 Task: Compose an email with the signature Hugo Perez with the subject Request for a transfer and the message Could you send me the latest updates on the project milestones? from softage.5@softage.net to softage.3@softage.net, select first word, change the font color from current to blue and background color to purple Send the email. Finally, move the email from Sent Items to the label Takeout menus
Action: Mouse moved to (1070, 82)
Screenshot: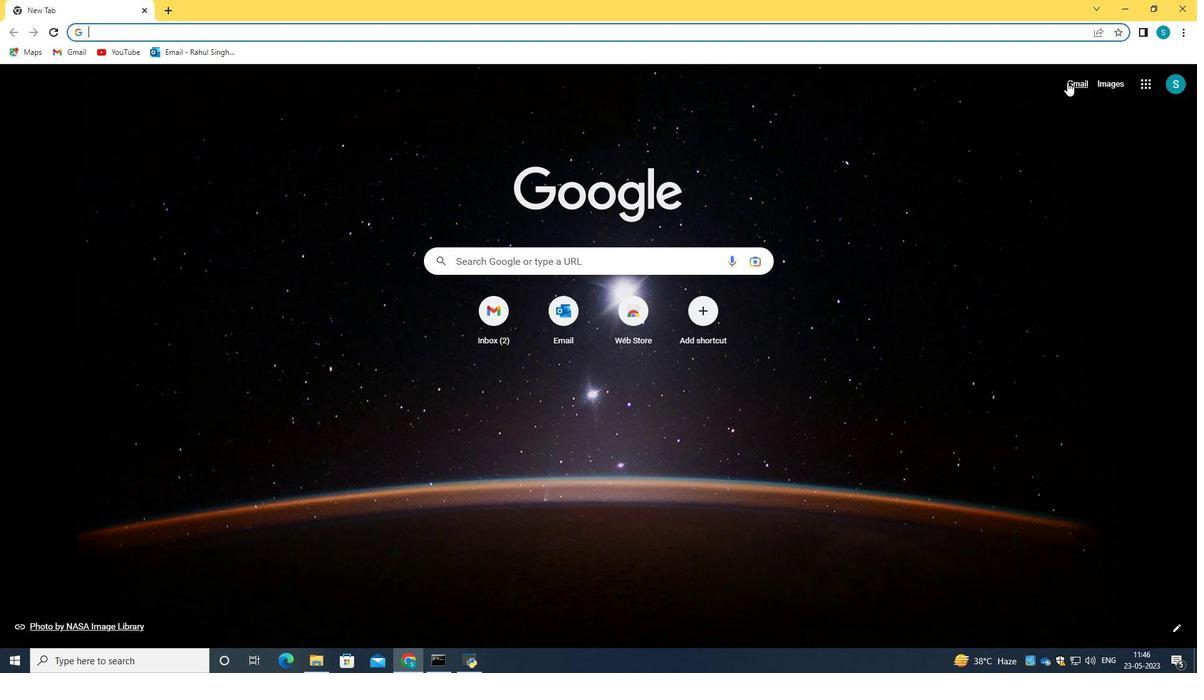 
Action: Mouse pressed left at (1070, 82)
Screenshot: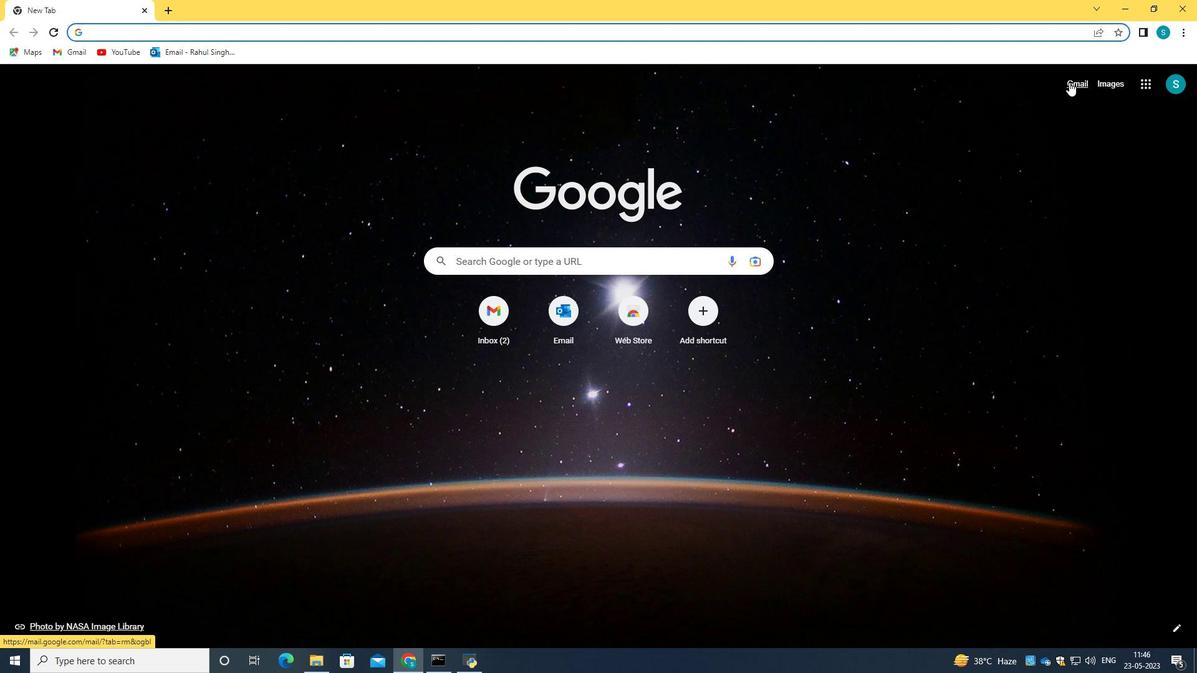 
Action: Mouse moved to (611, 191)
Screenshot: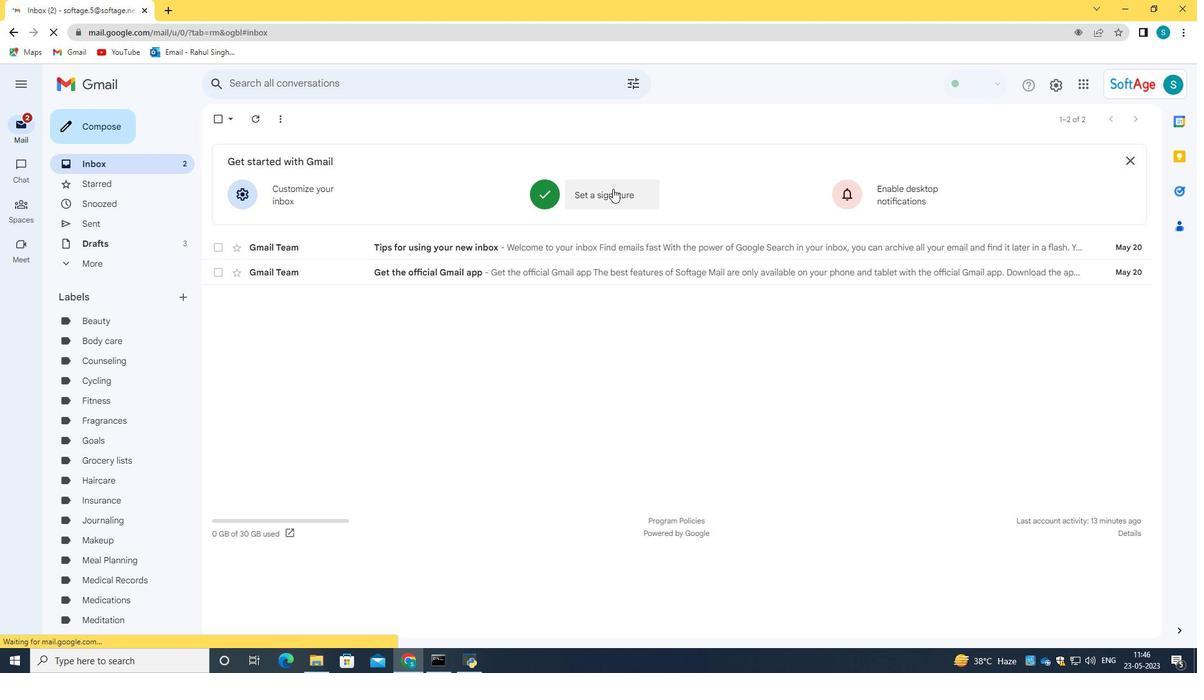 
Action: Mouse pressed left at (611, 191)
Screenshot: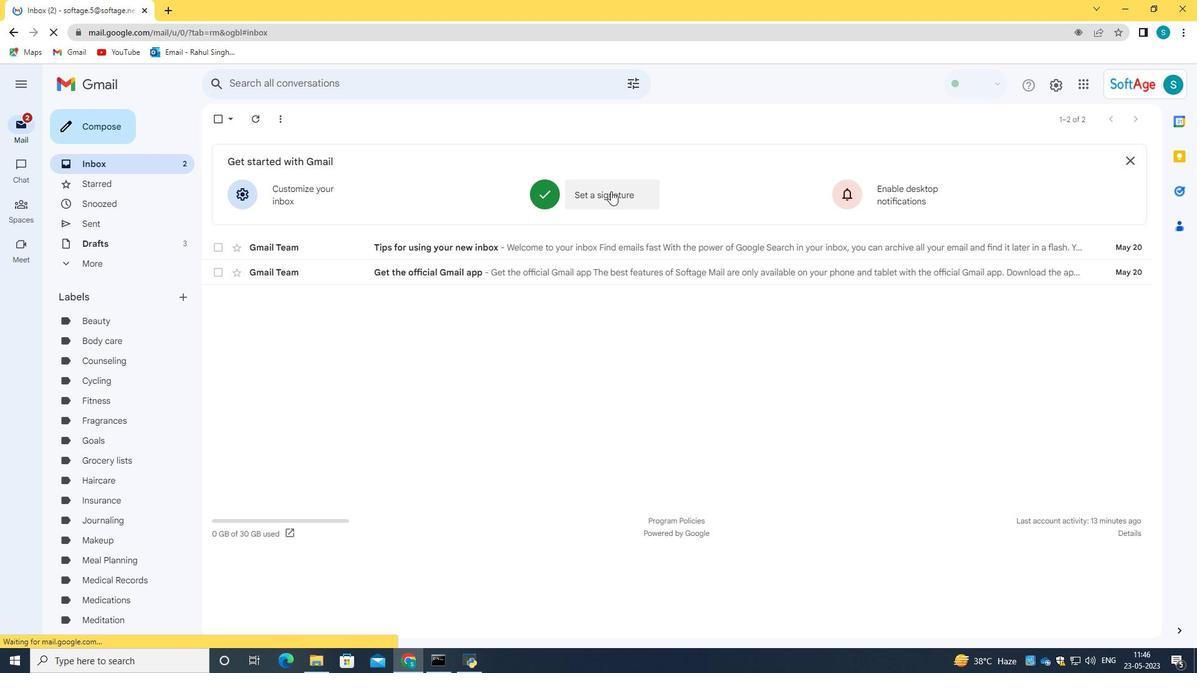 
Action: Mouse moved to (622, 249)
Screenshot: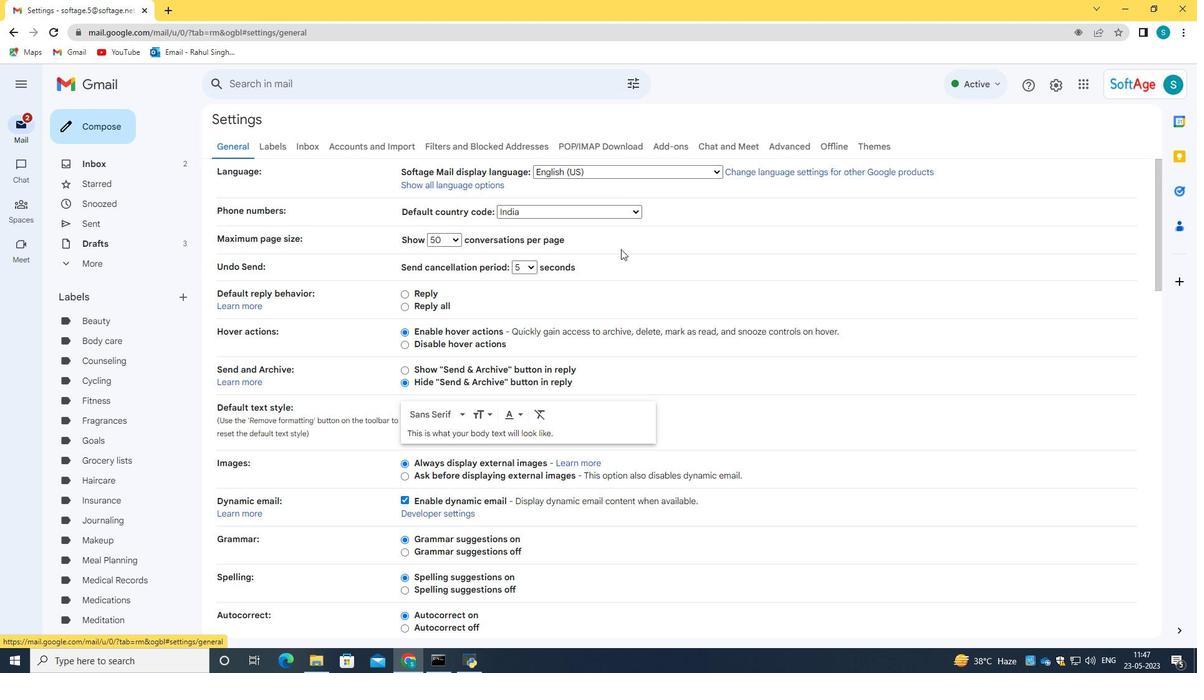 
Action: Mouse scrolled (622, 248) with delta (0, 0)
Screenshot: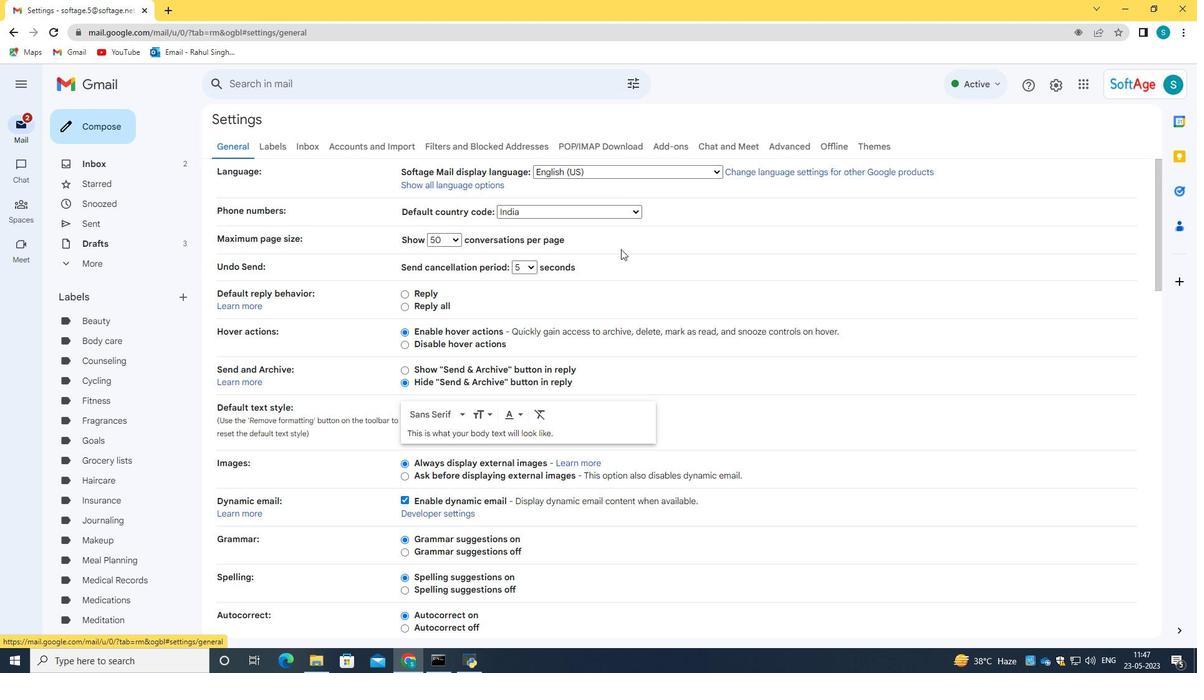 
Action: Mouse scrolled (622, 248) with delta (0, 0)
Screenshot: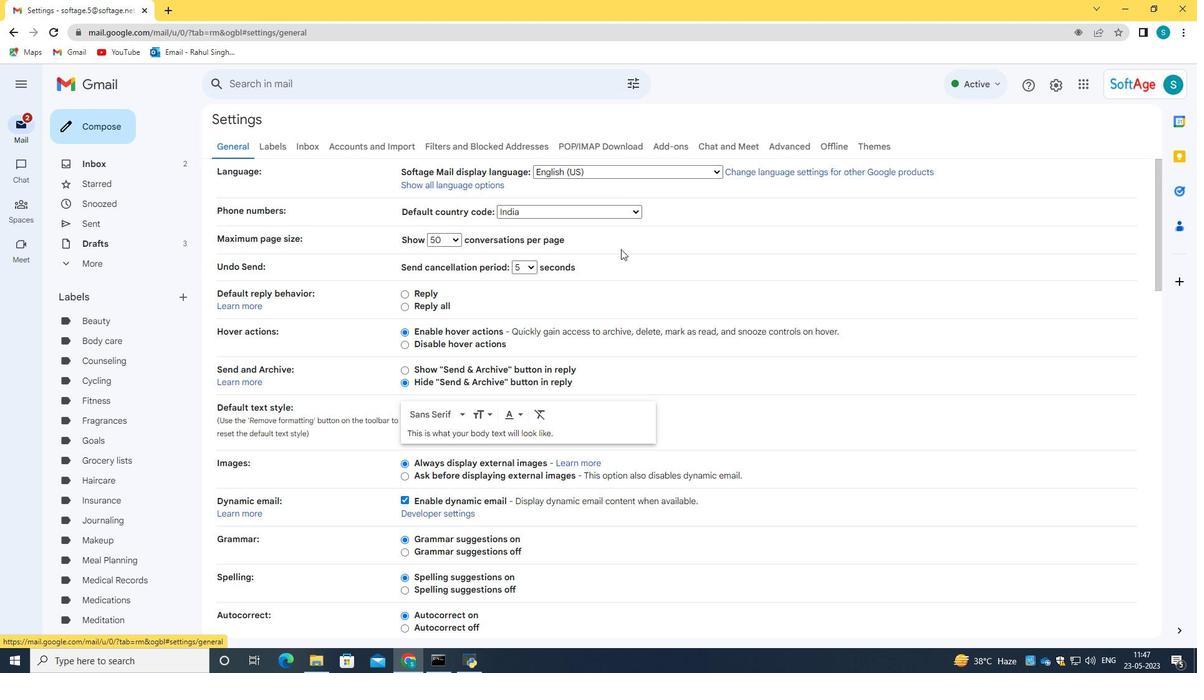 
Action: Mouse scrolled (622, 248) with delta (0, 0)
Screenshot: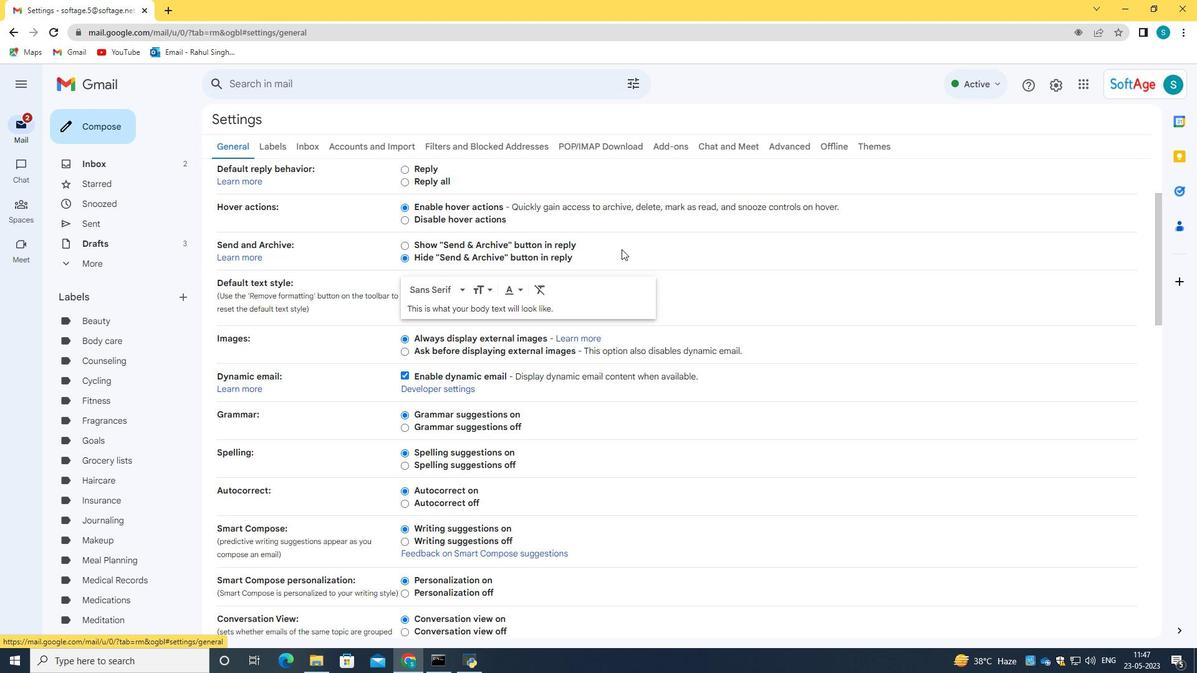 
Action: Mouse scrolled (622, 248) with delta (0, 0)
Screenshot: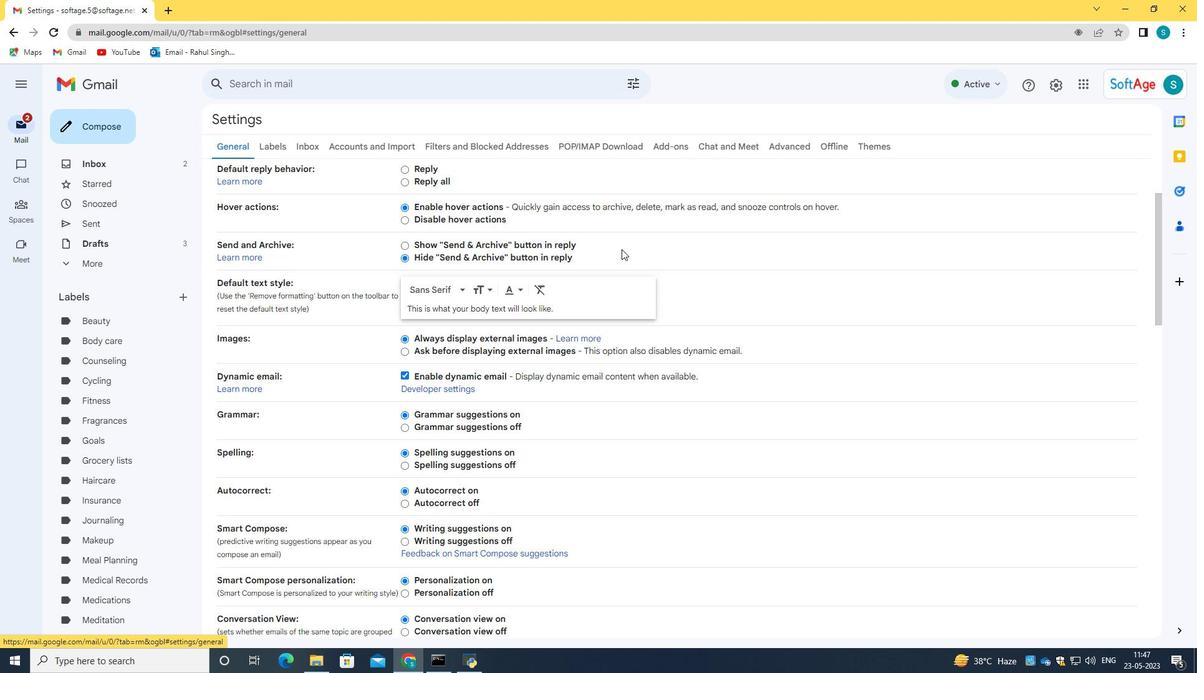 
Action: Mouse scrolled (622, 248) with delta (0, 0)
Screenshot: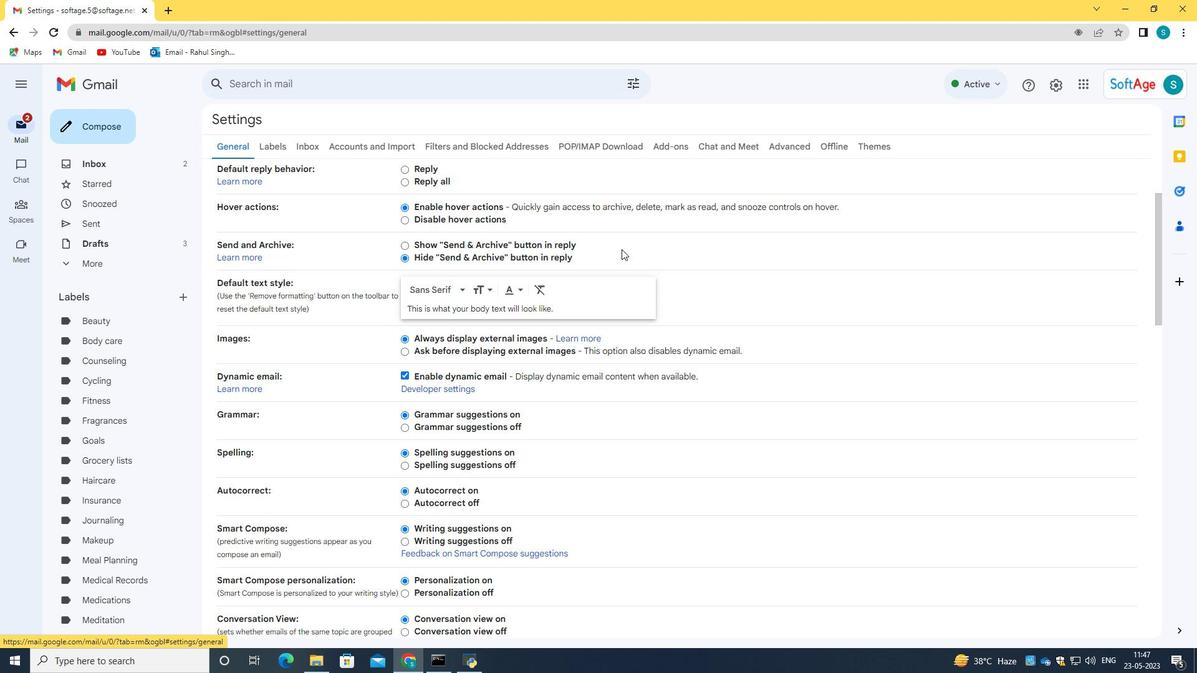 
Action: Mouse scrolled (622, 248) with delta (0, 0)
Screenshot: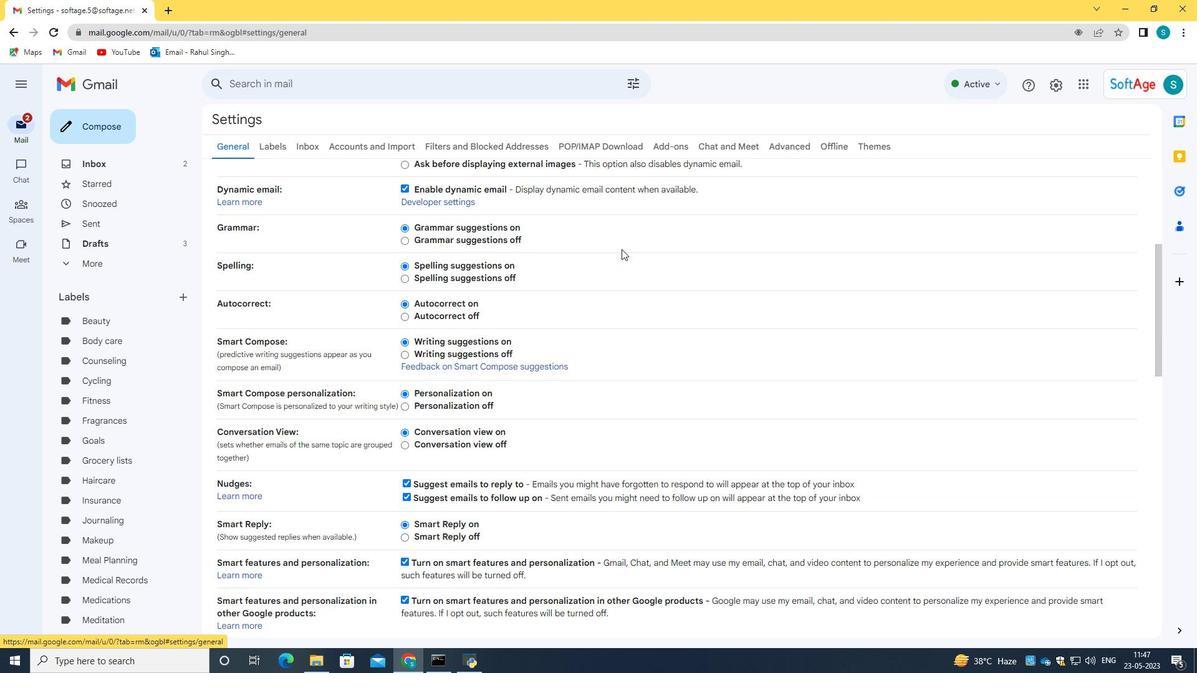 
Action: Mouse scrolled (622, 248) with delta (0, 0)
Screenshot: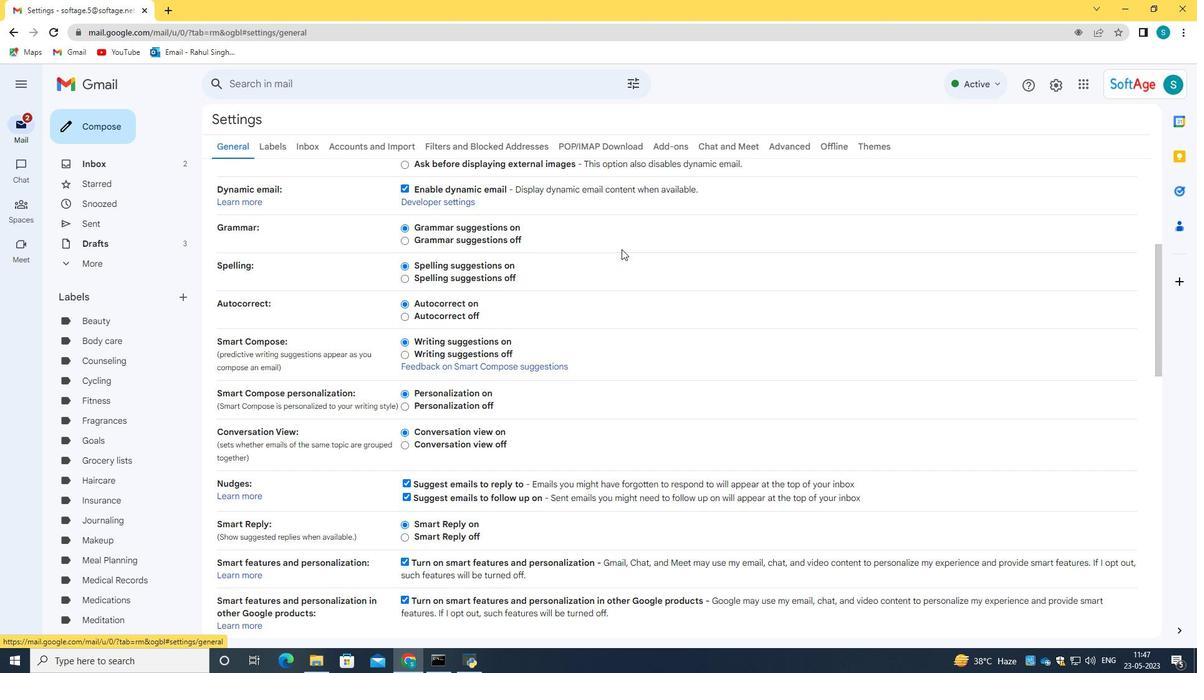 
Action: Mouse scrolled (622, 248) with delta (0, 0)
Screenshot: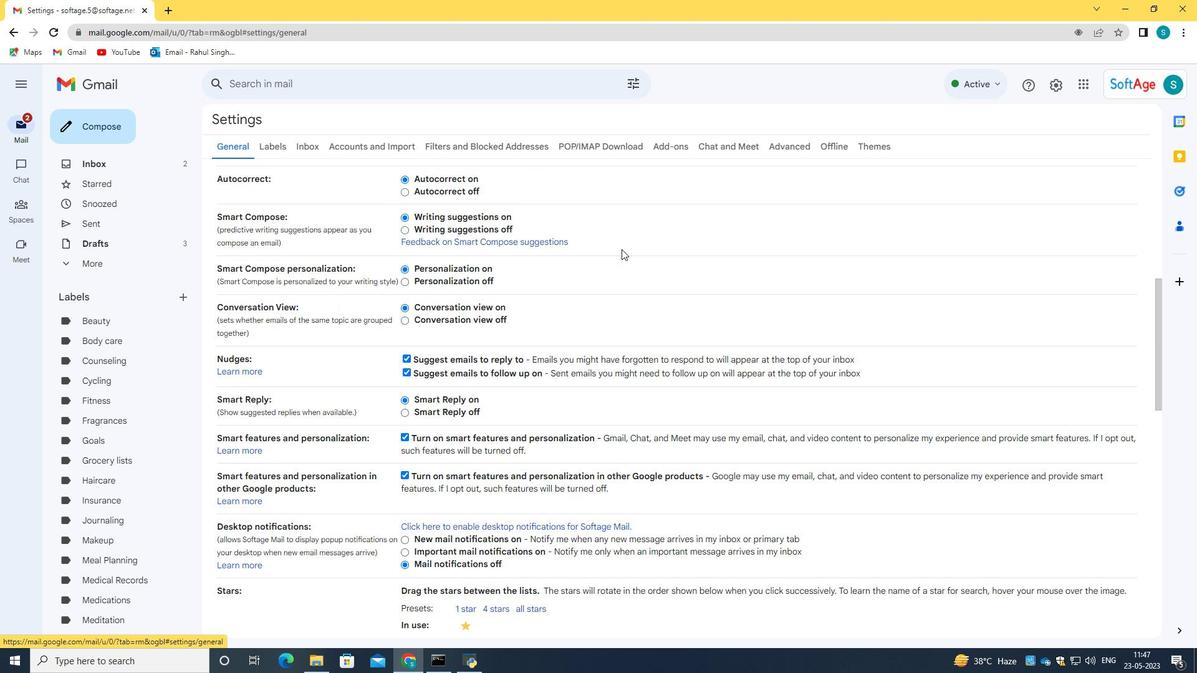 
Action: Mouse scrolled (622, 248) with delta (0, 0)
Screenshot: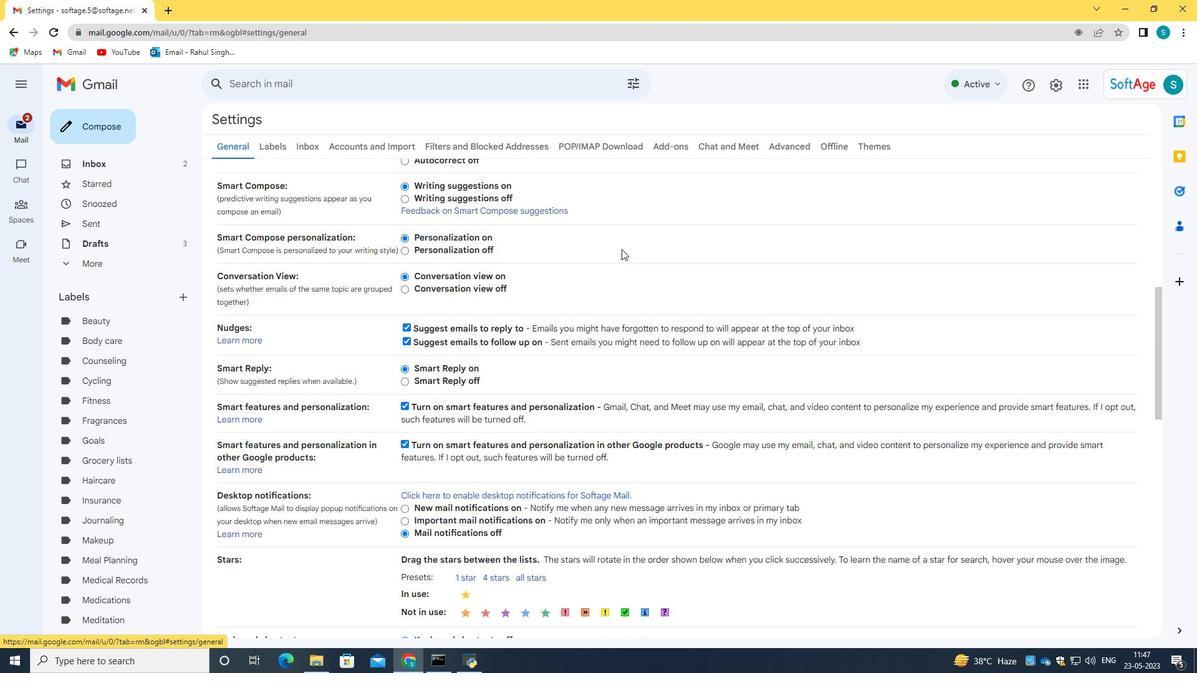 
Action: Mouse scrolled (622, 248) with delta (0, 0)
Screenshot: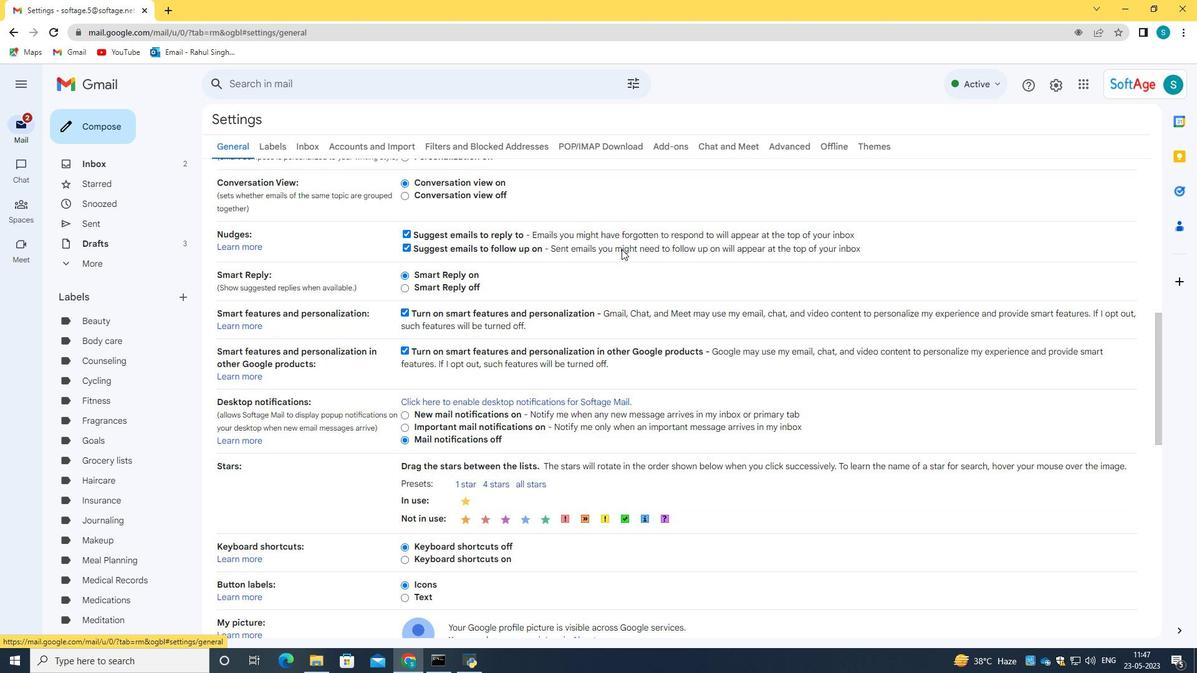 
Action: Mouse scrolled (622, 248) with delta (0, 0)
Screenshot: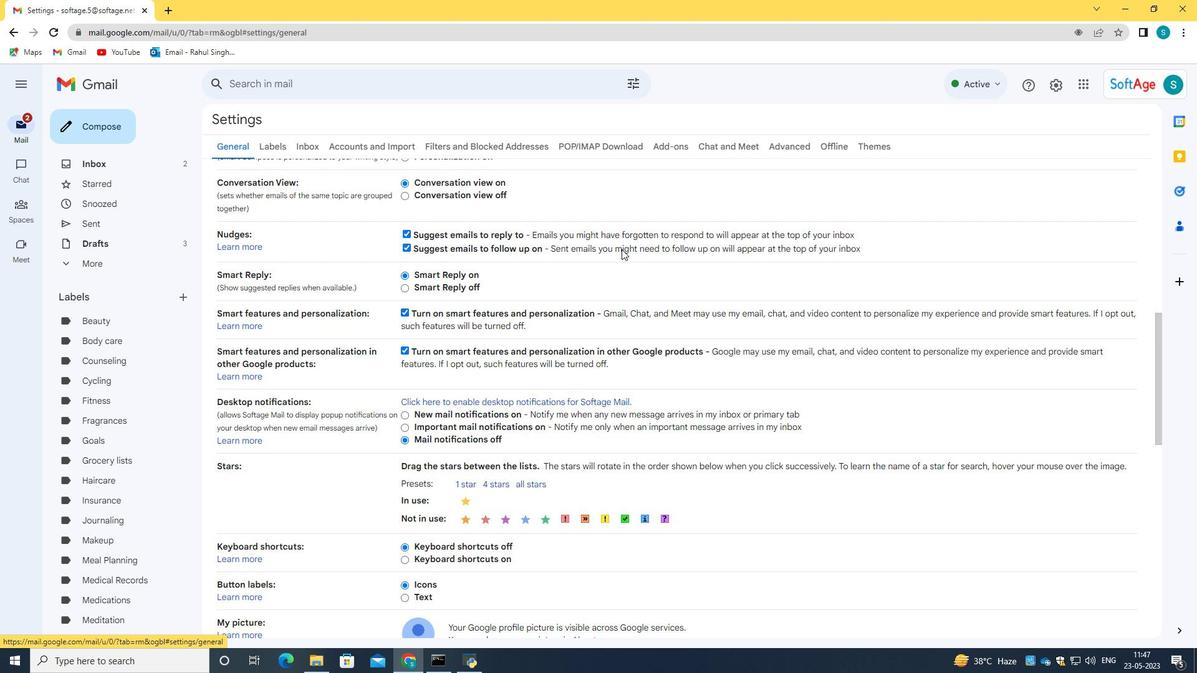 
Action: Mouse scrolled (622, 248) with delta (0, 0)
Screenshot: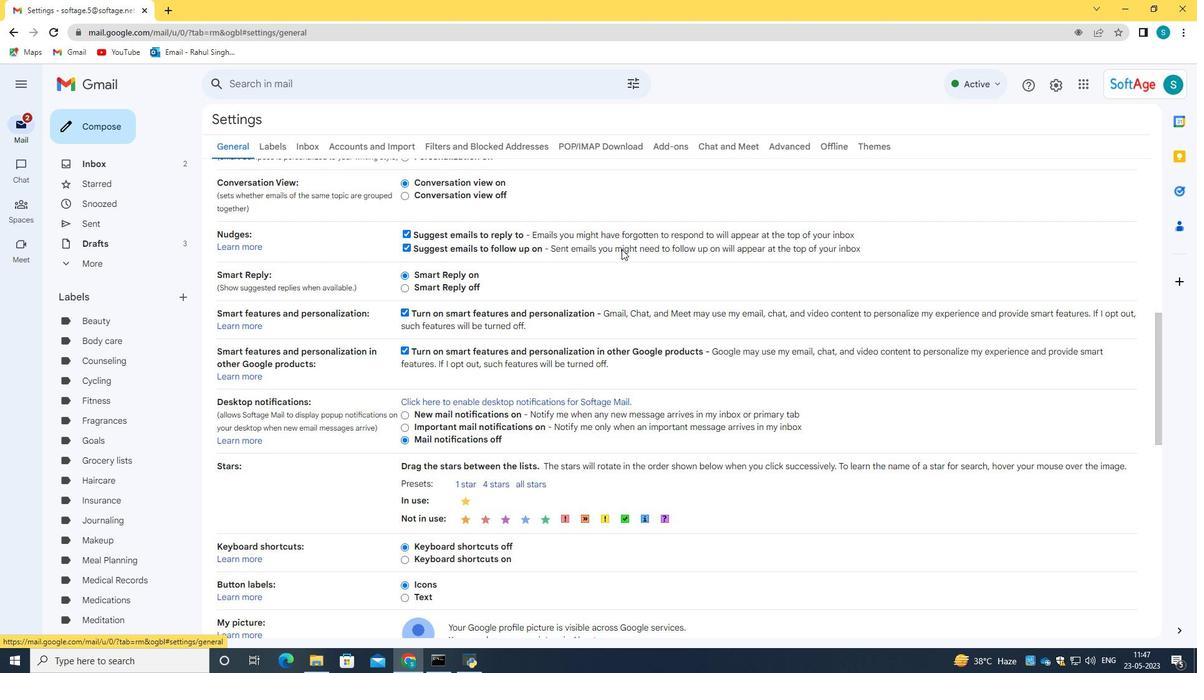 
Action: Mouse scrolled (622, 248) with delta (0, 0)
Screenshot: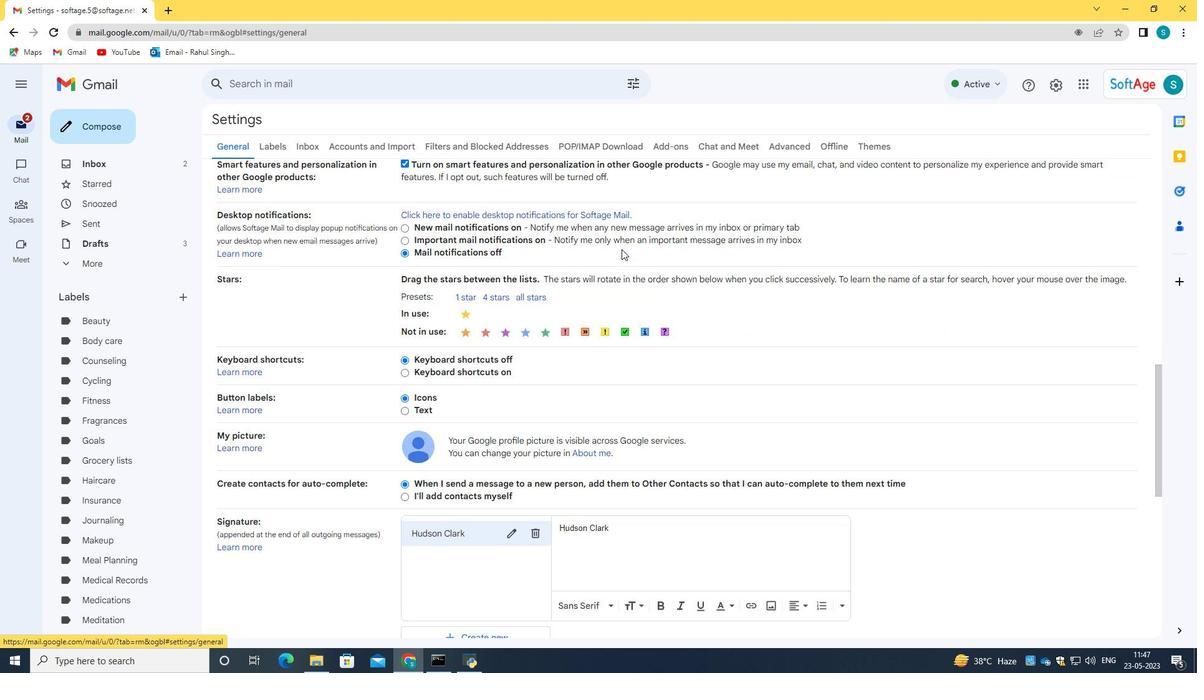 
Action: Mouse scrolled (622, 248) with delta (0, 0)
Screenshot: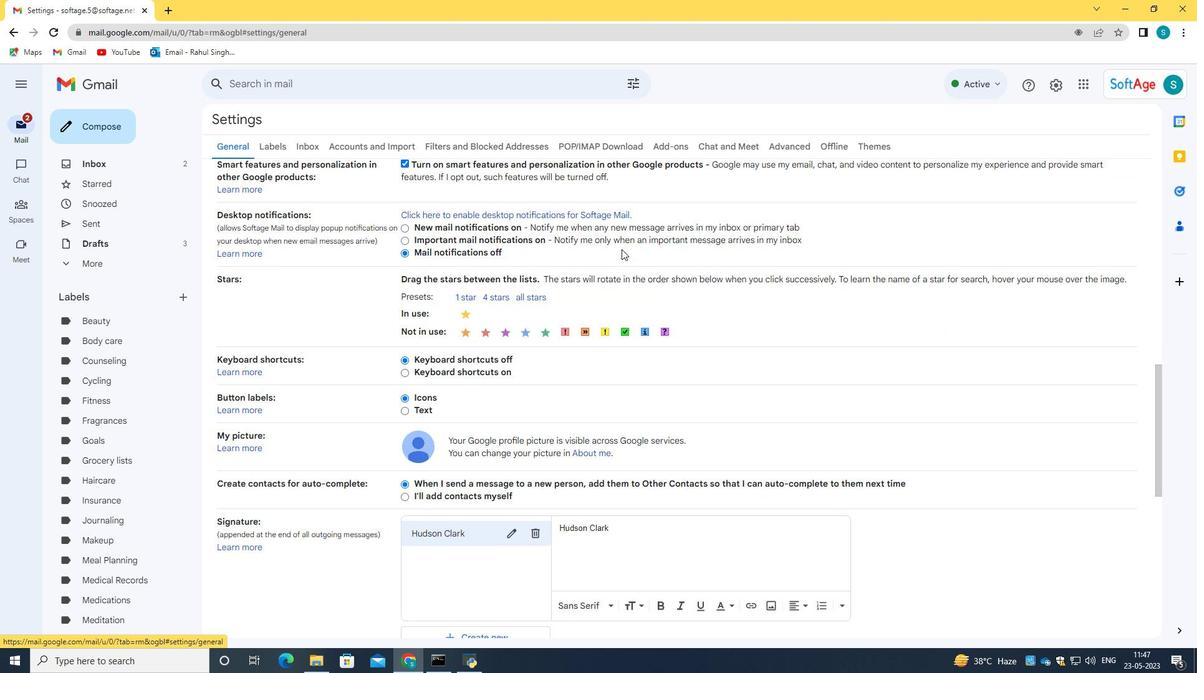 
Action: Mouse scrolled (622, 248) with delta (0, 0)
Screenshot: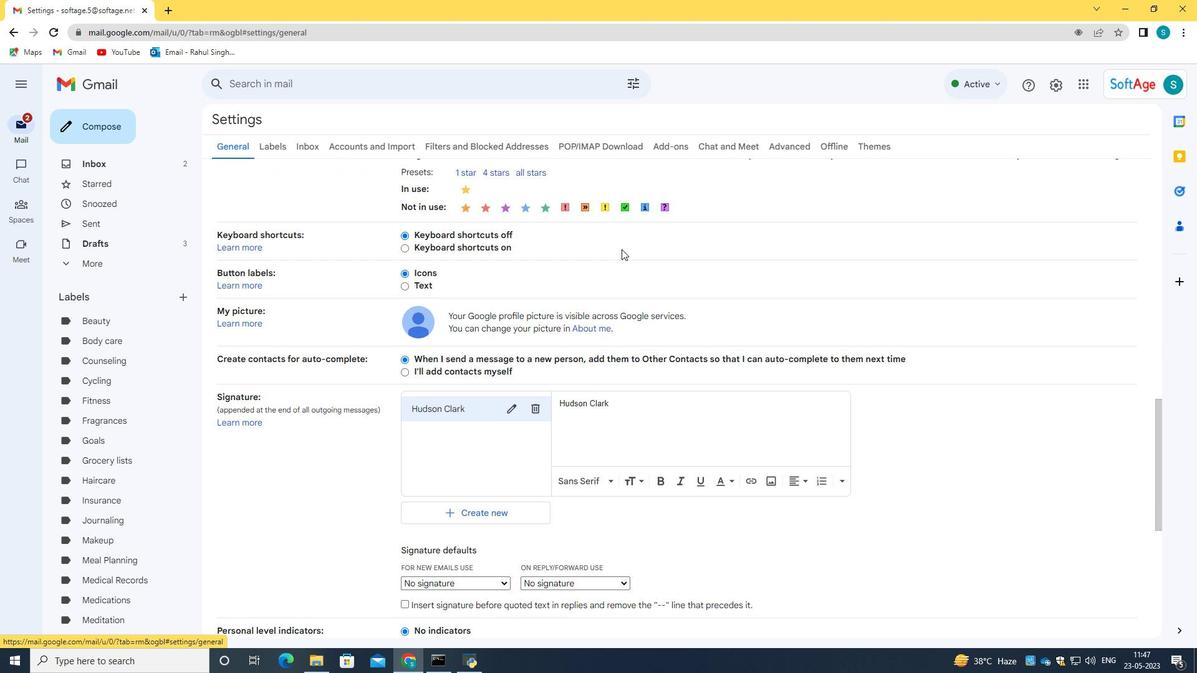 
Action: Mouse moved to (493, 446)
Screenshot: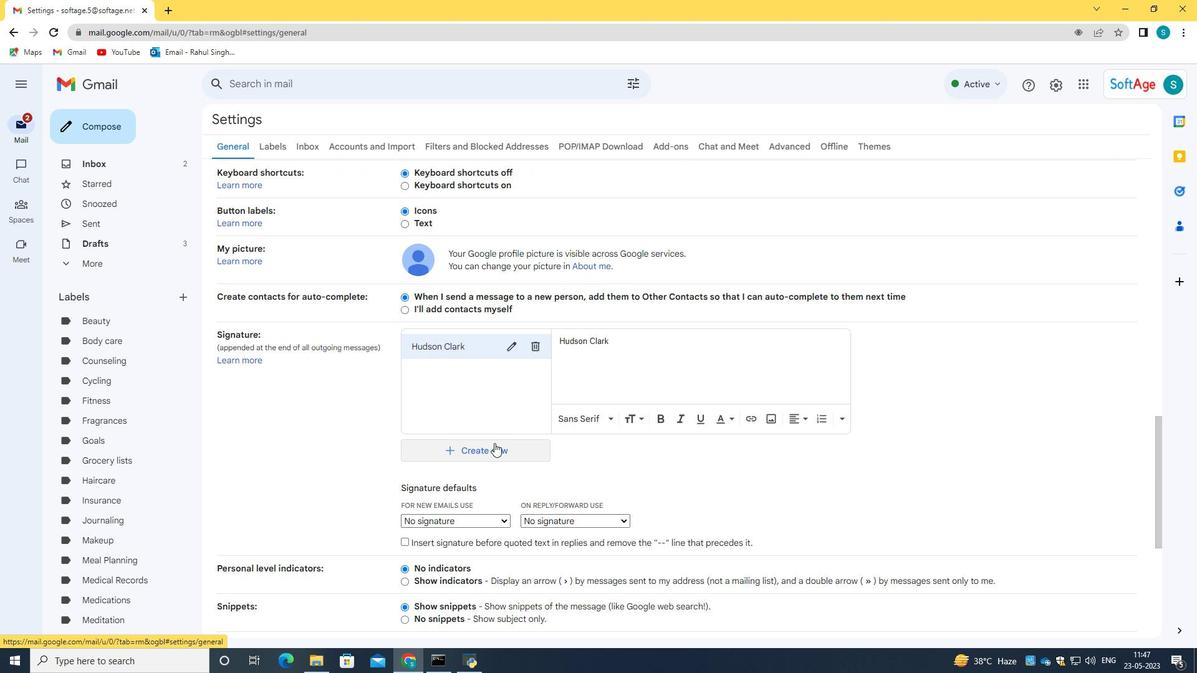 
Action: Mouse pressed left at (493, 446)
Screenshot: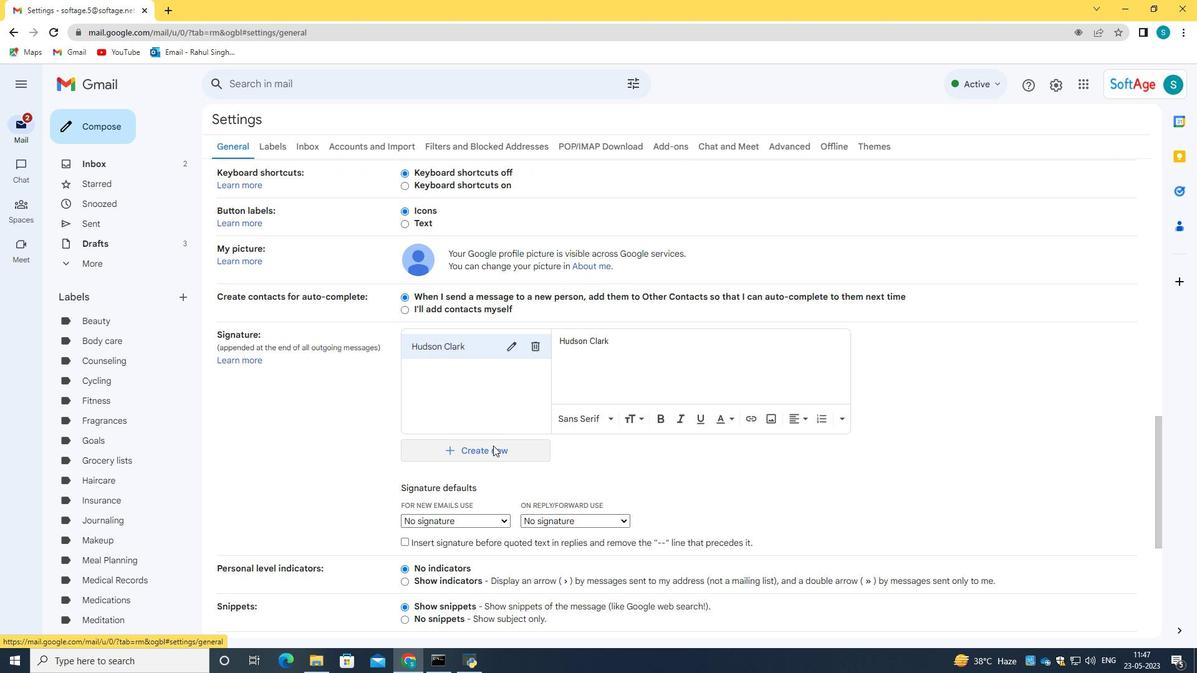 
Action: Mouse moved to (532, 346)
Screenshot: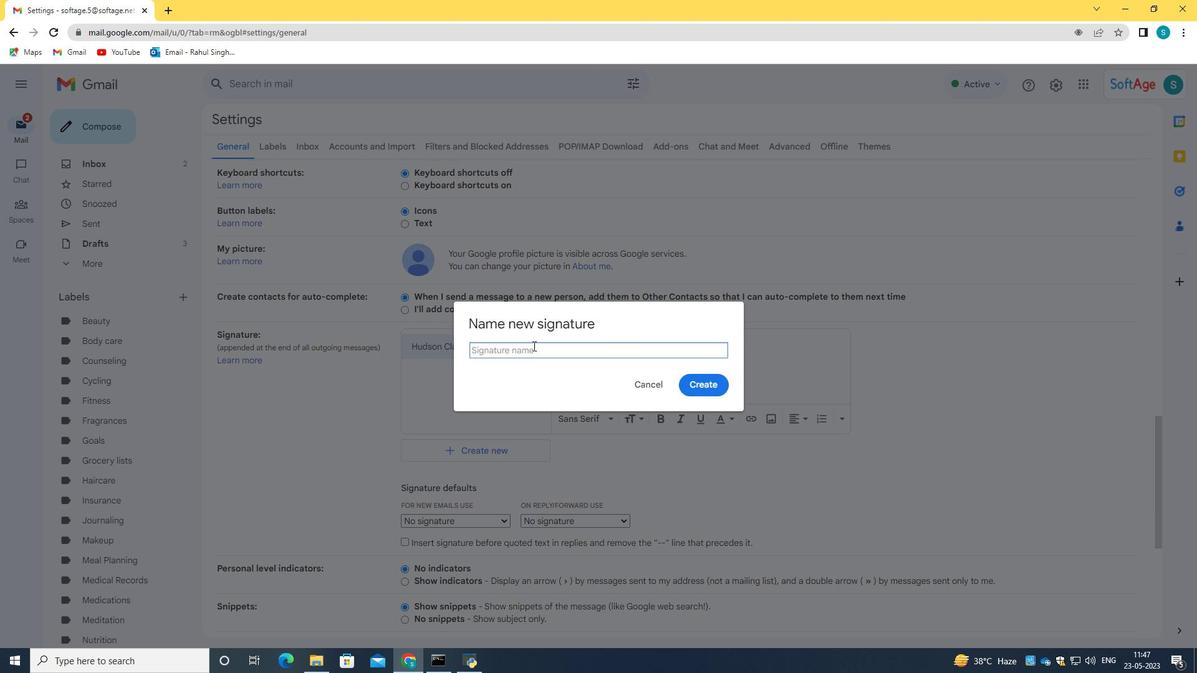 
Action: Key pressed <Key.caps_lock>H<Key.caps_lock>ugo<Key.space><Key.caps_lock>P<Key.caps_lock>erez
Screenshot: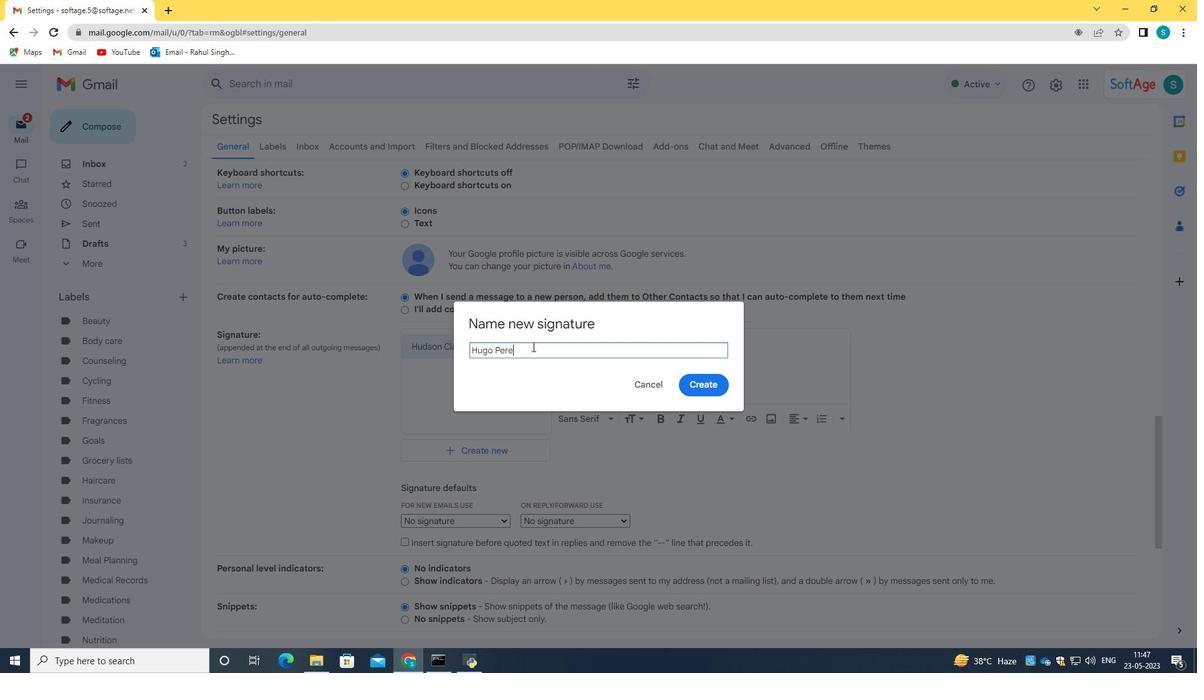 
Action: Mouse moved to (712, 386)
Screenshot: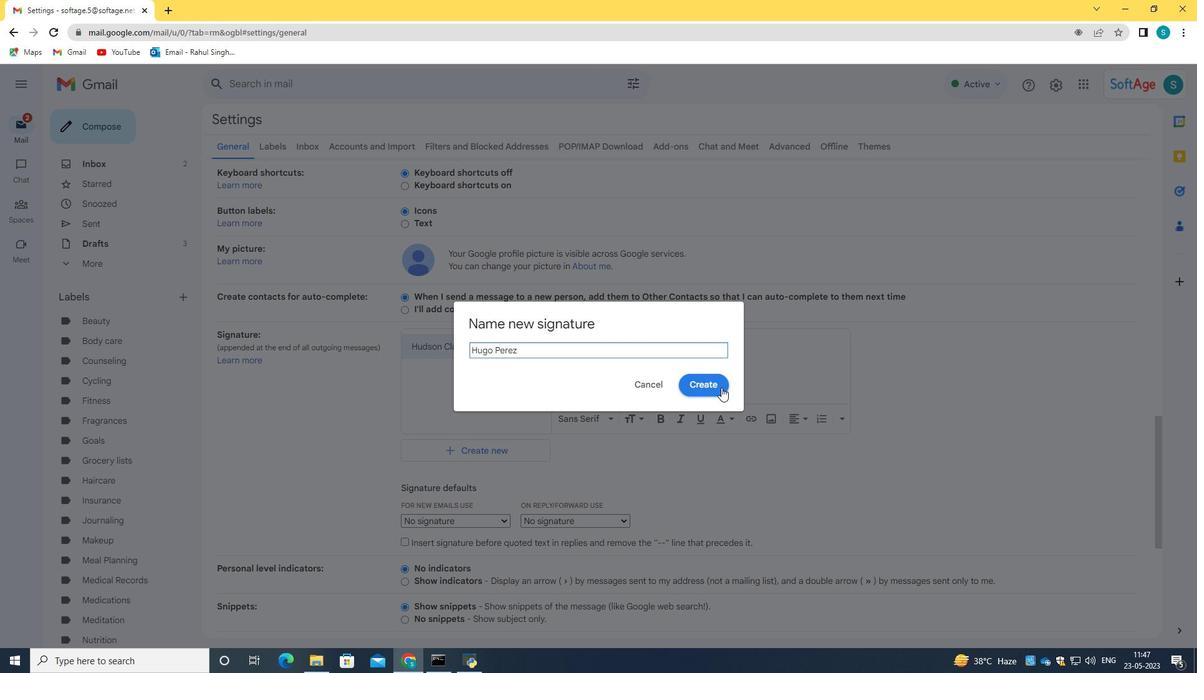 
Action: Mouse pressed left at (712, 386)
Screenshot: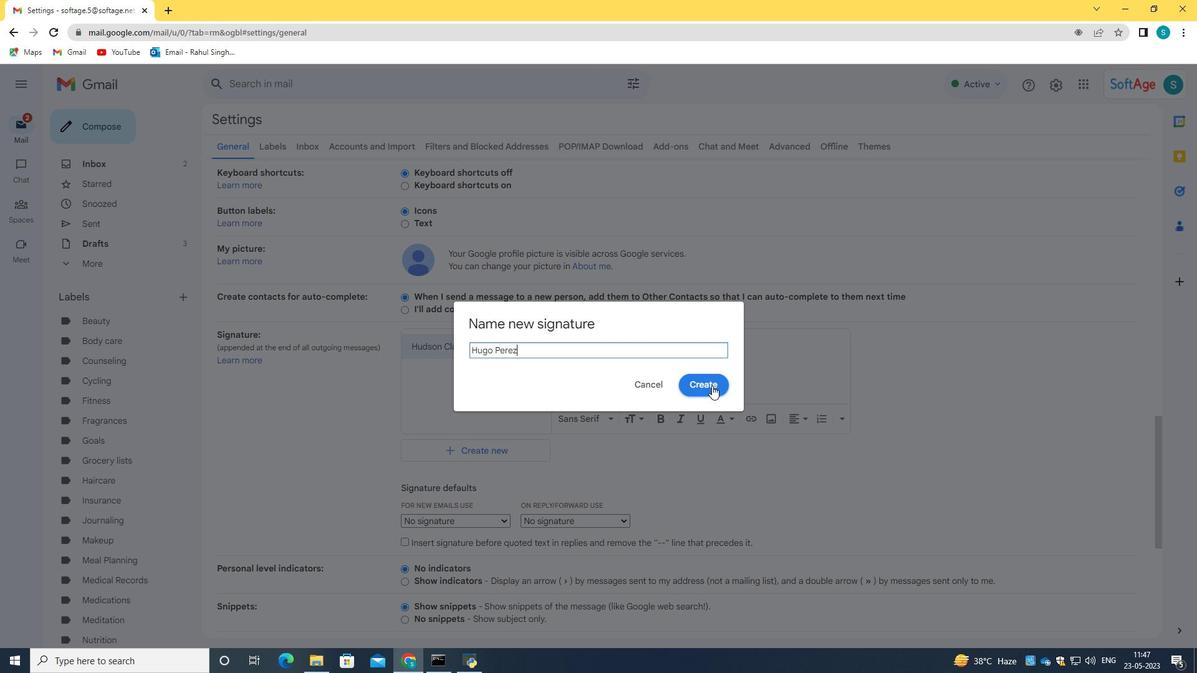 
Action: Mouse moved to (660, 363)
Screenshot: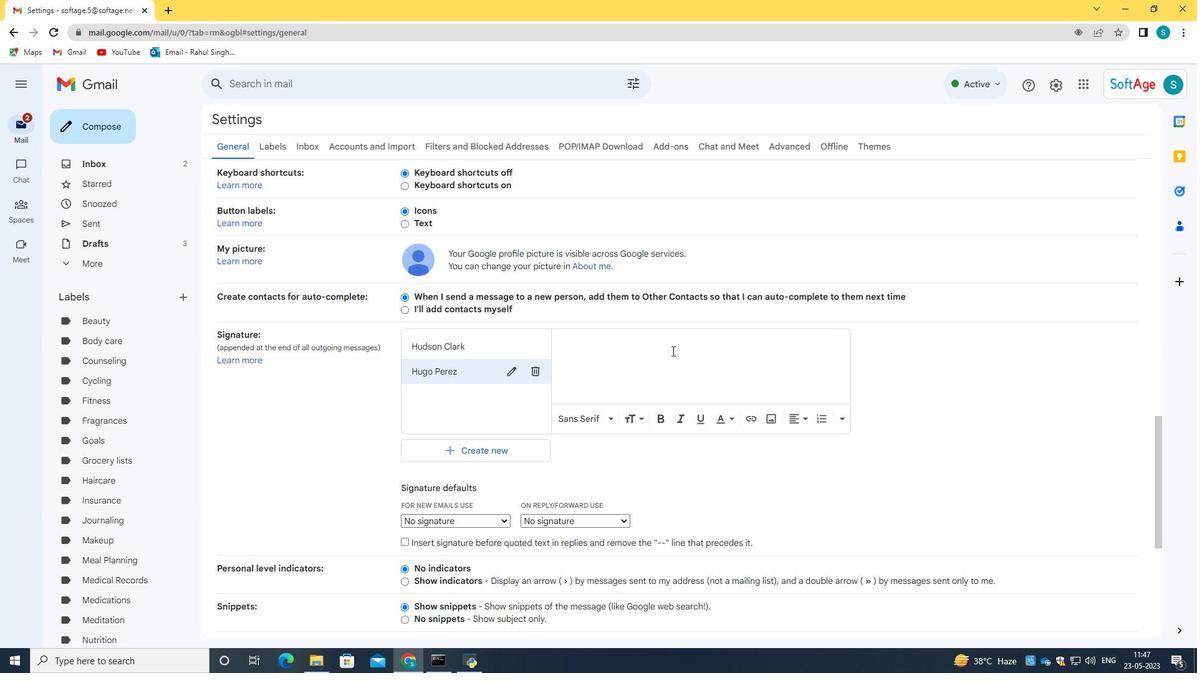 
Action: Key pressed <Key.caps_lock>H<Key.caps_lock>ugo<Key.space><Key.caps_lock>P<Key.caps_lock>erez
Screenshot: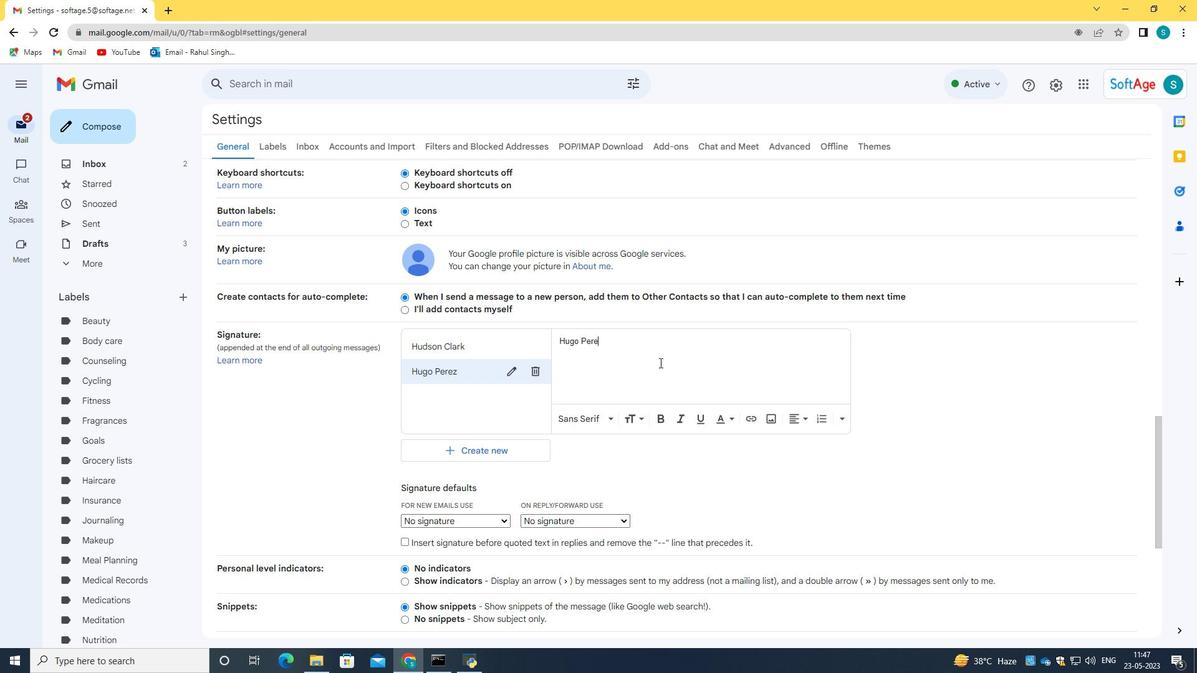 
Action: Mouse scrolled (660, 362) with delta (0, 0)
Screenshot: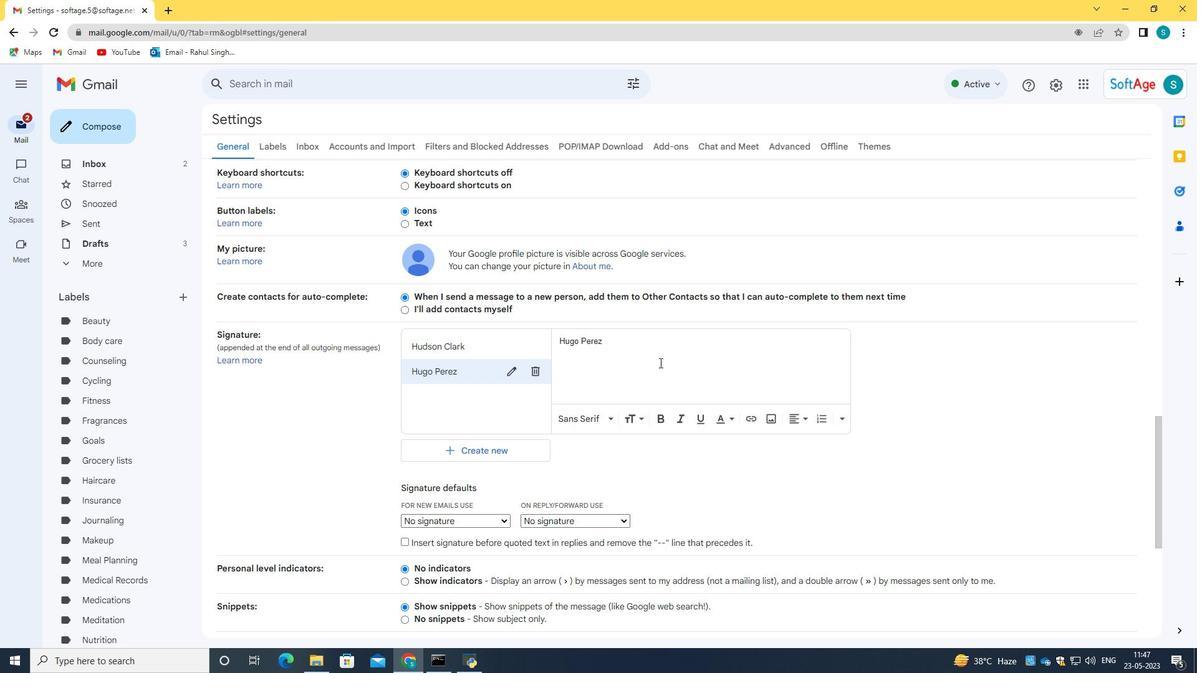 
Action: Mouse scrolled (660, 362) with delta (0, 0)
Screenshot: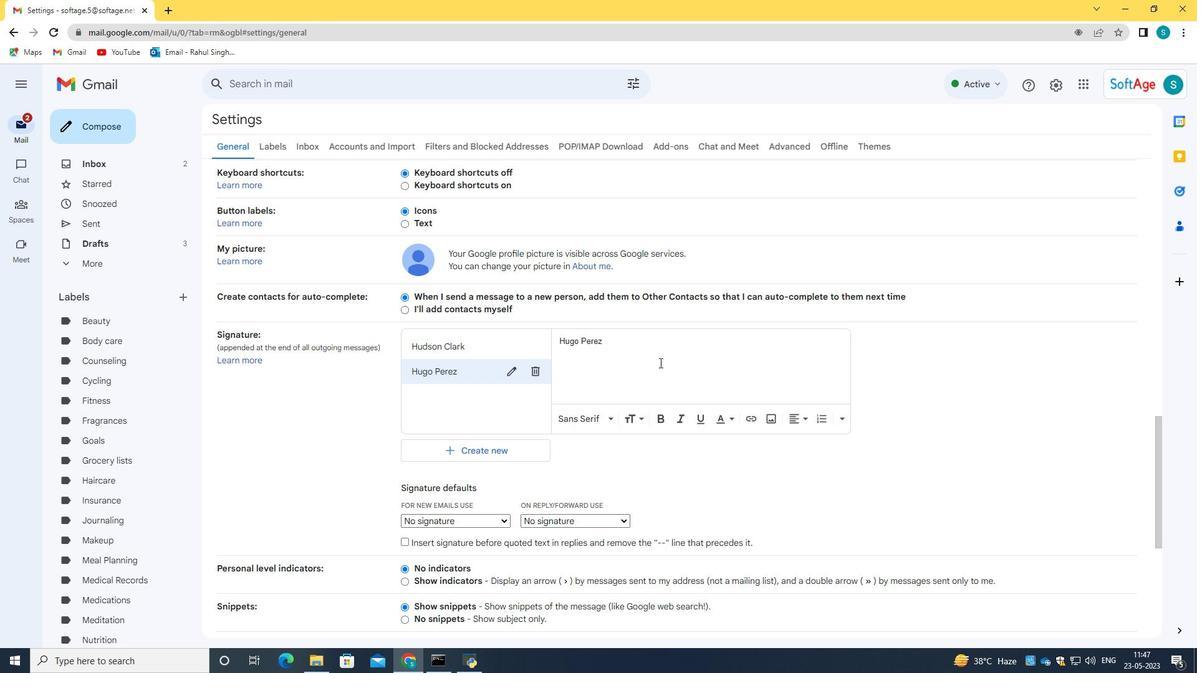 
Action: Mouse scrolled (660, 362) with delta (0, 0)
Screenshot: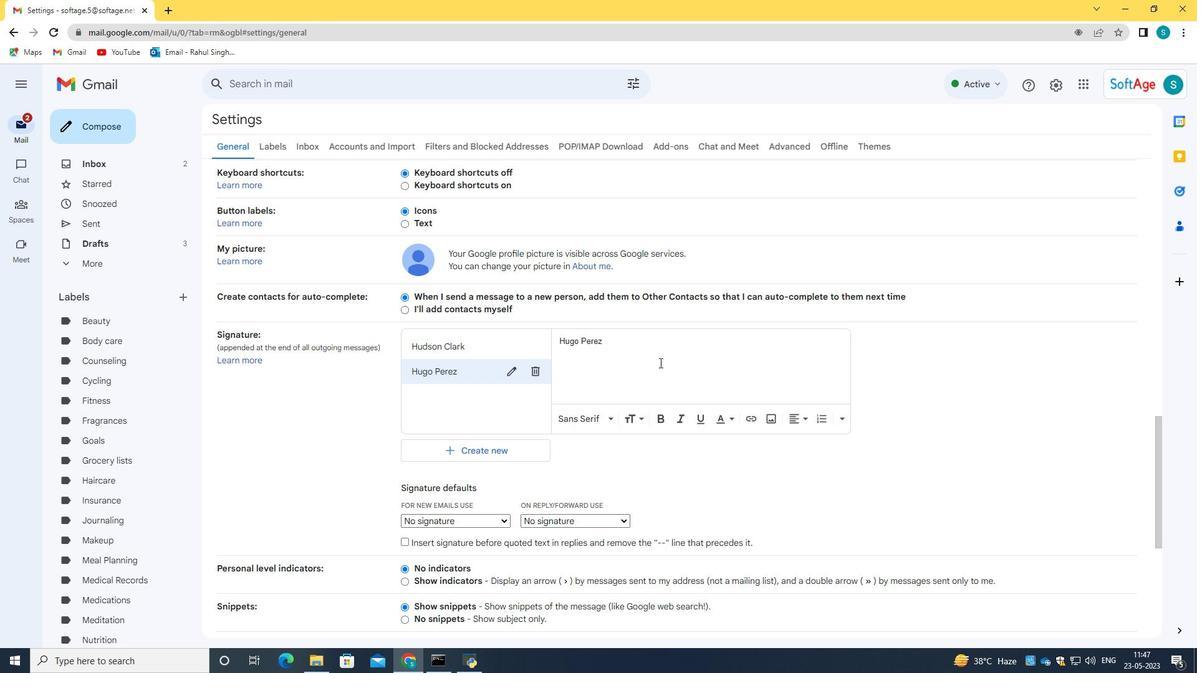 
Action: Mouse scrolled (660, 362) with delta (0, 0)
Screenshot: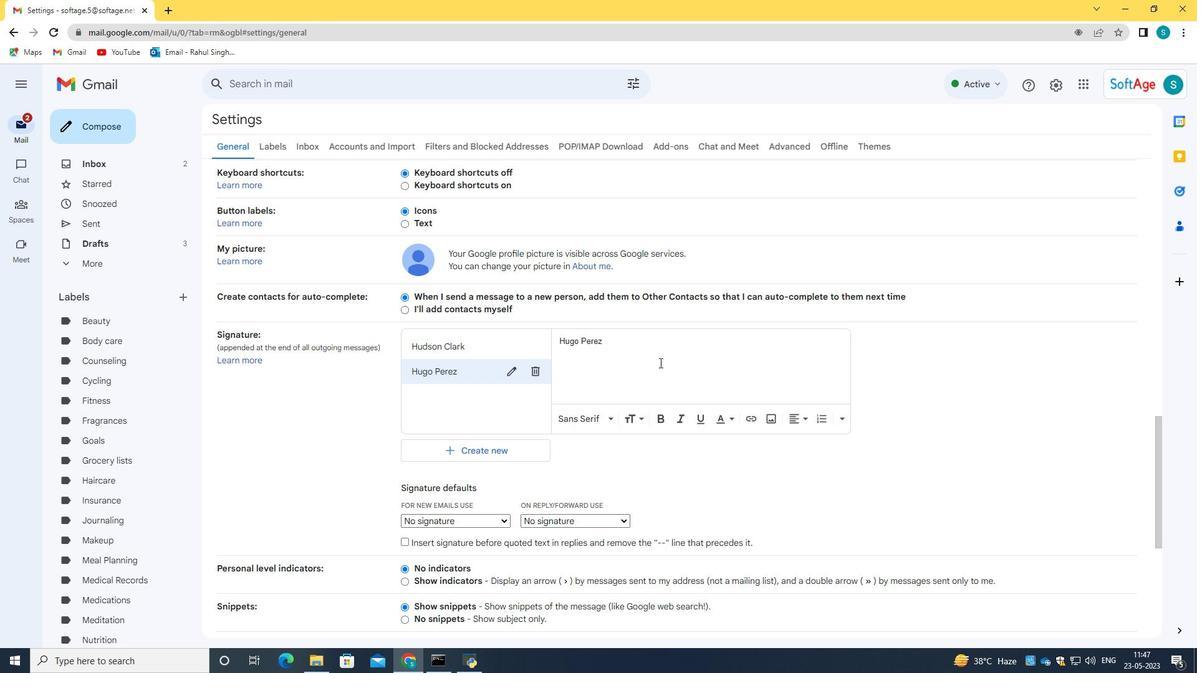 
Action: Mouse scrolled (660, 362) with delta (0, 0)
Screenshot: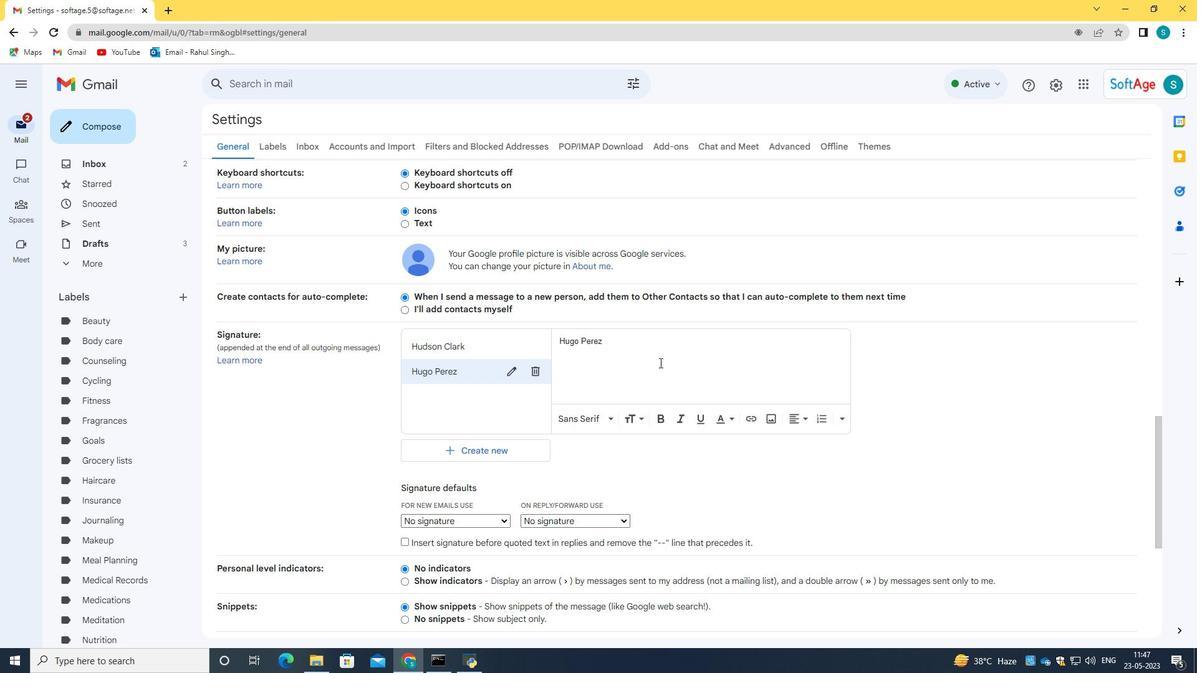 
Action: Mouse scrolled (660, 362) with delta (0, 0)
Screenshot: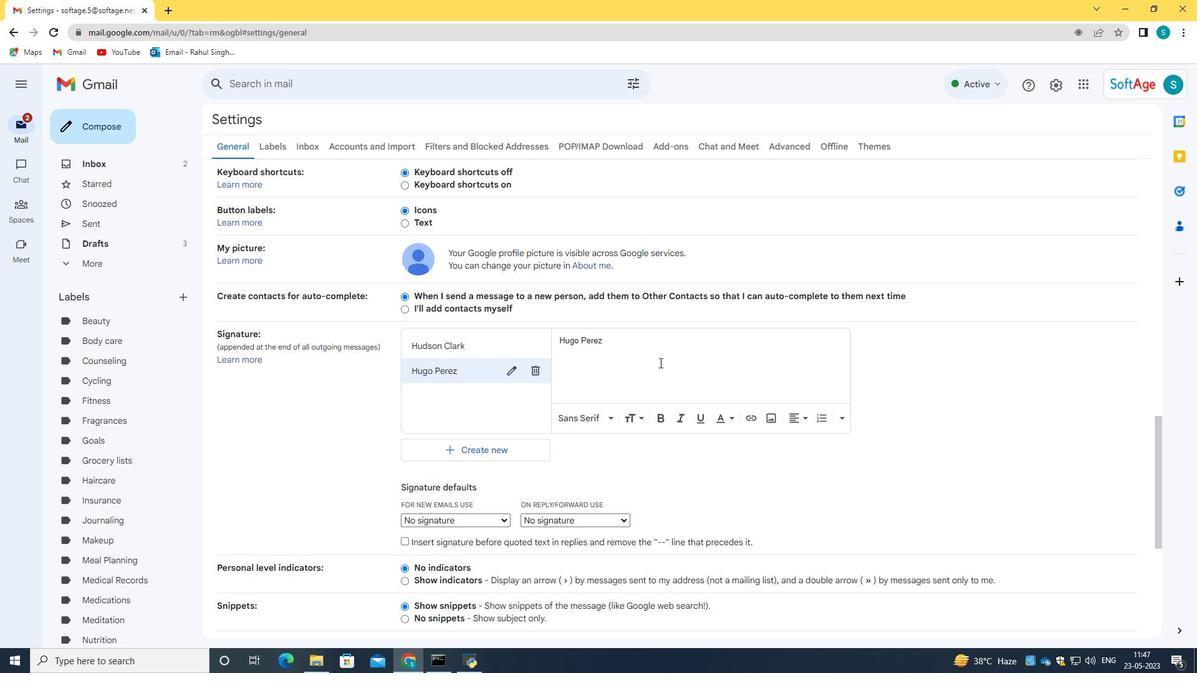 
Action: Mouse scrolled (660, 362) with delta (0, 0)
Screenshot: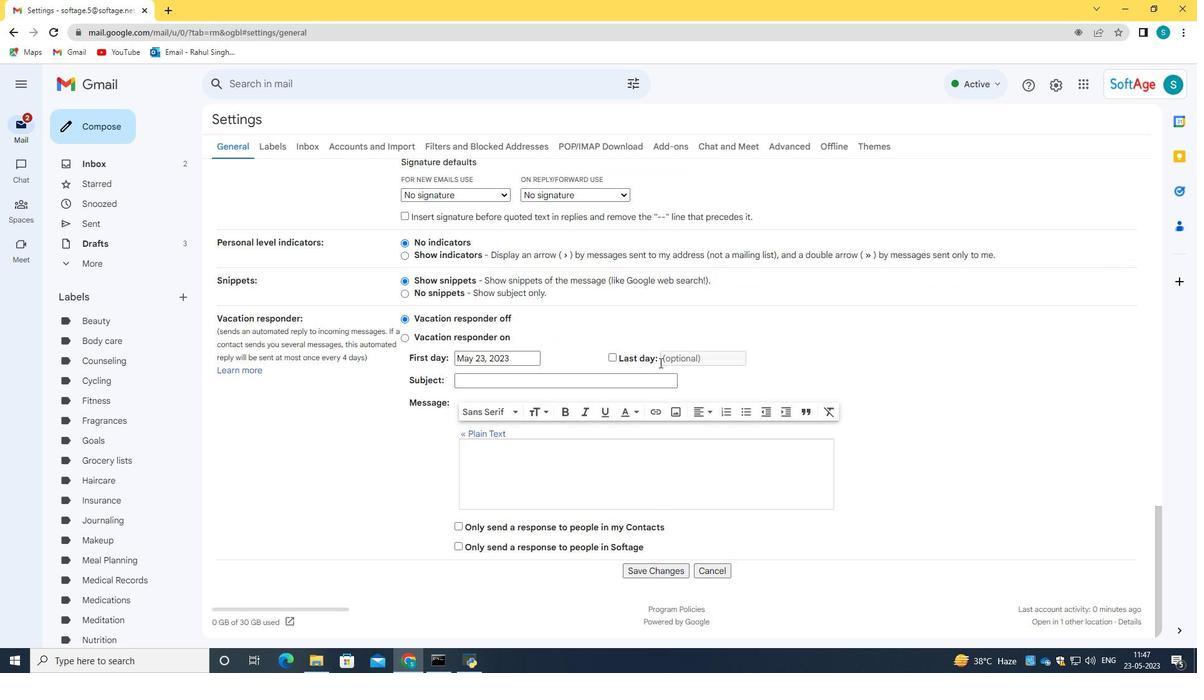 
Action: Mouse scrolled (660, 362) with delta (0, 0)
Screenshot: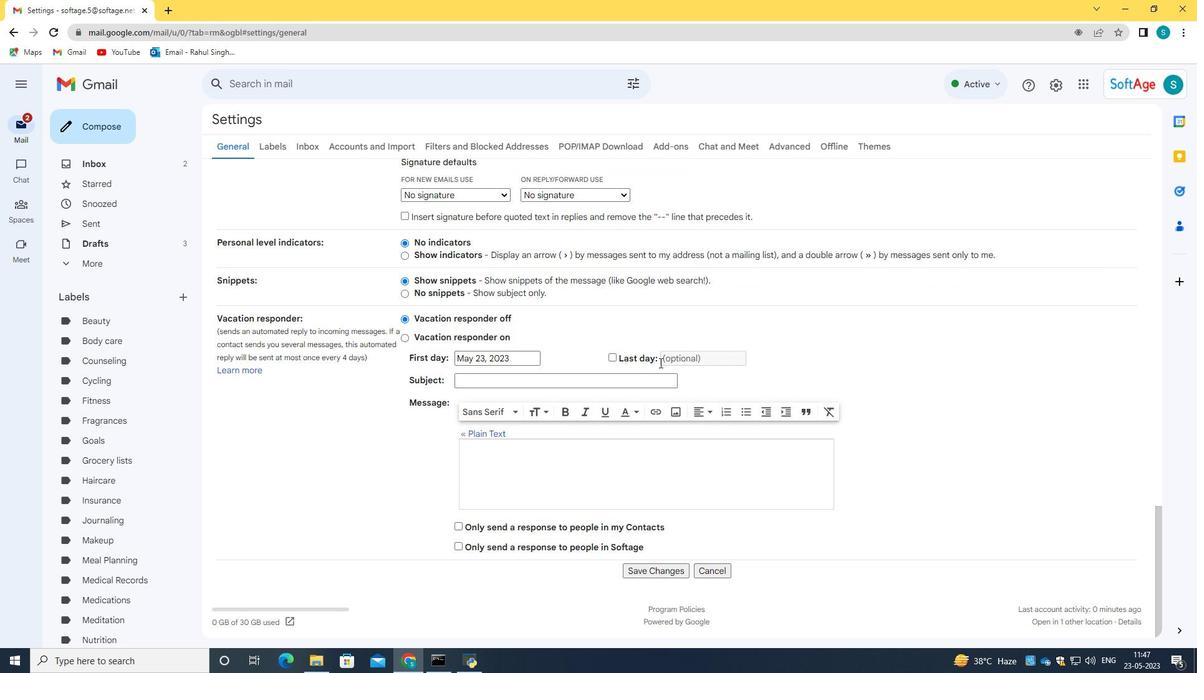 
Action: Mouse scrolled (660, 362) with delta (0, 0)
Screenshot: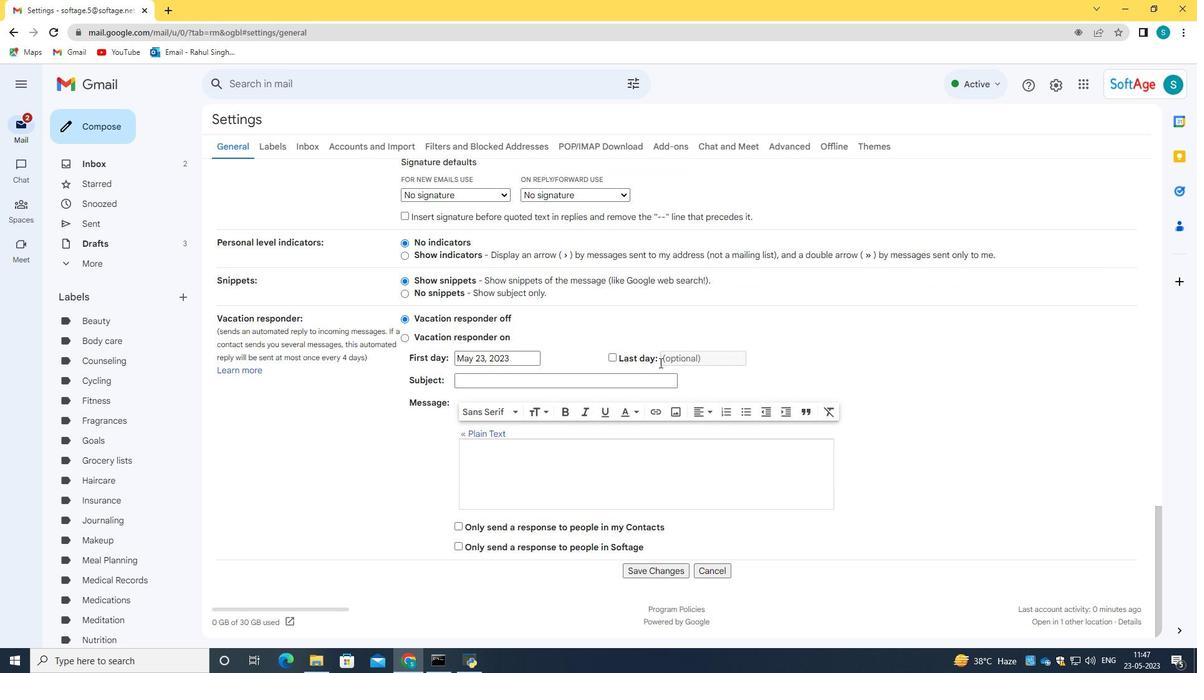 
Action: Mouse scrolled (660, 362) with delta (0, 0)
Screenshot: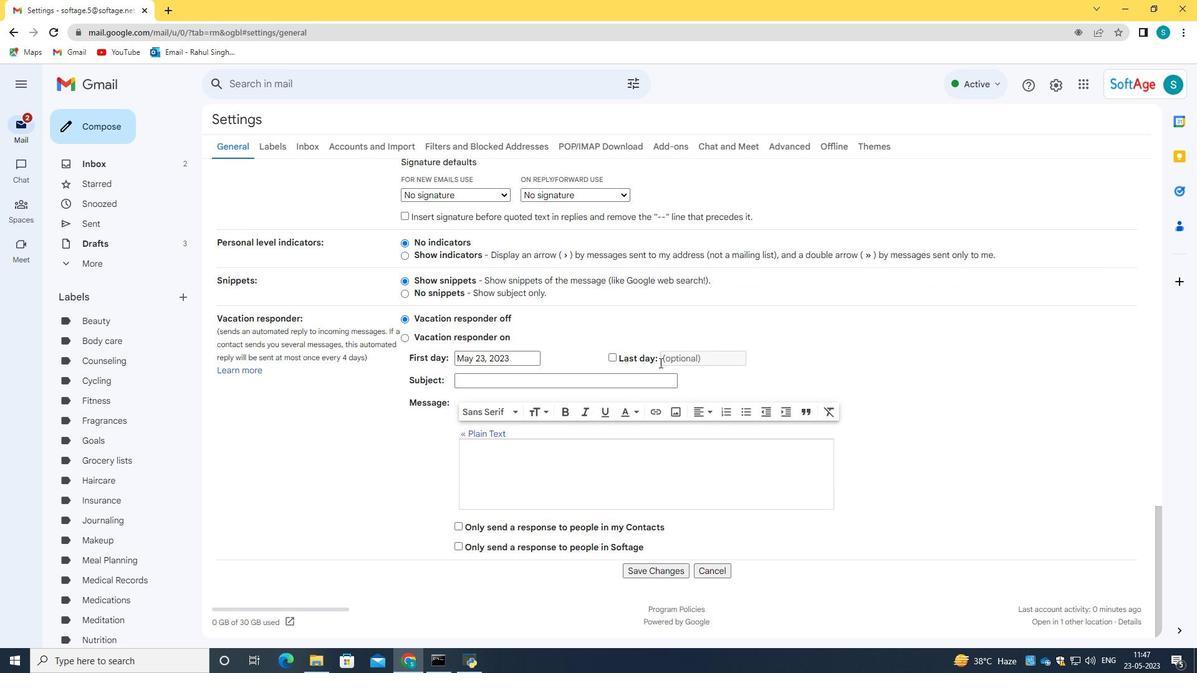 
Action: Mouse moved to (660, 572)
Screenshot: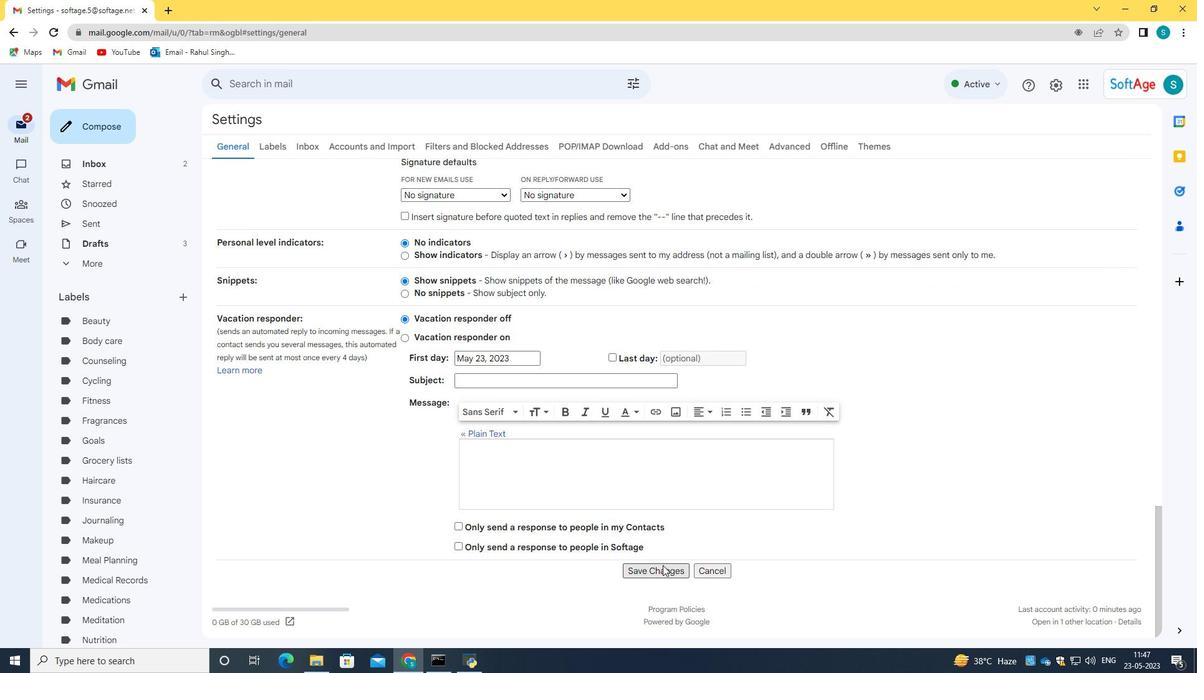 
Action: Mouse pressed left at (660, 572)
Screenshot: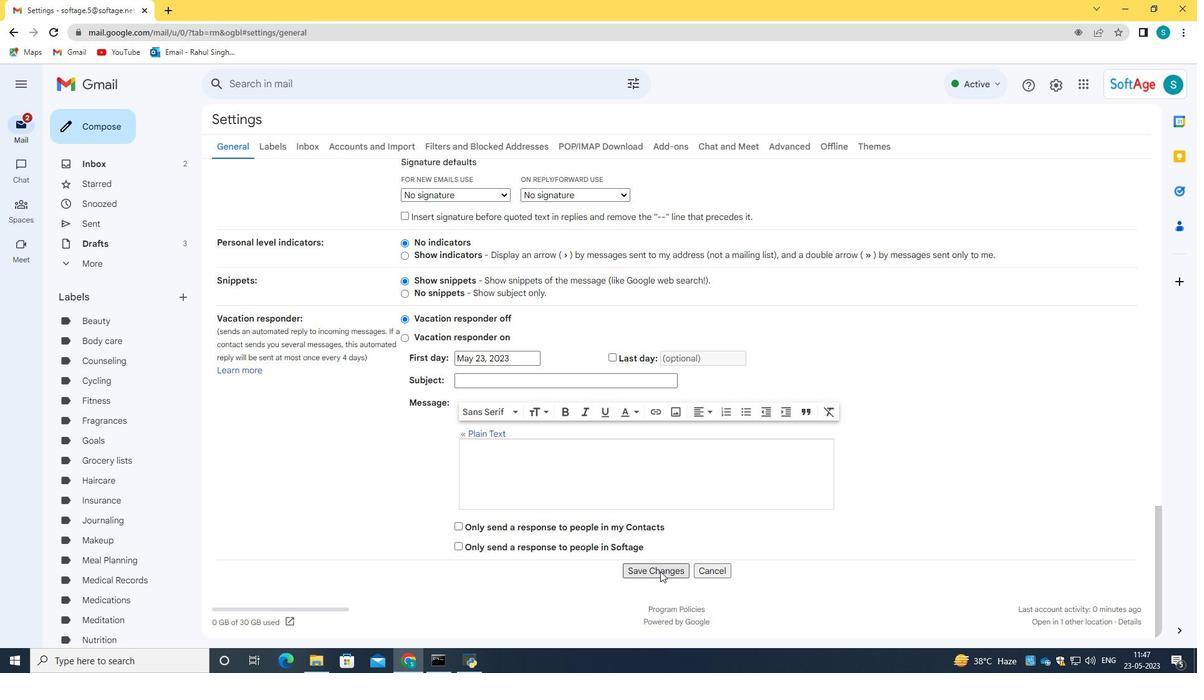 
Action: Mouse moved to (111, 136)
Screenshot: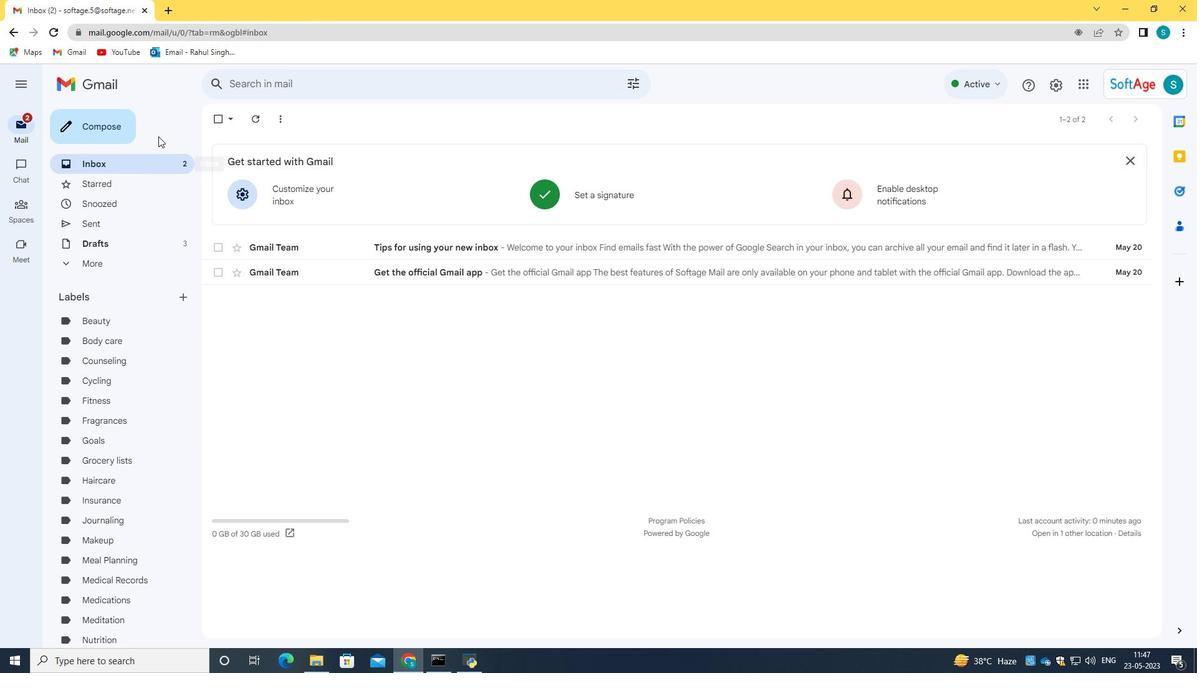 
Action: Mouse pressed left at (111, 136)
Screenshot: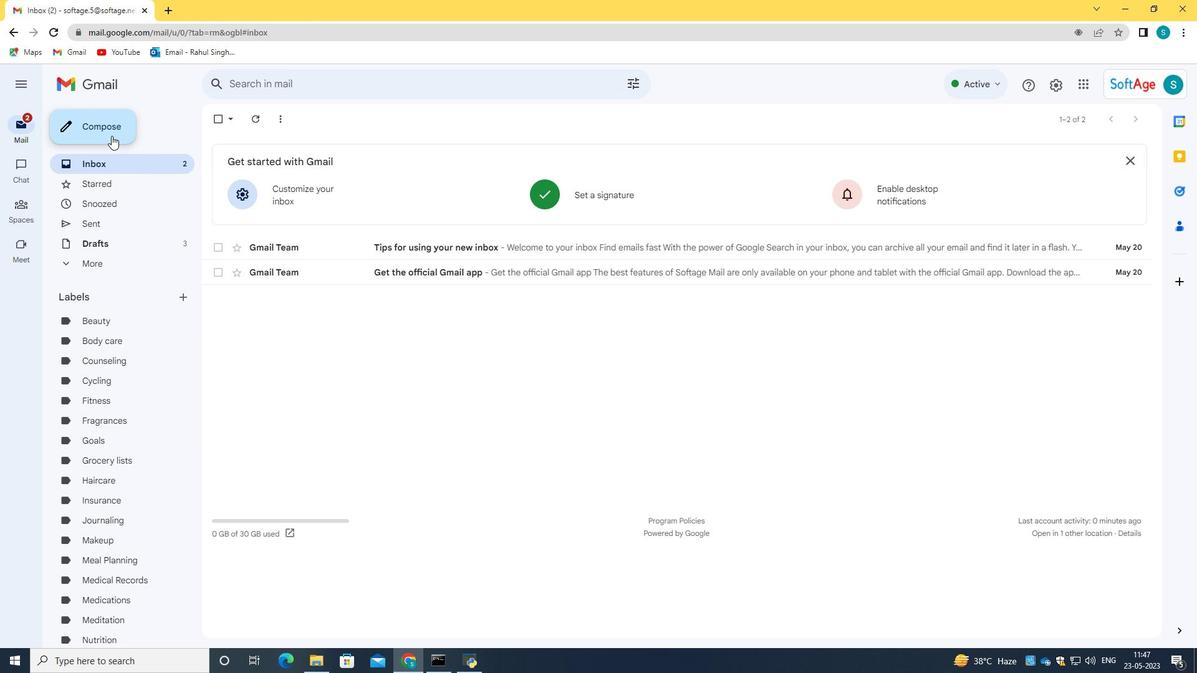 
Action: Mouse moved to (1126, 280)
Screenshot: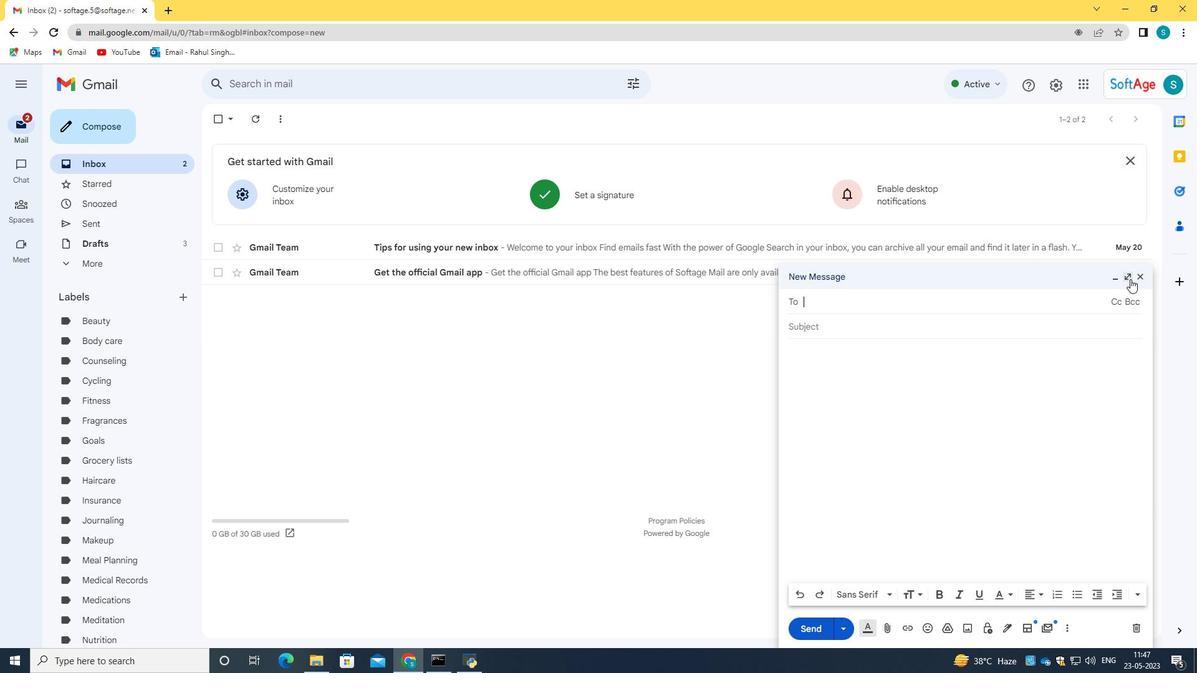 
Action: Mouse pressed left at (1126, 280)
Screenshot: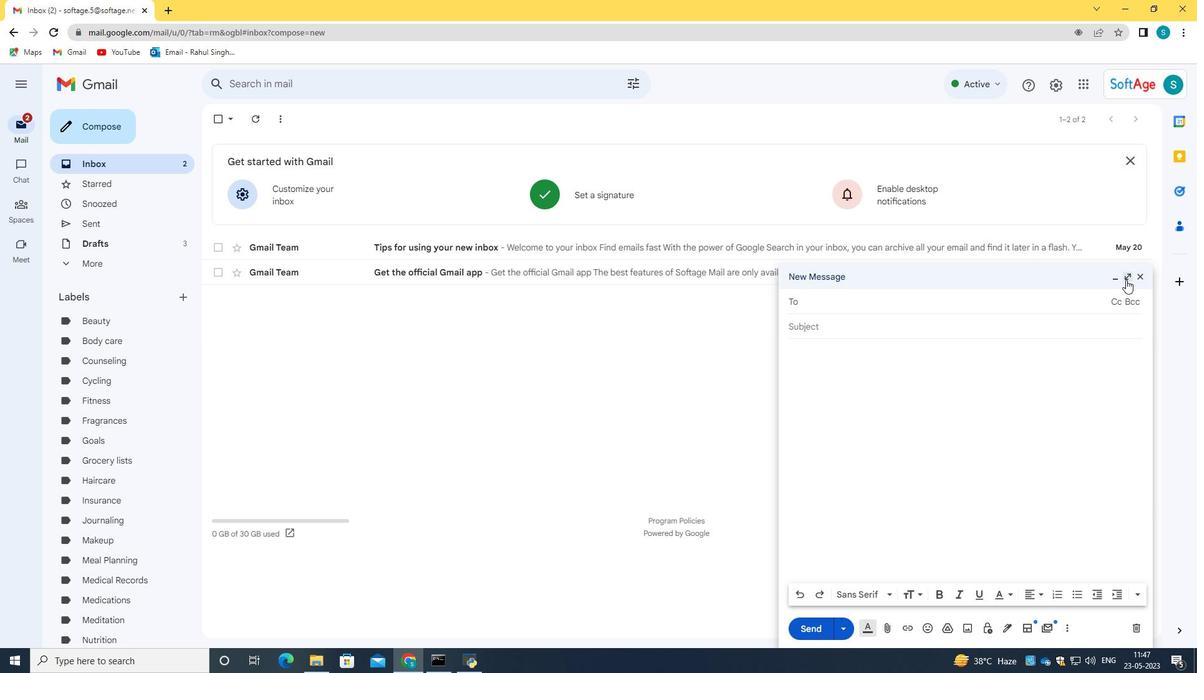 
Action: Mouse moved to (324, 613)
Screenshot: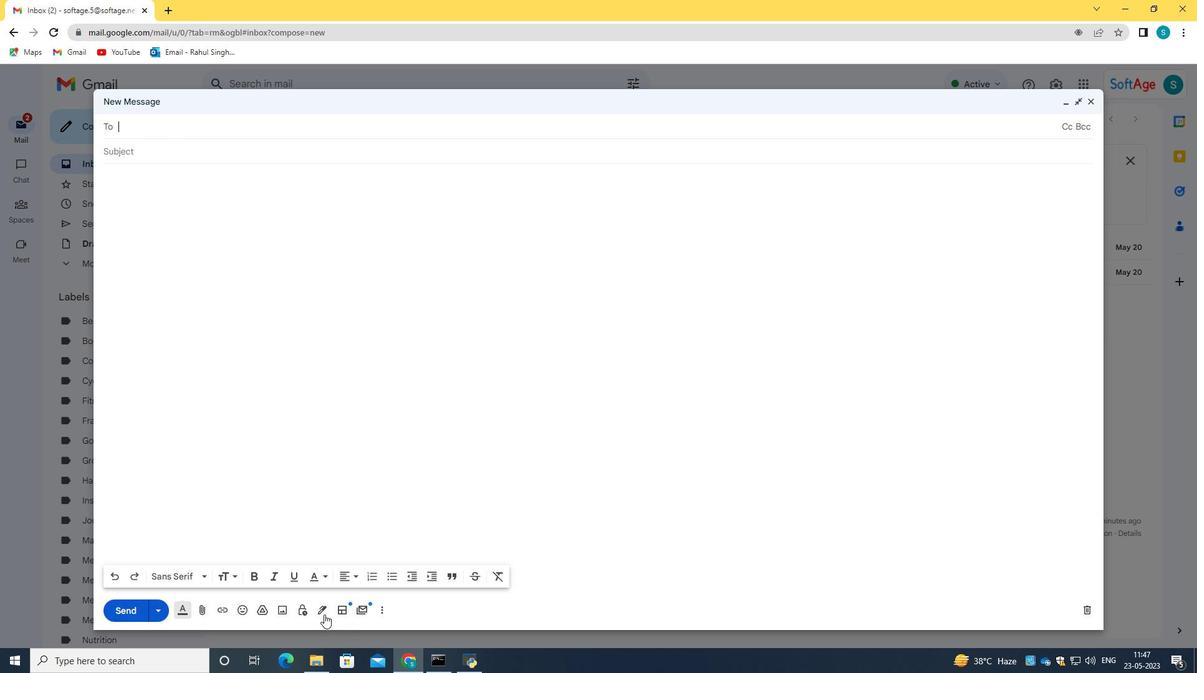 
Action: Mouse pressed left at (324, 613)
Screenshot: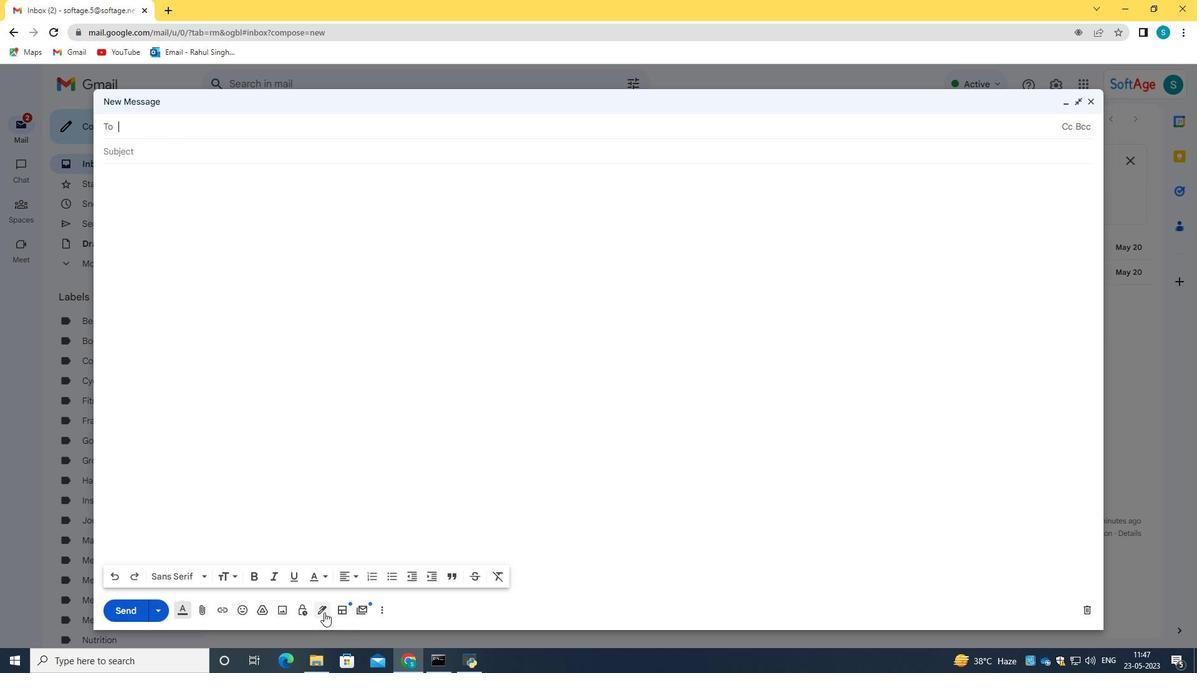 
Action: Mouse moved to (379, 583)
Screenshot: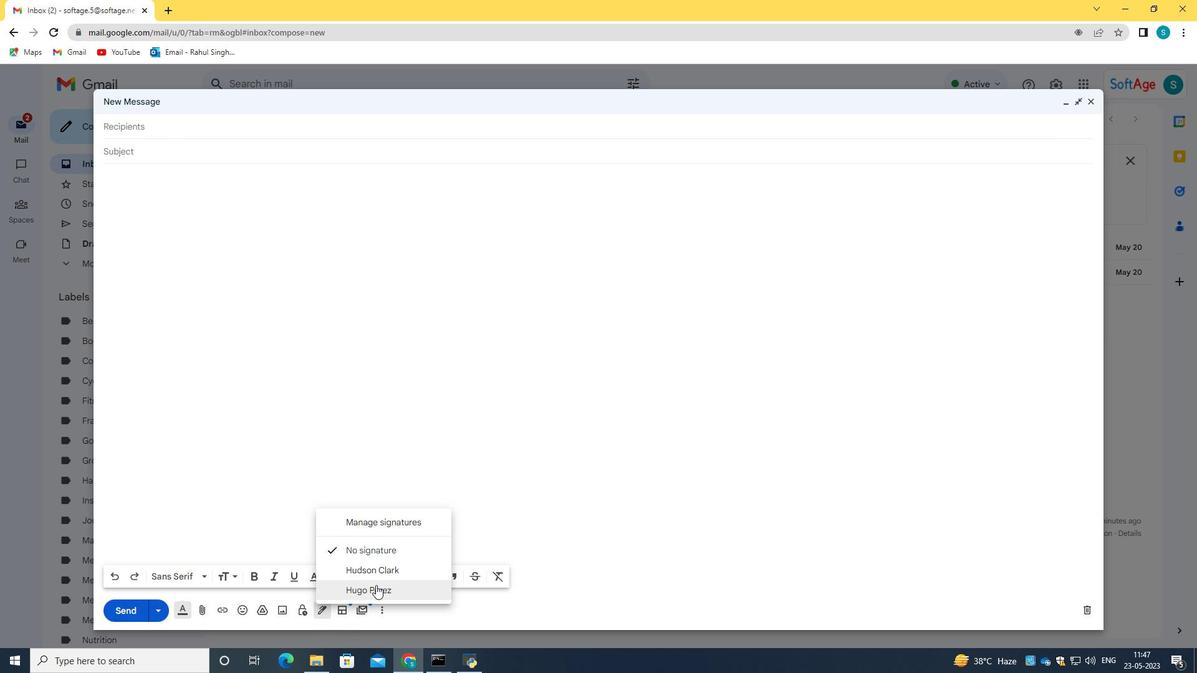 
Action: Mouse pressed left at (379, 583)
Screenshot: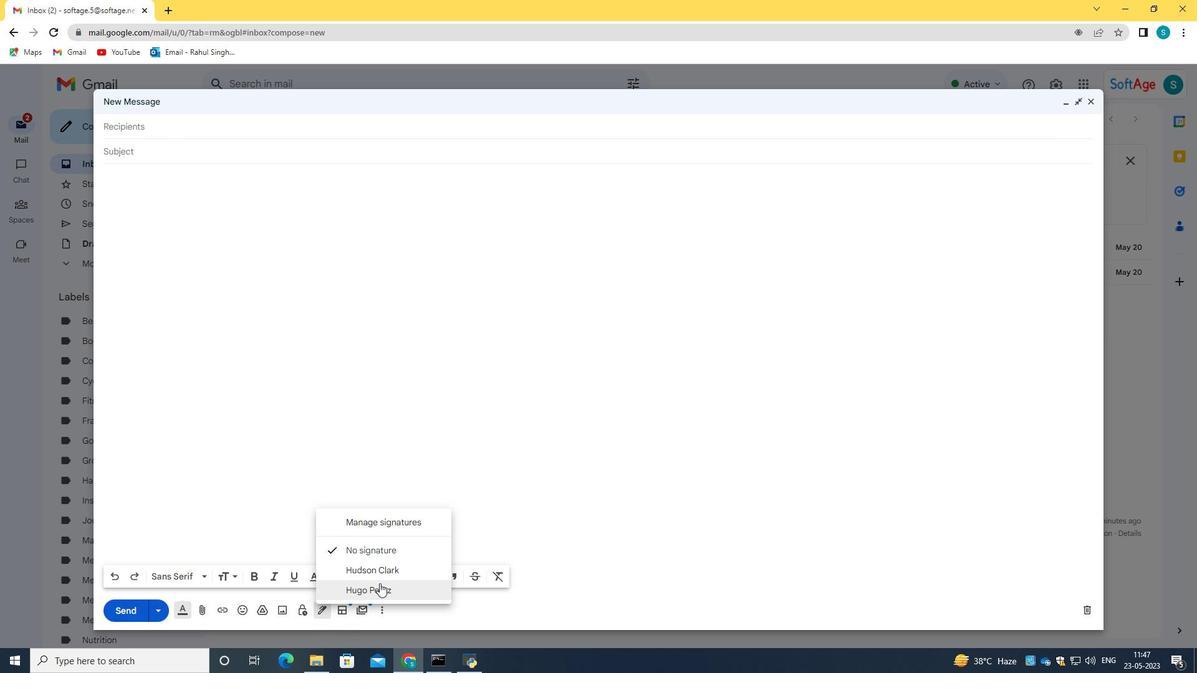 
Action: Mouse moved to (147, 153)
Screenshot: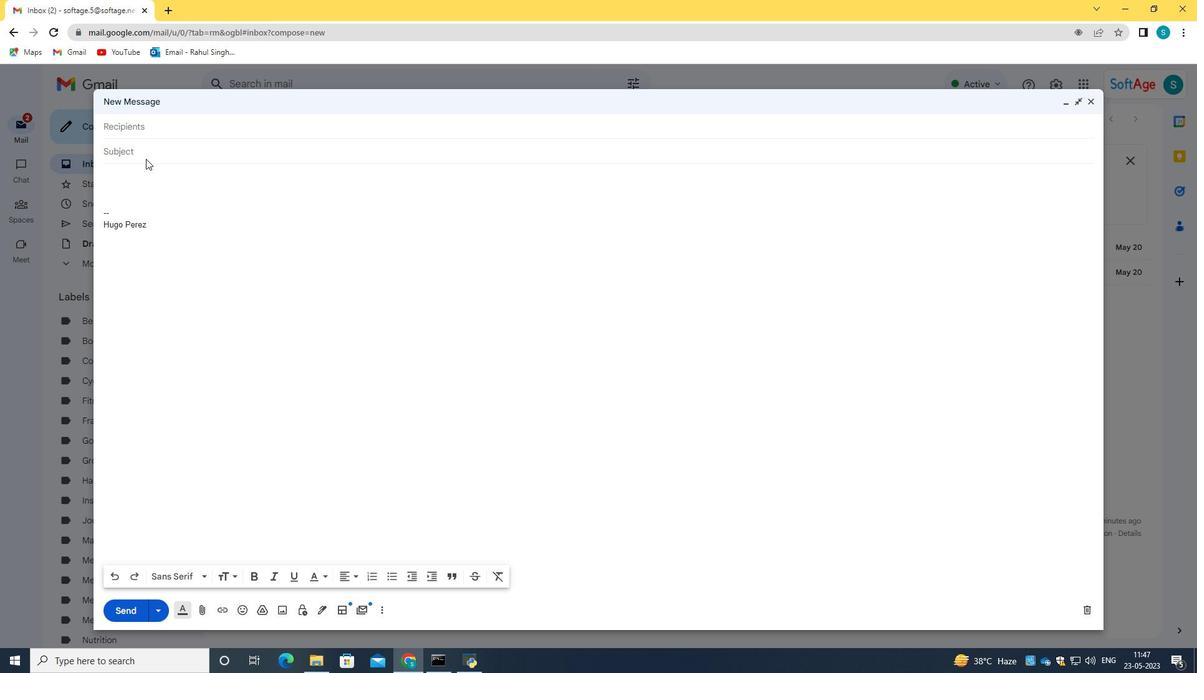 
Action: Mouse pressed left at (147, 153)
Screenshot: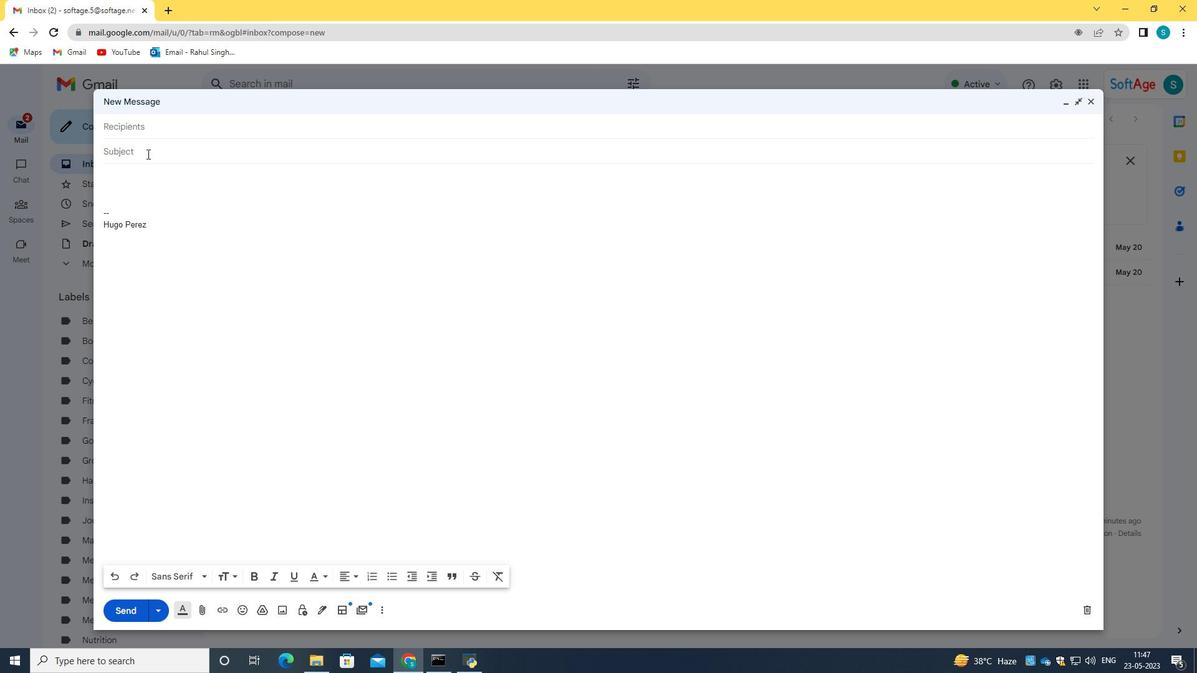 
Action: Key pressed <Key.caps_lock>R<Key.caps_lock>equest<Key.space>for<Key.space>a<Key.space>transfer<Key.space>
Screenshot: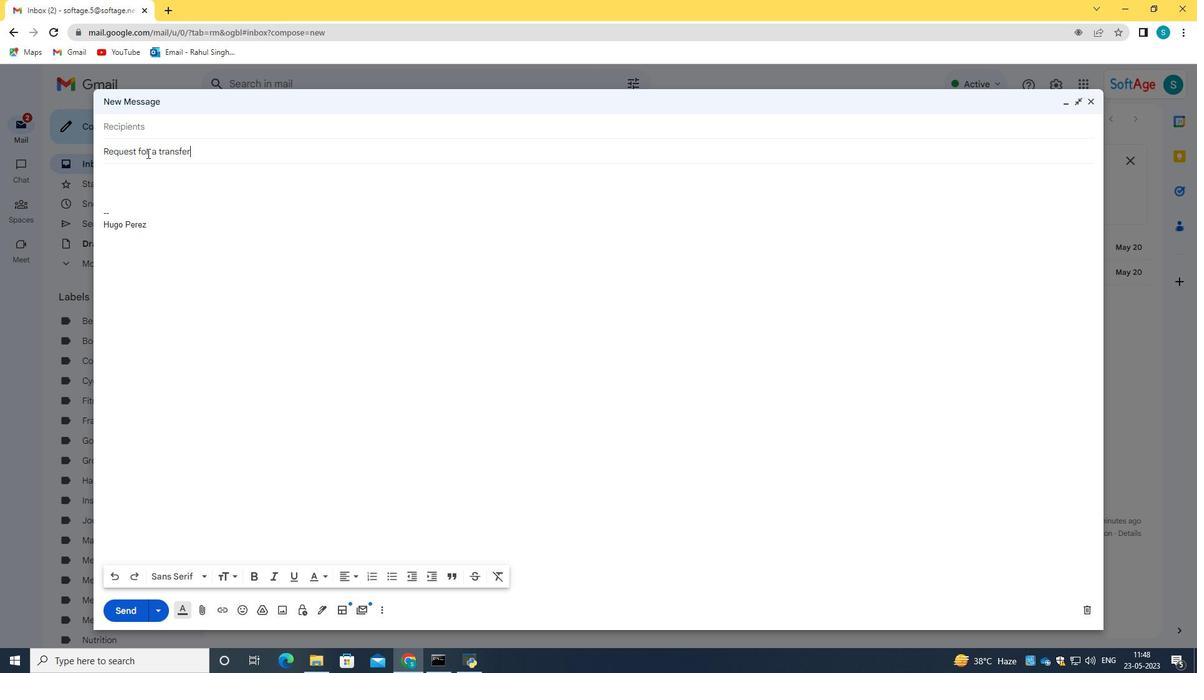 
Action: Mouse moved to (142, 182)
Screenshot: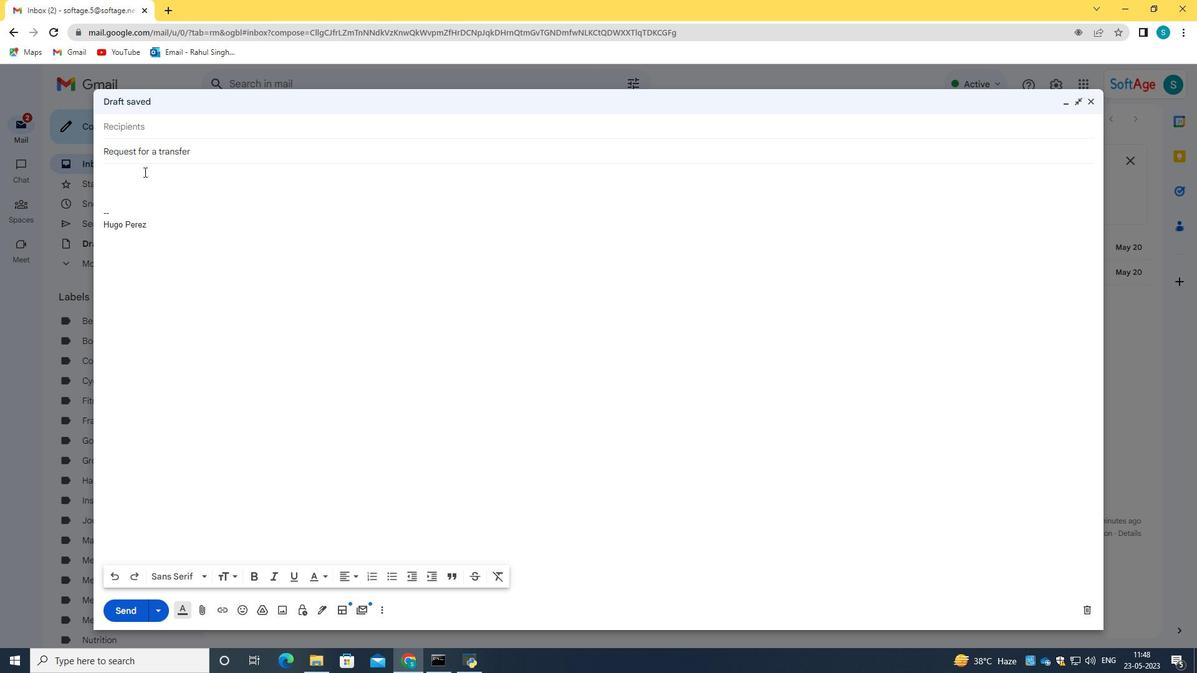 
Action: Mouse pressed left at (142, 182)
Screenshot: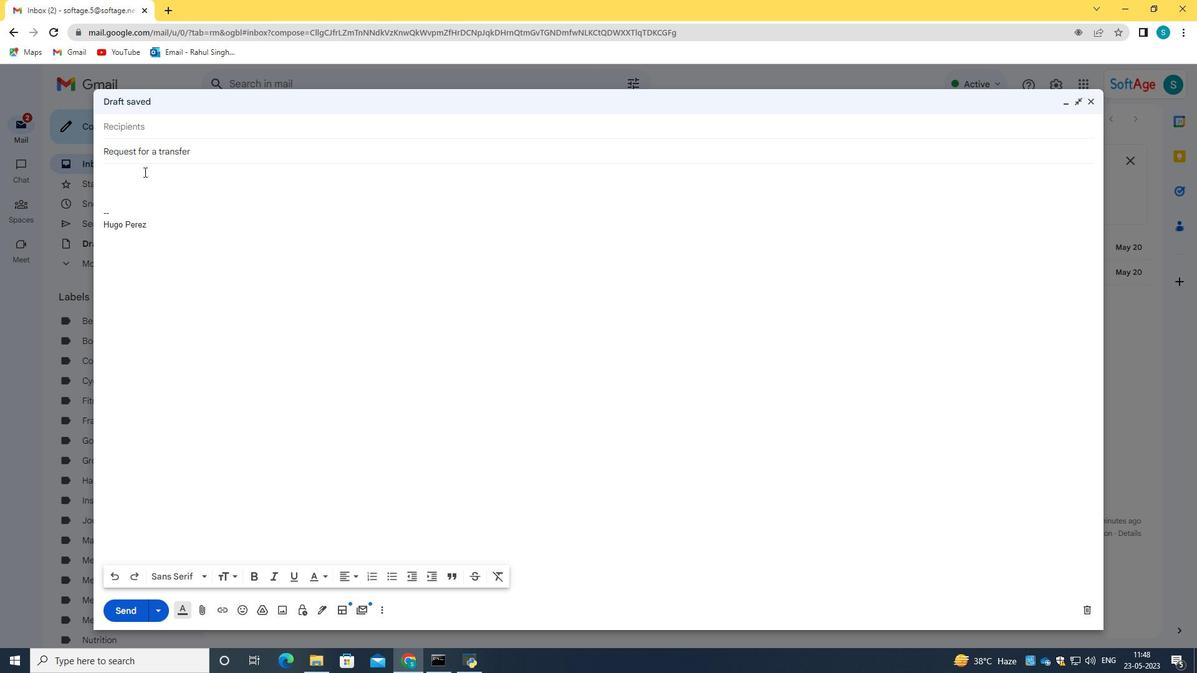 
Action: Key pressed <Key.caps_lock>C<Key.caps_lock>ould<Key.space>you<Key.space>send<Key.space>me<Key.space>the<Key.space>latest<Key.space>updates<Key.space>on<Key.space>the<Key.space>project<Key.space>milestones<Key.shift_r>?
Screenshot: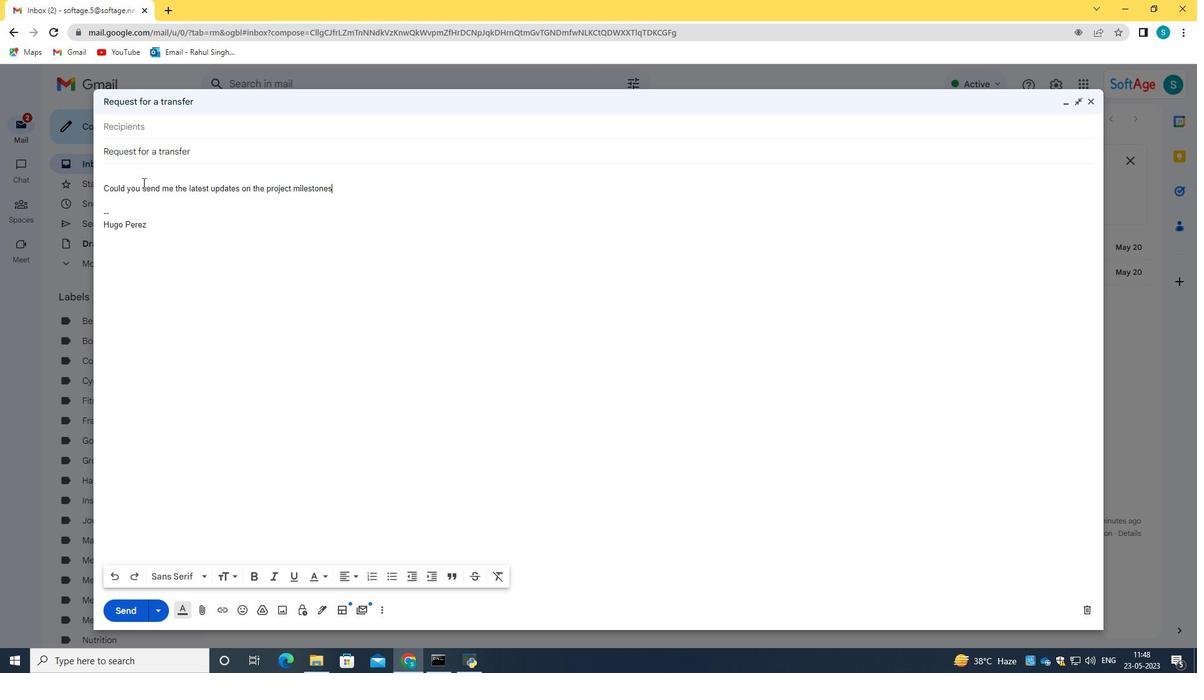 
Action: Mouse moved to (142, 126)
Screenshot: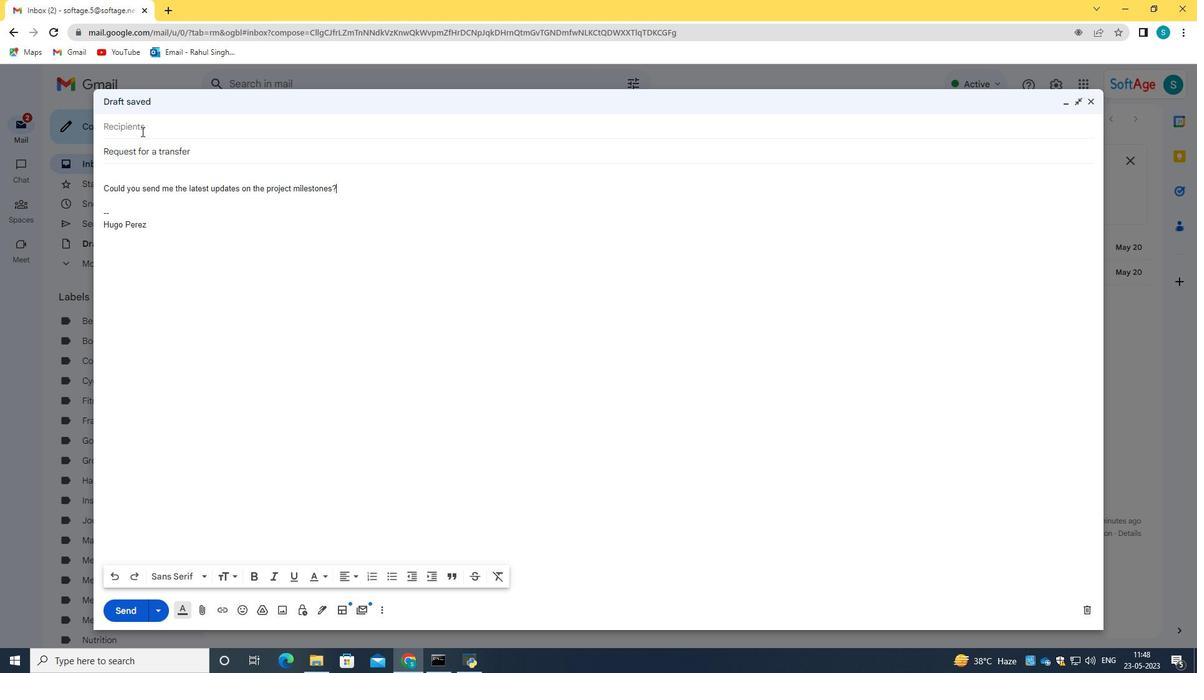 
Action: Mouse pressed left at (142, 126)
Screenshot: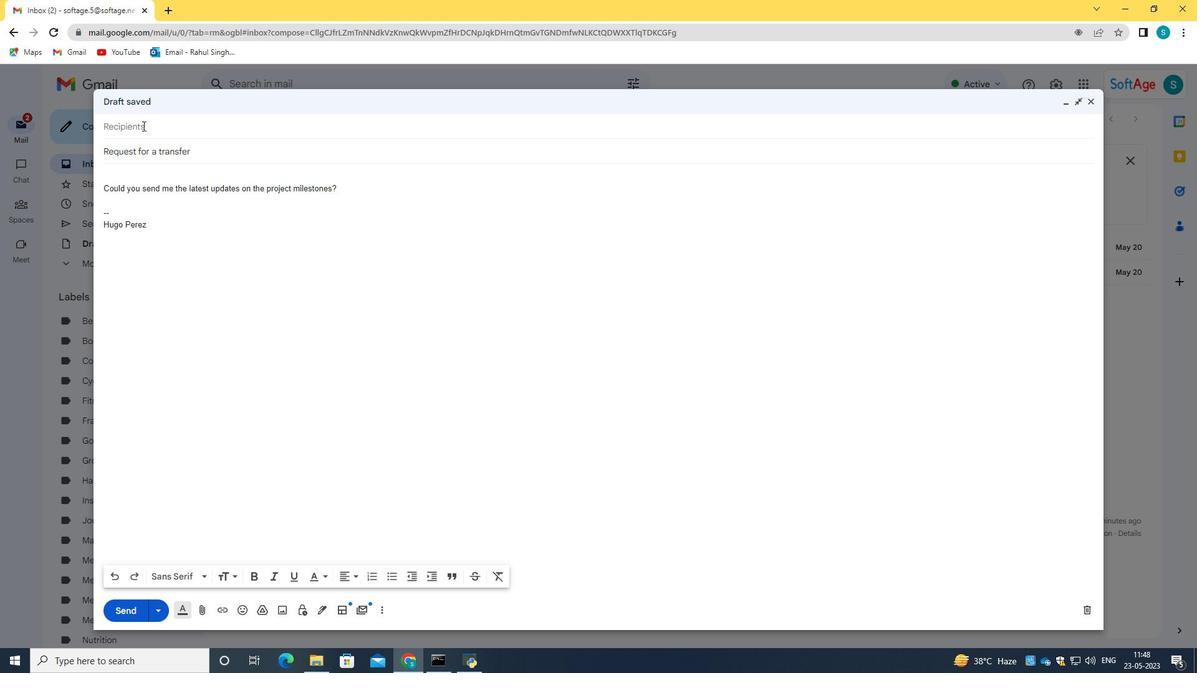
Action: Key pressed softage.3<Key.shift>@softage.net
Screenshot: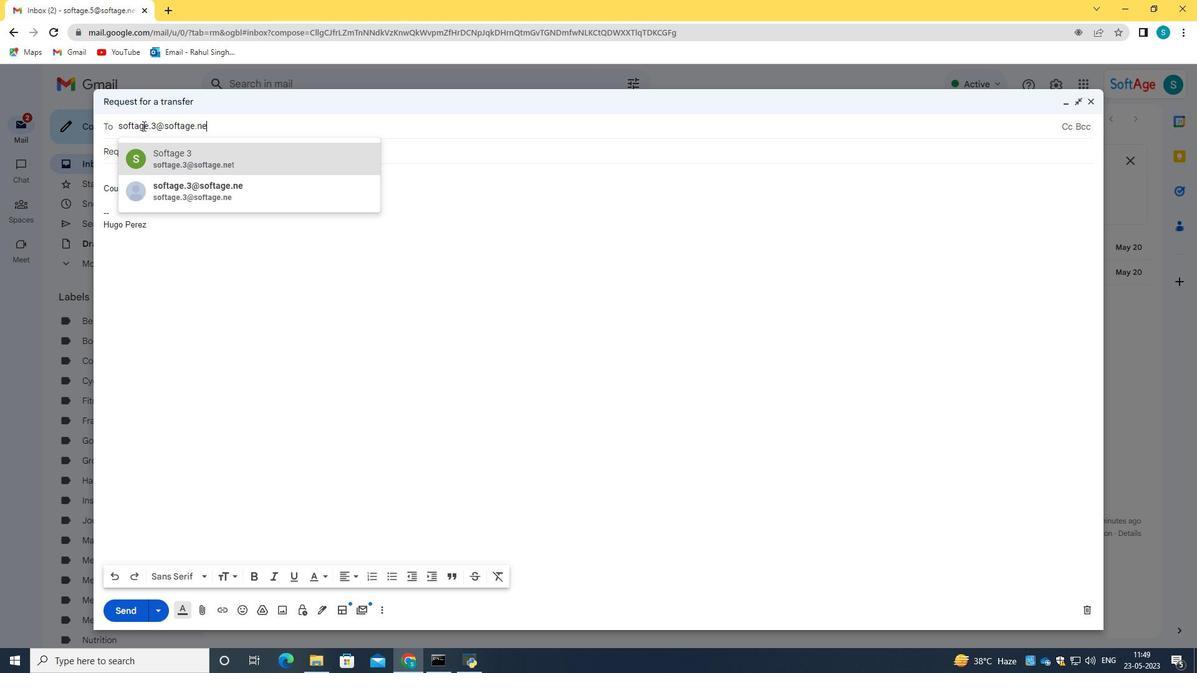 
Action: Mouse moved to (215, 165)
Screenshot: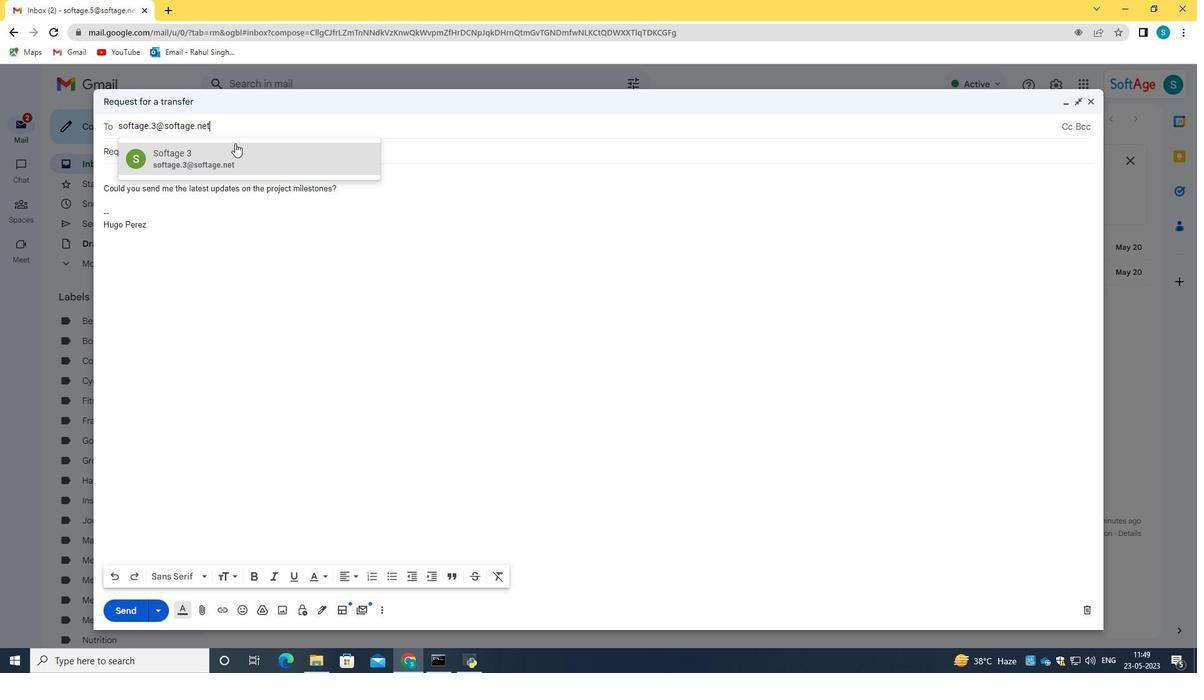 
Action: Mouse pressed left at (215, 165)
Screenshot: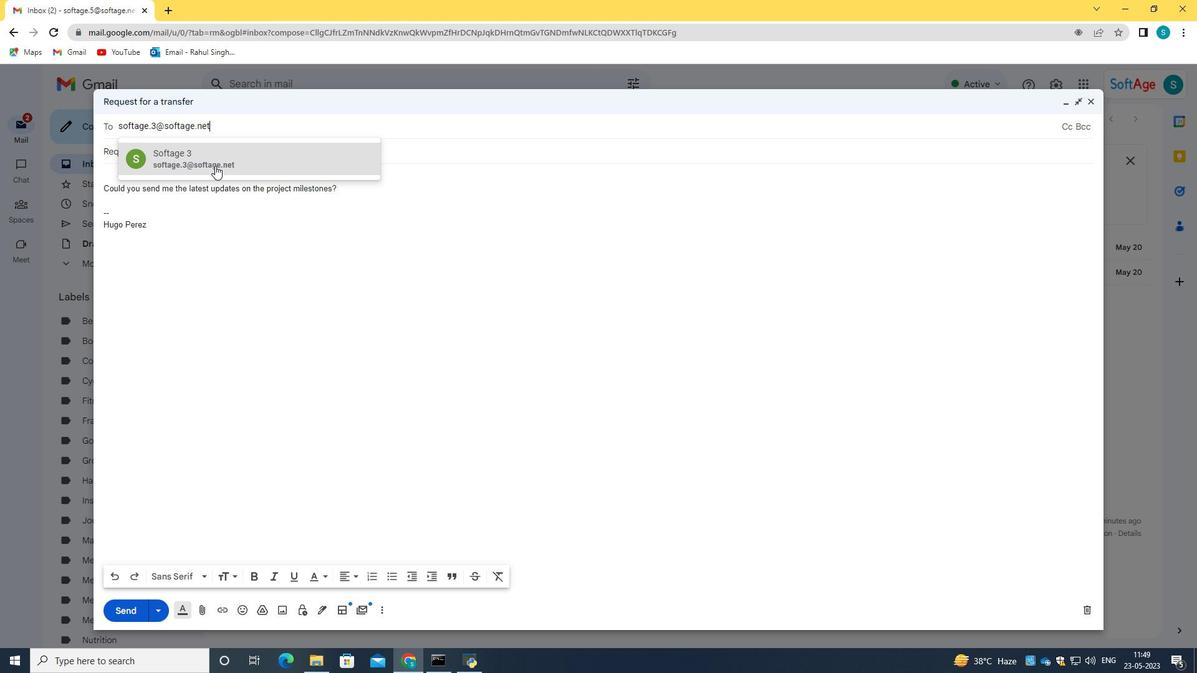 
Action: Mouse moved to (122, 198)
Screenshot: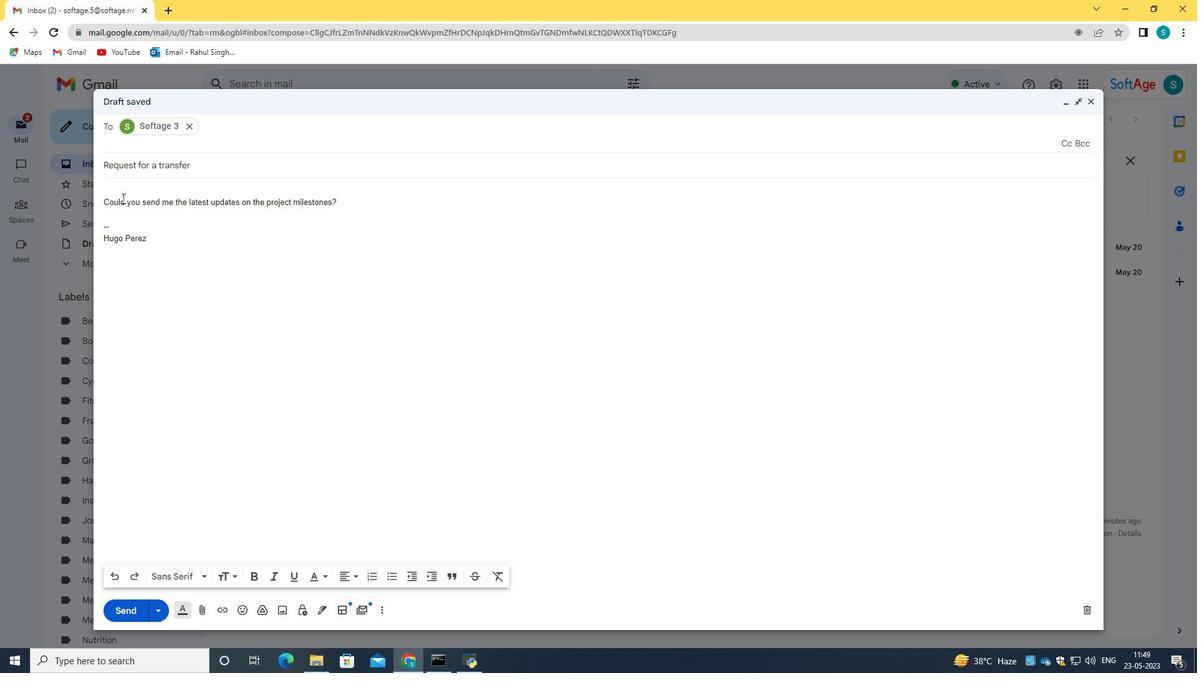 
Action: Mouse pressed left at (122, 198)
Screenshot: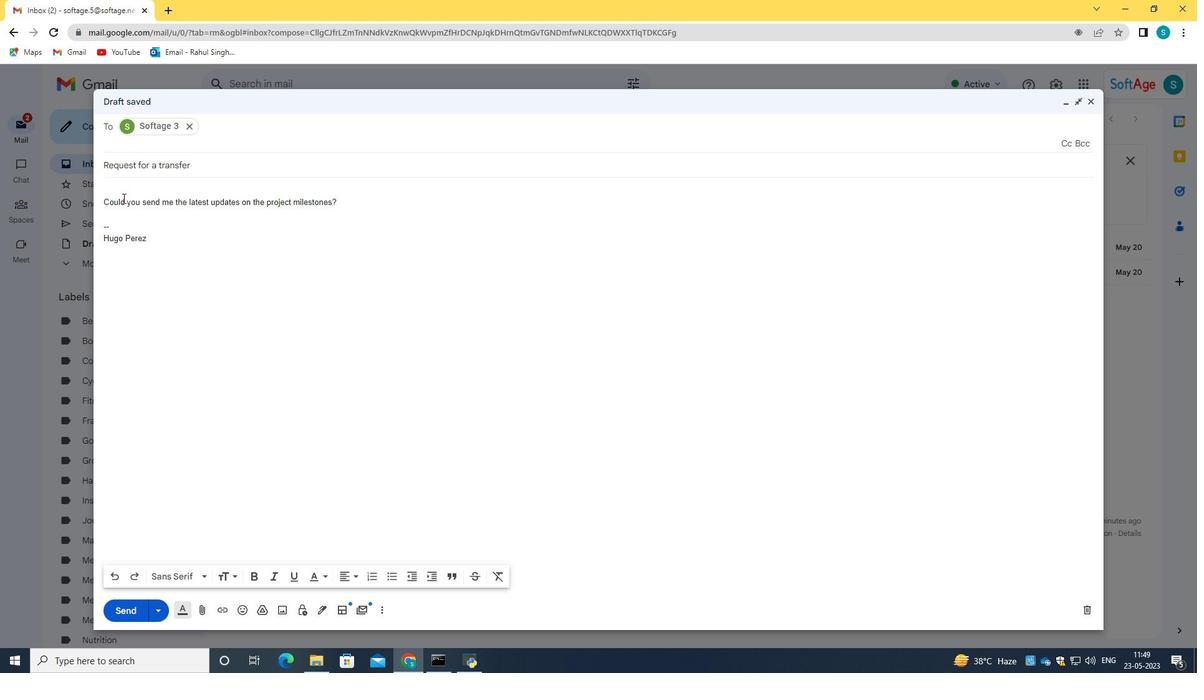 
Action: Mouse moved to (125, 190)
Screenshot: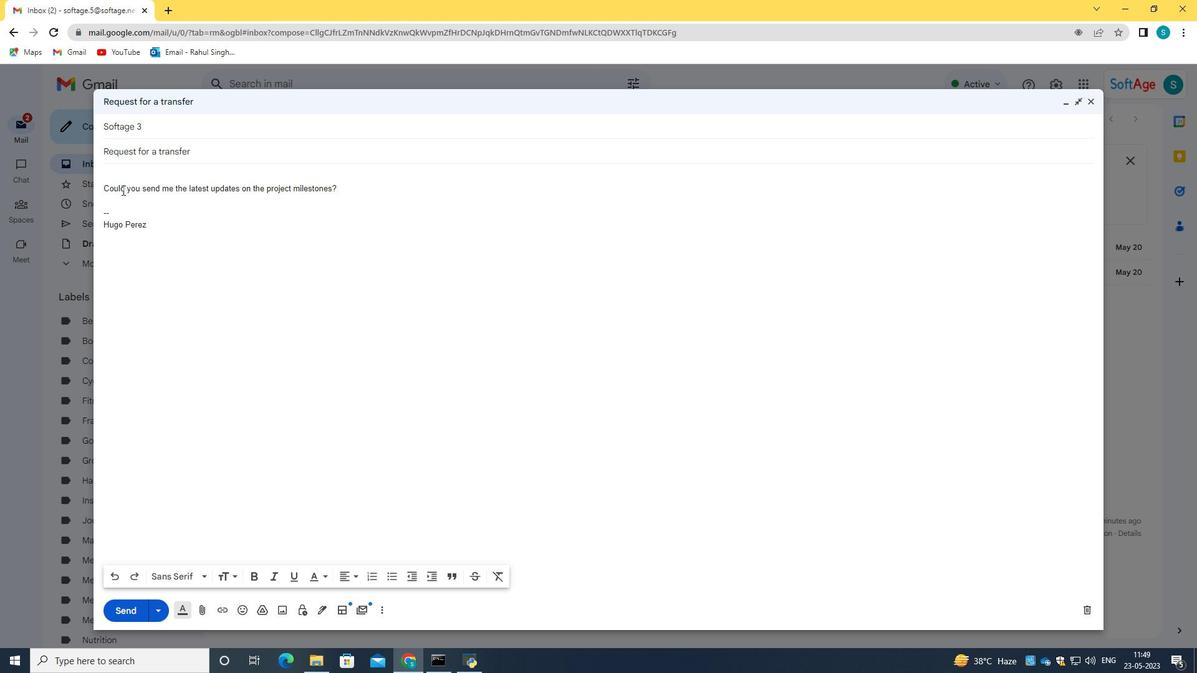 
Action: Mouse pressed left at (125, 190)
Screenshot: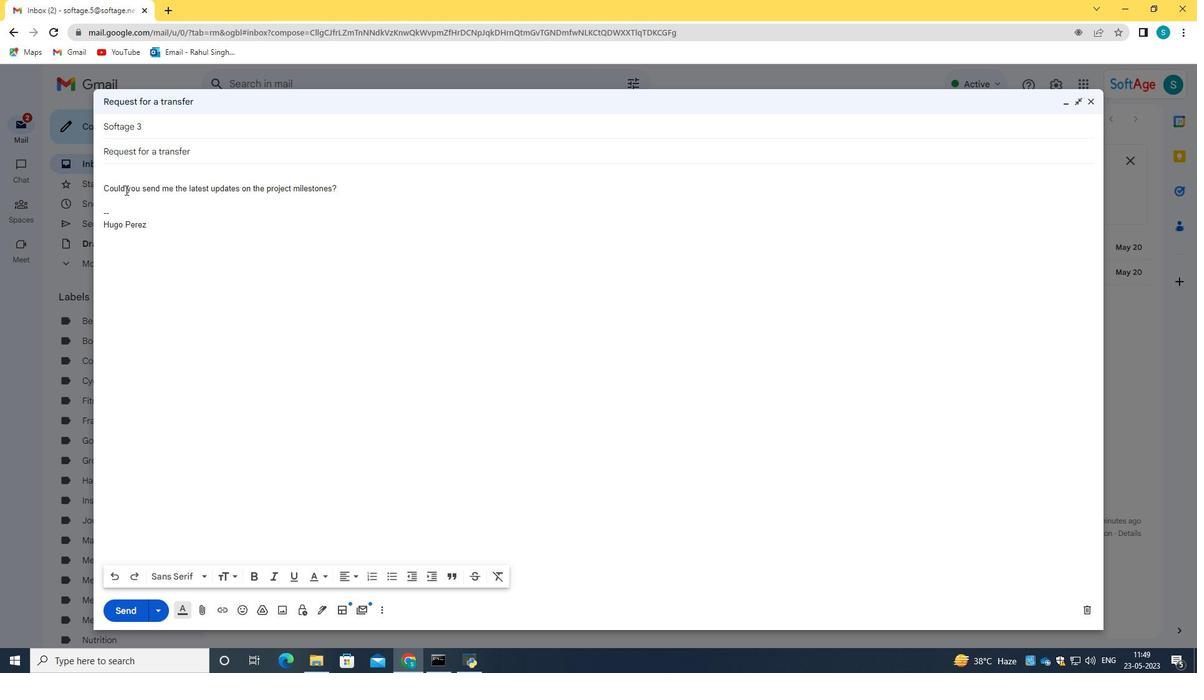 
Action: Mouse moved to (315, 578)
Screenshot: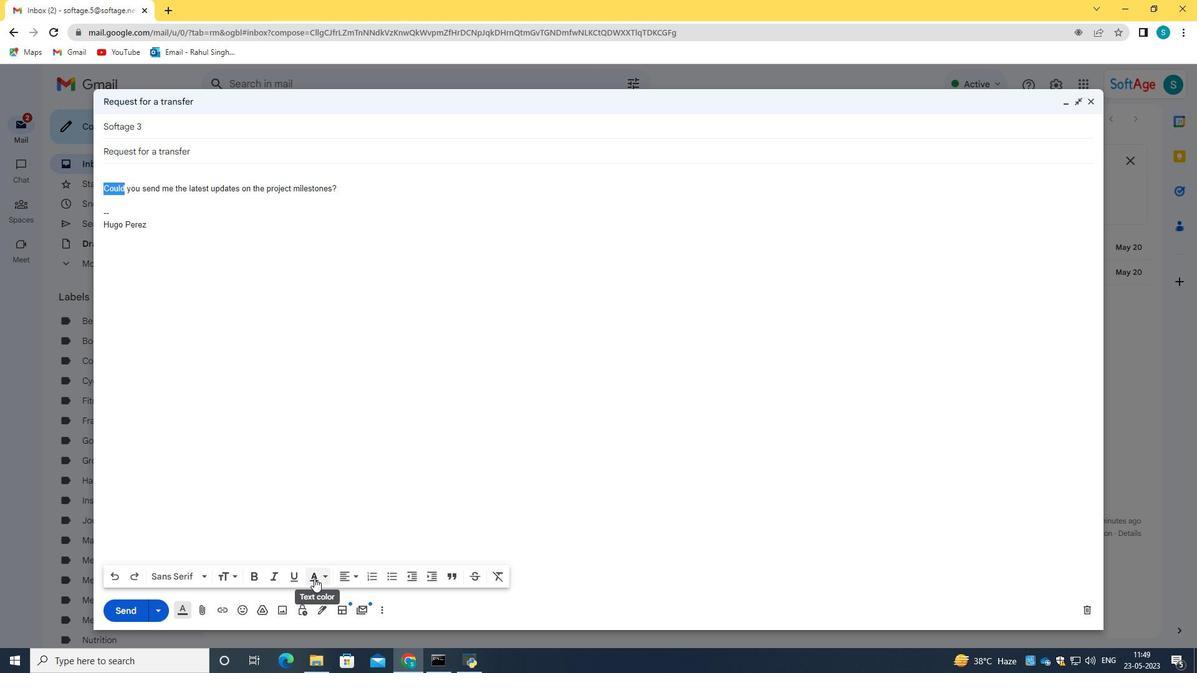 
Action: Mouse pressed left at (315, 578)
Screenshot: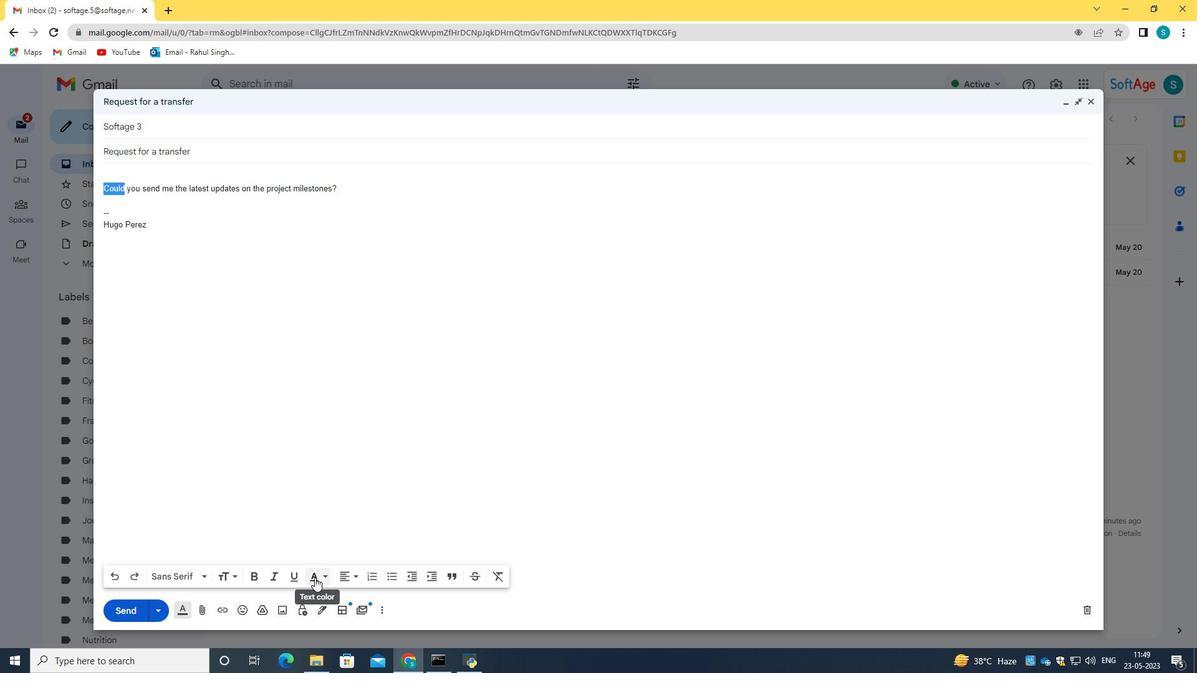 
Action: Mouse moved to (293, 490)
Screenshot: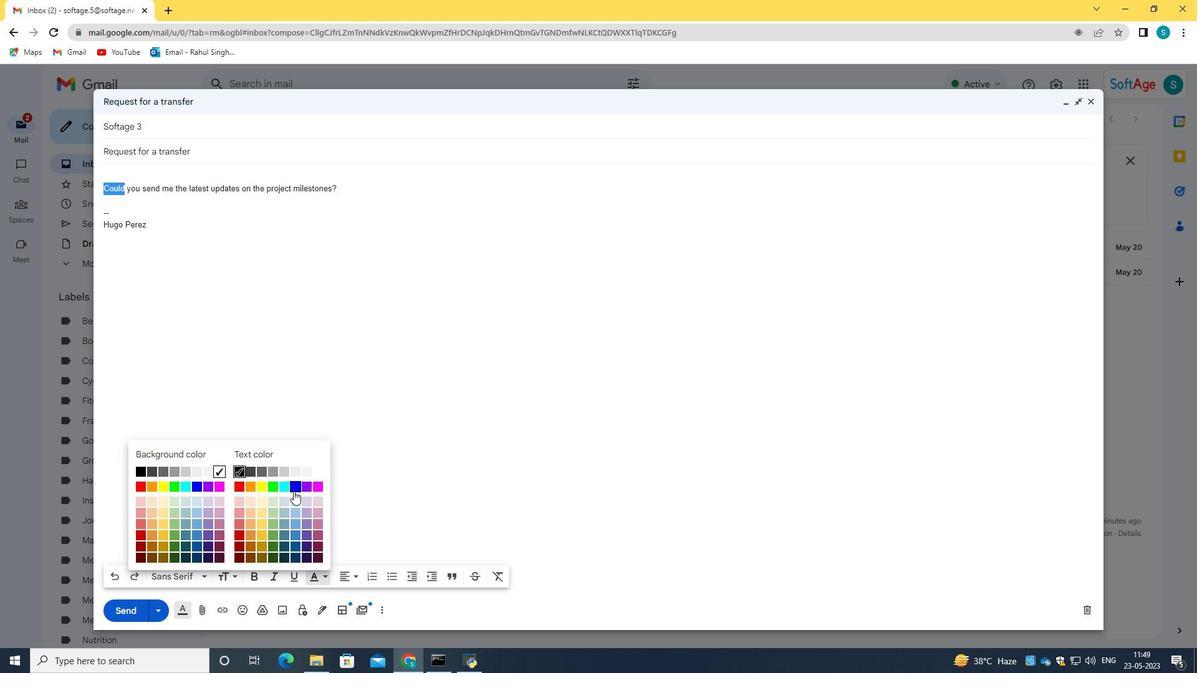 
Action: Mouse pressed left at (293, 490)
Screenshot: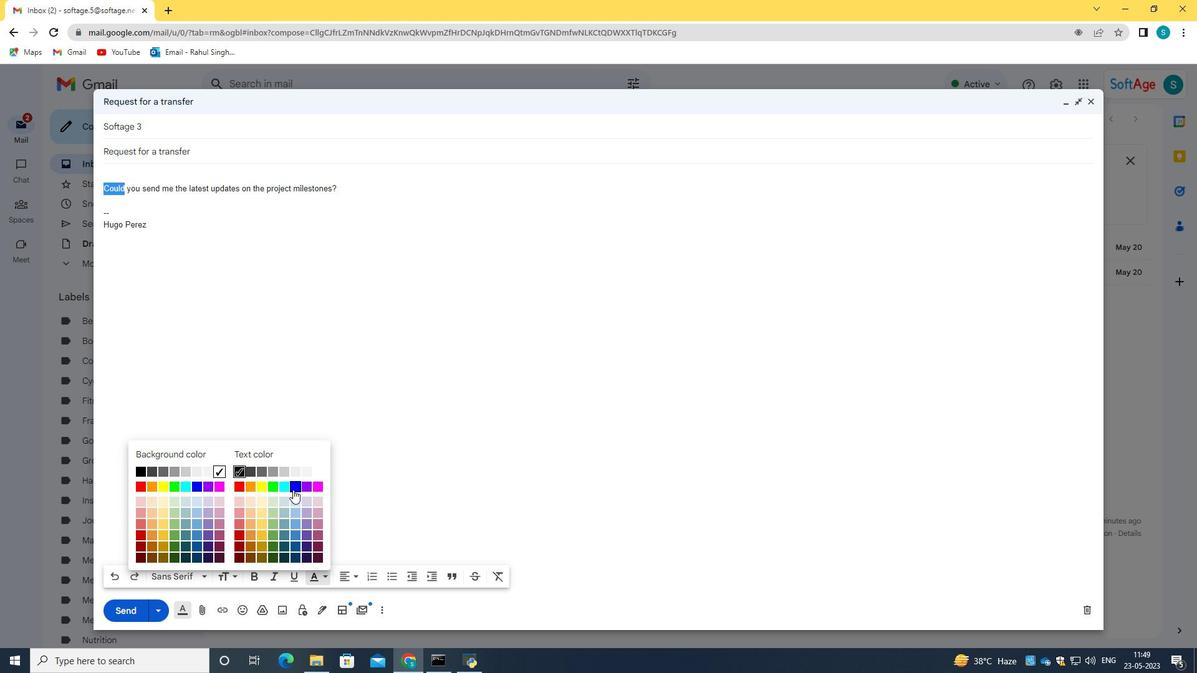 
Action: Mouse moved to (130, 204)
Screenshot: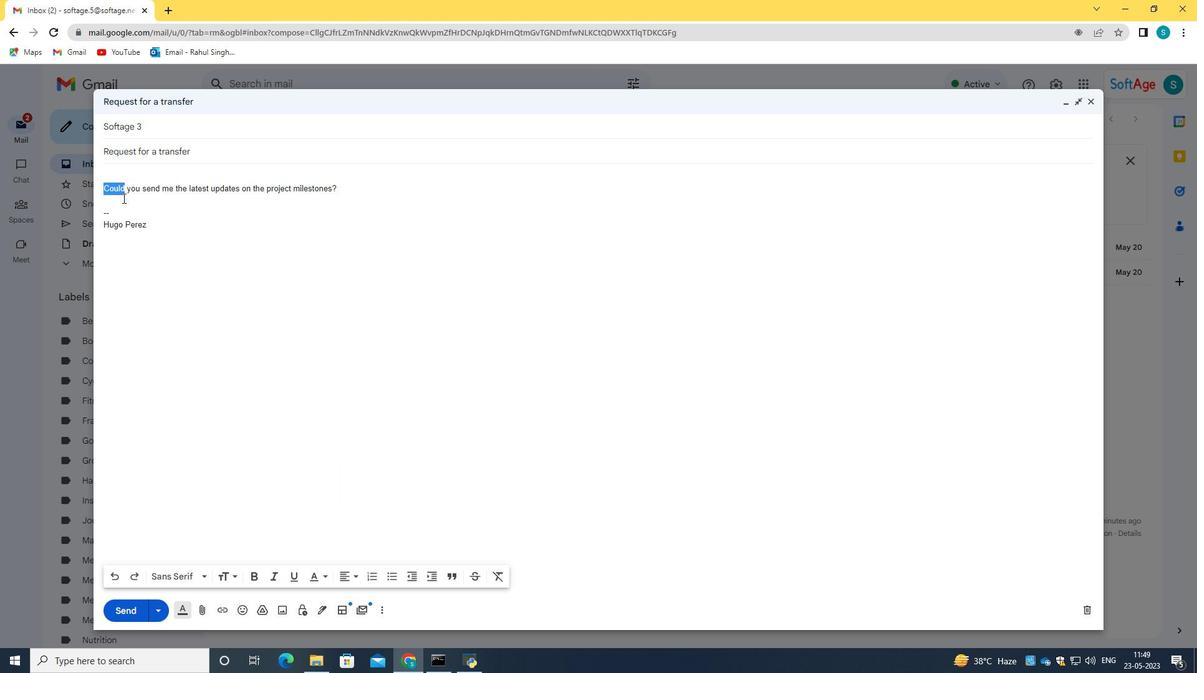
Action: Mouse pressed left at (130, 204)
Screenshot: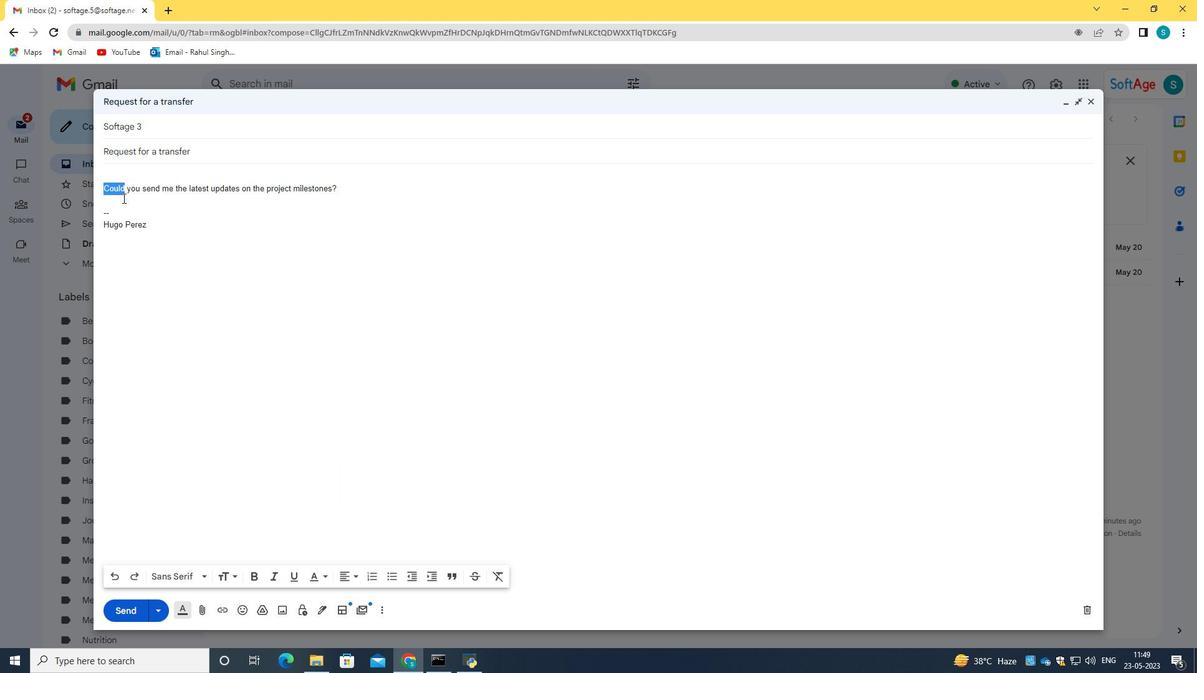 
Action: Mouse moved to (124, 189)
Screenshot: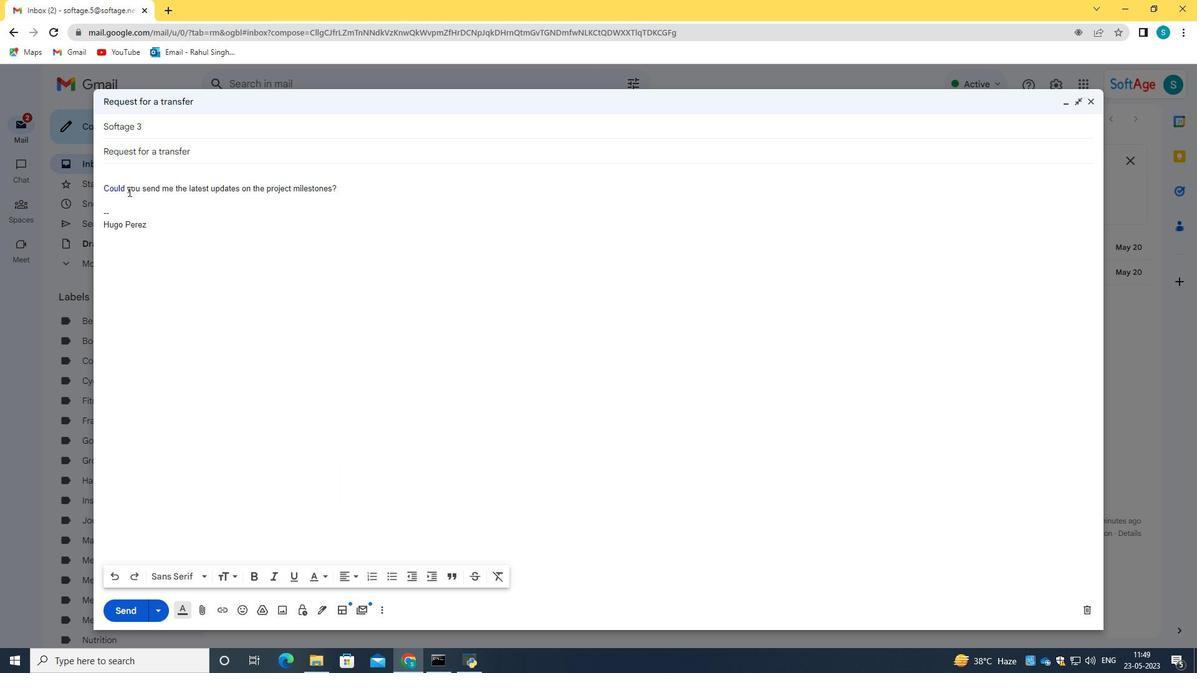 
Action: Mouse pressed left at (124, 189)
Screenshot: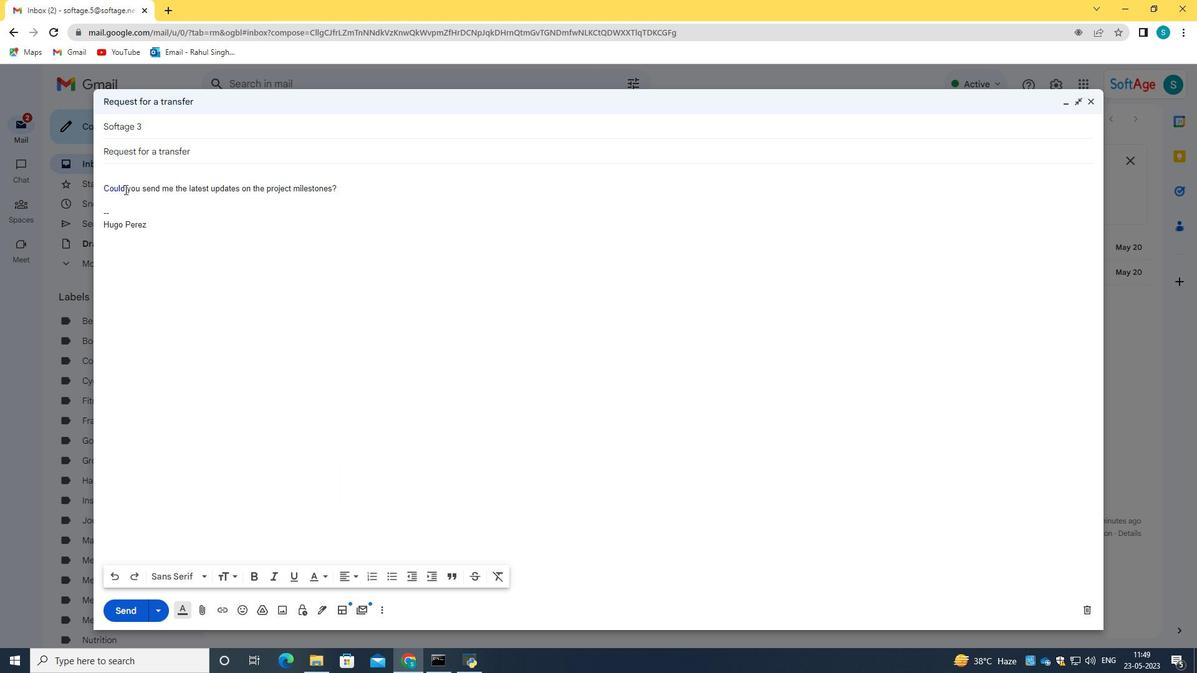 
Action: Mouse moved to (318, 582)
Screenshot: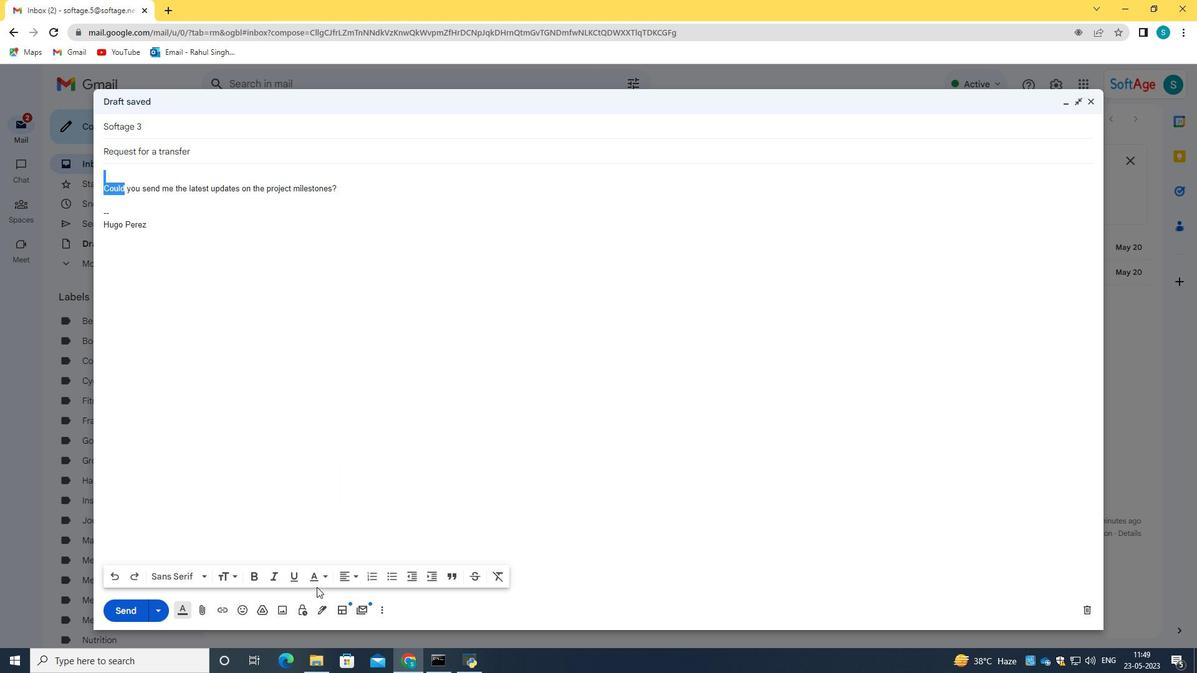 
Action: Mouse pressed left at (318, 582)
Screenshot: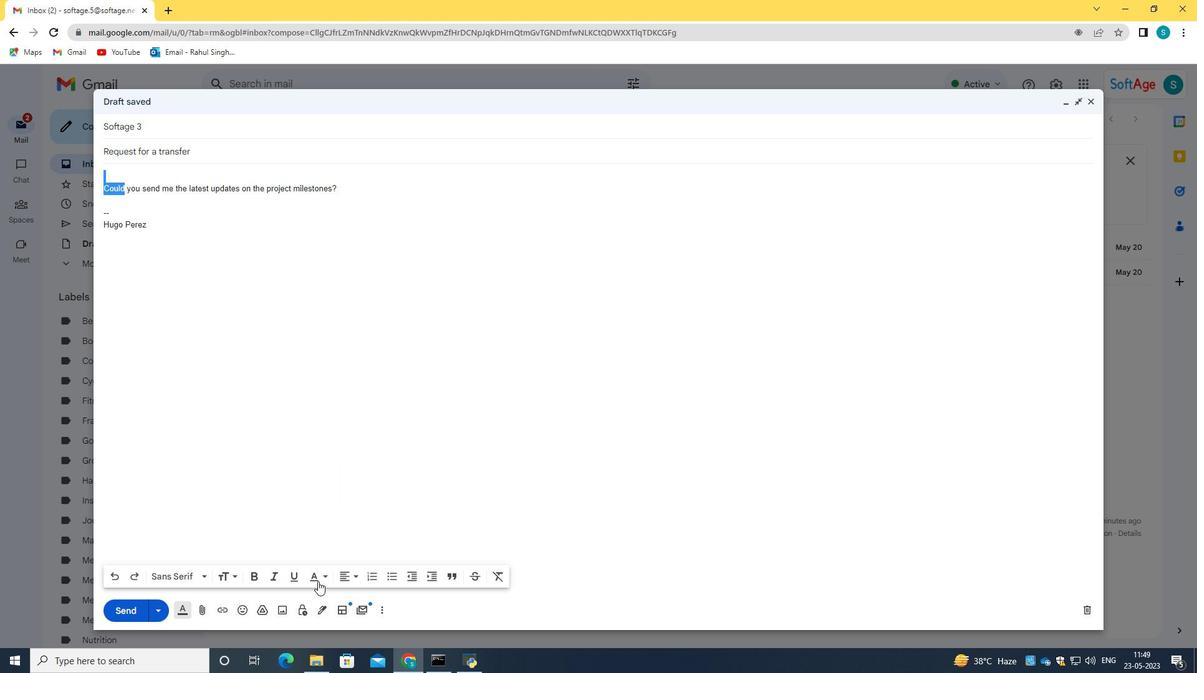 
Action: Mouse moved to (212, 544)
Screenshot: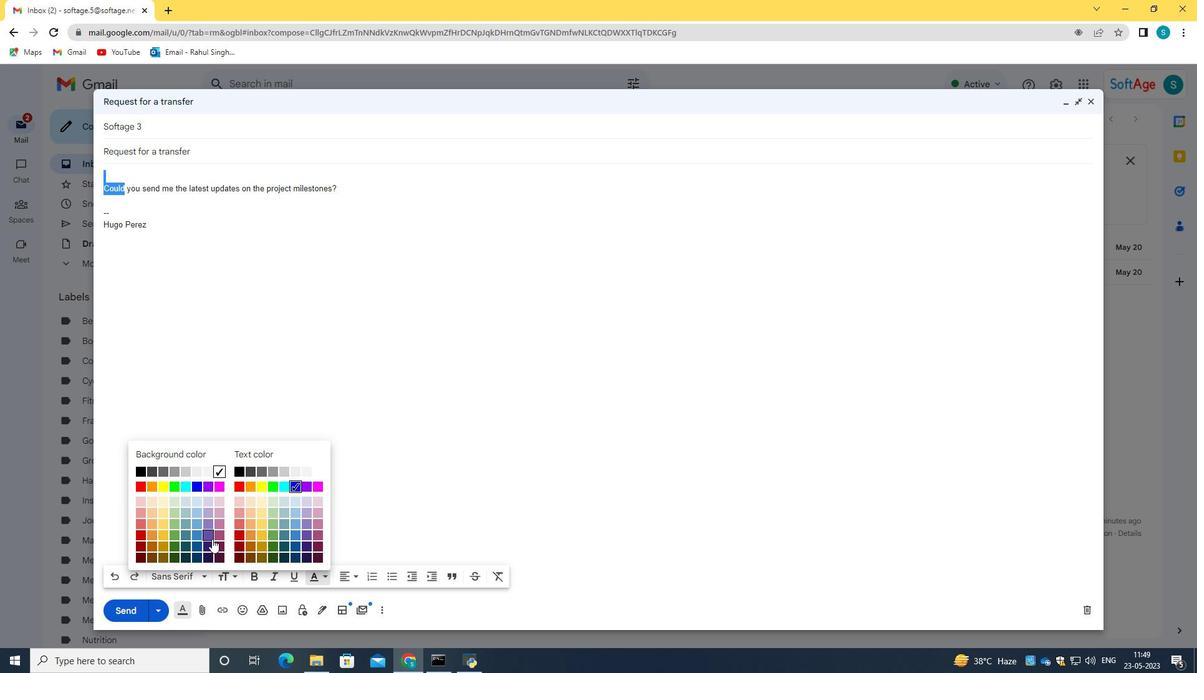 
Action: Mouse pressed left at (212, 544)
Screenshot: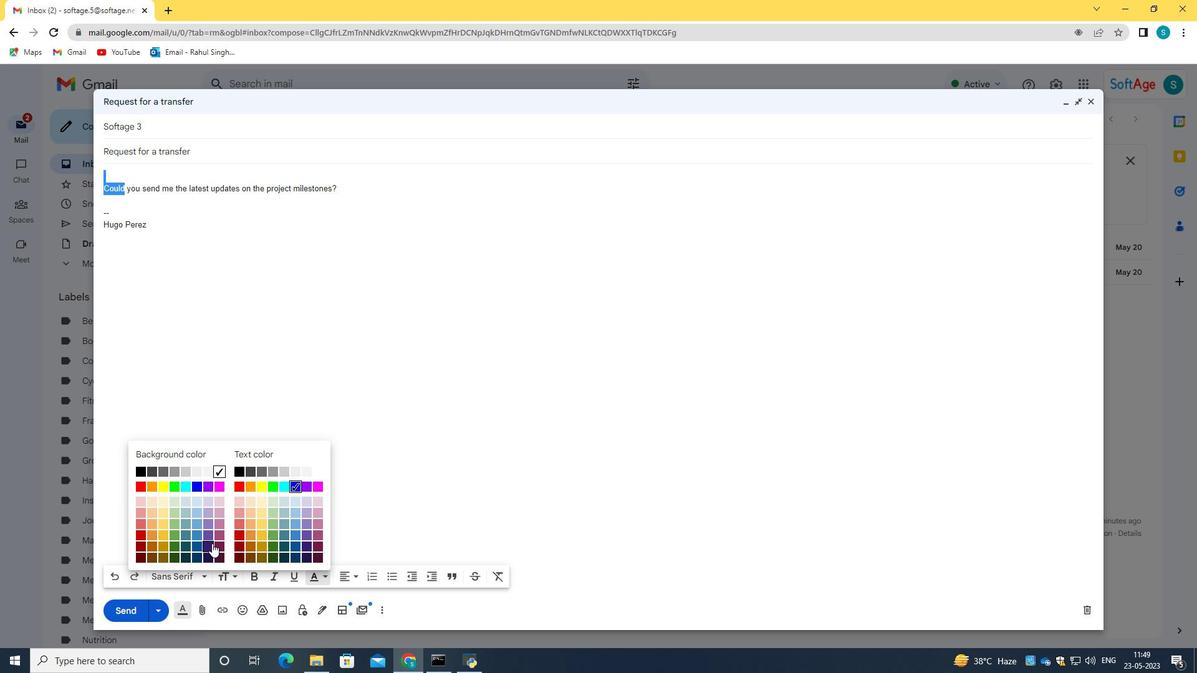
Action: Mouse moved to (264, 321)
Screenshot: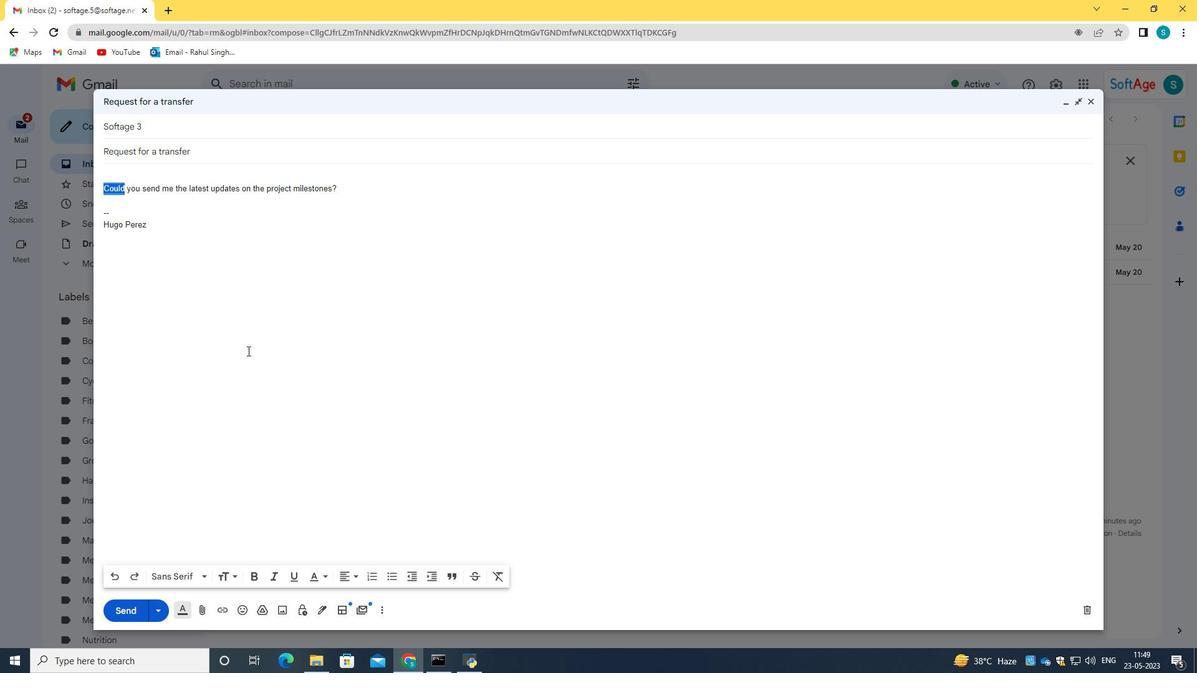 
Action: Mouse pressed left at (264, 321)
Screenshot: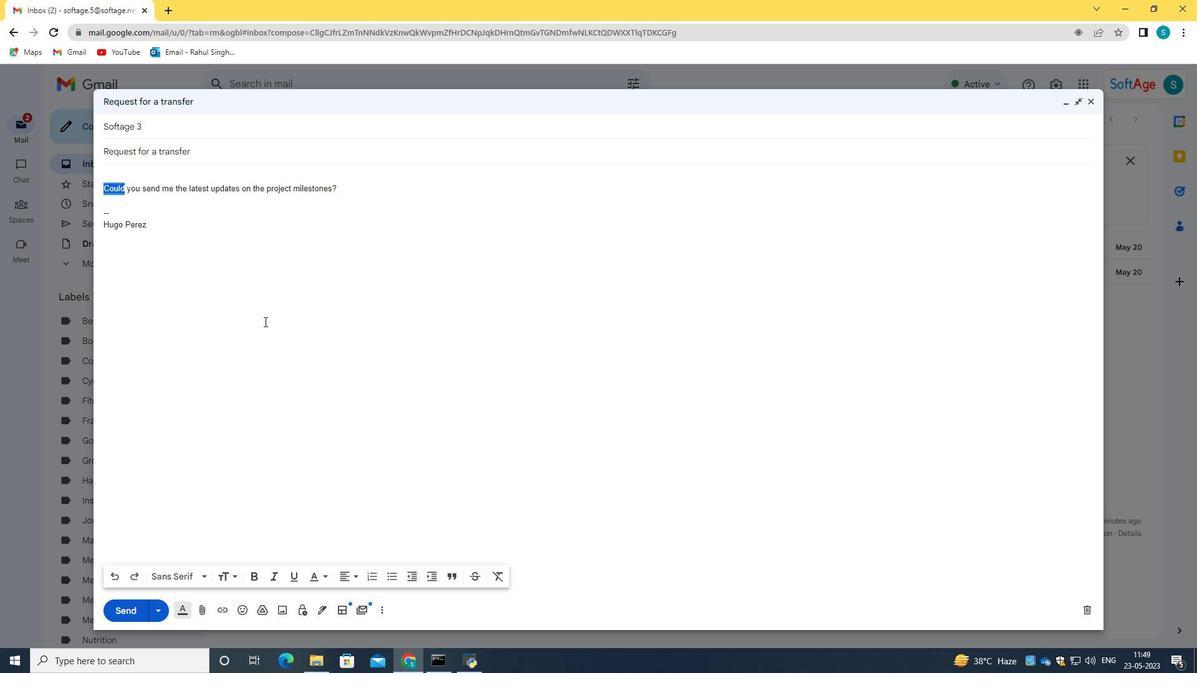 
Action: Mouse moved to (125, 192)
Screenshot: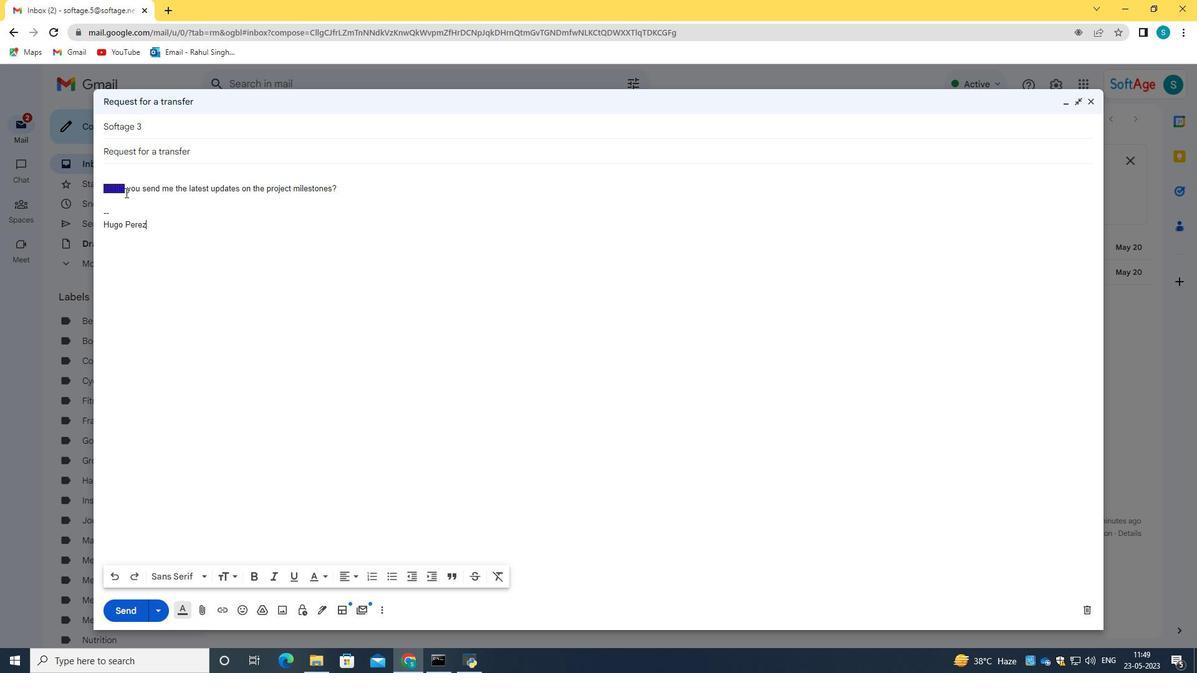 
Action: Mouse pressed left at (125, 192)
Screenshot: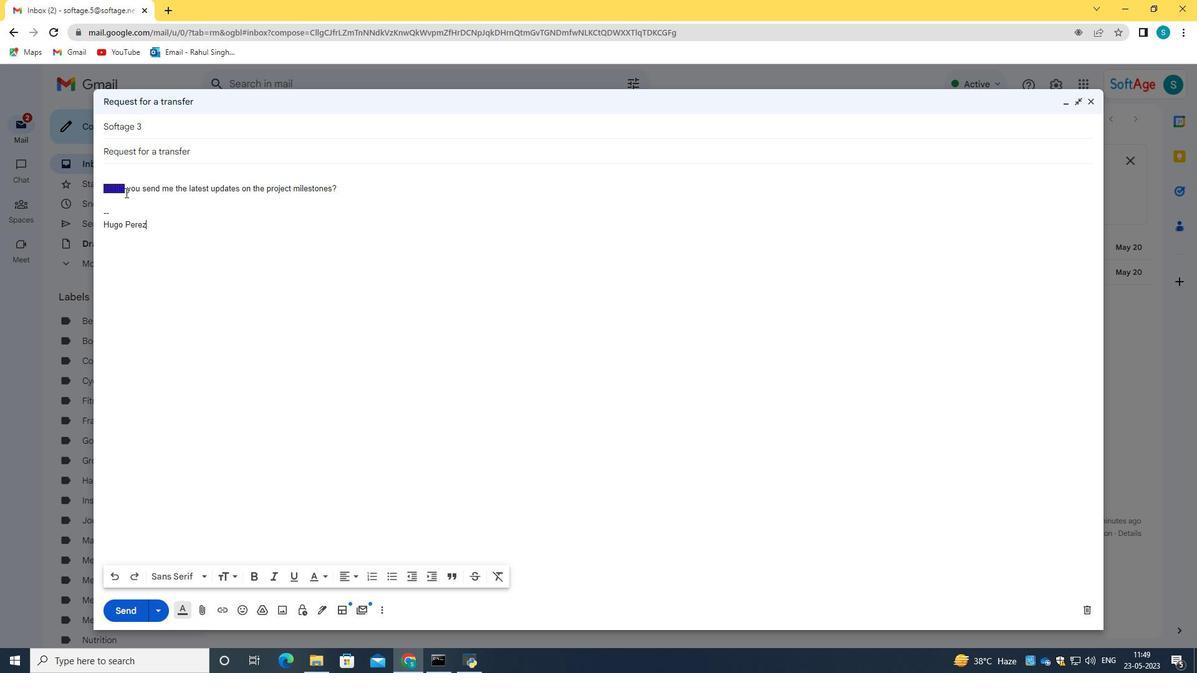 
Action: Mouse moved to (318, 577)
Screenshot: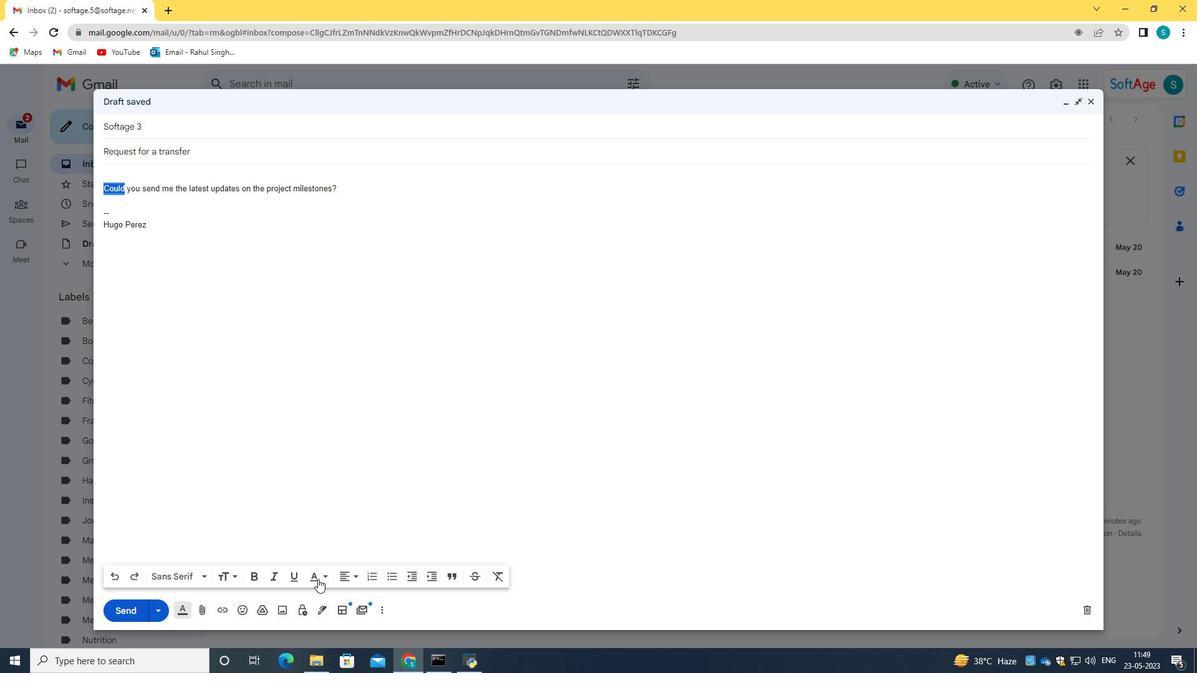 
Action: Mouse pressed left at (318, 577)
Screenshot: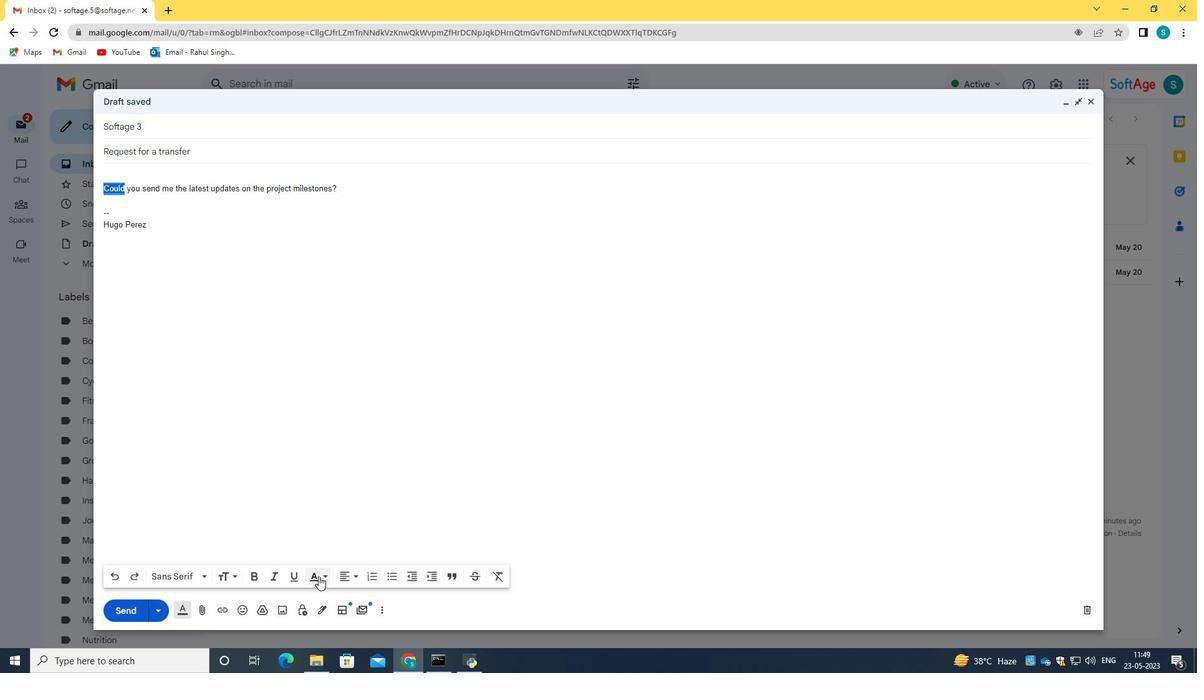 
Action: Mouse moved to (207, 524)
Screenshot: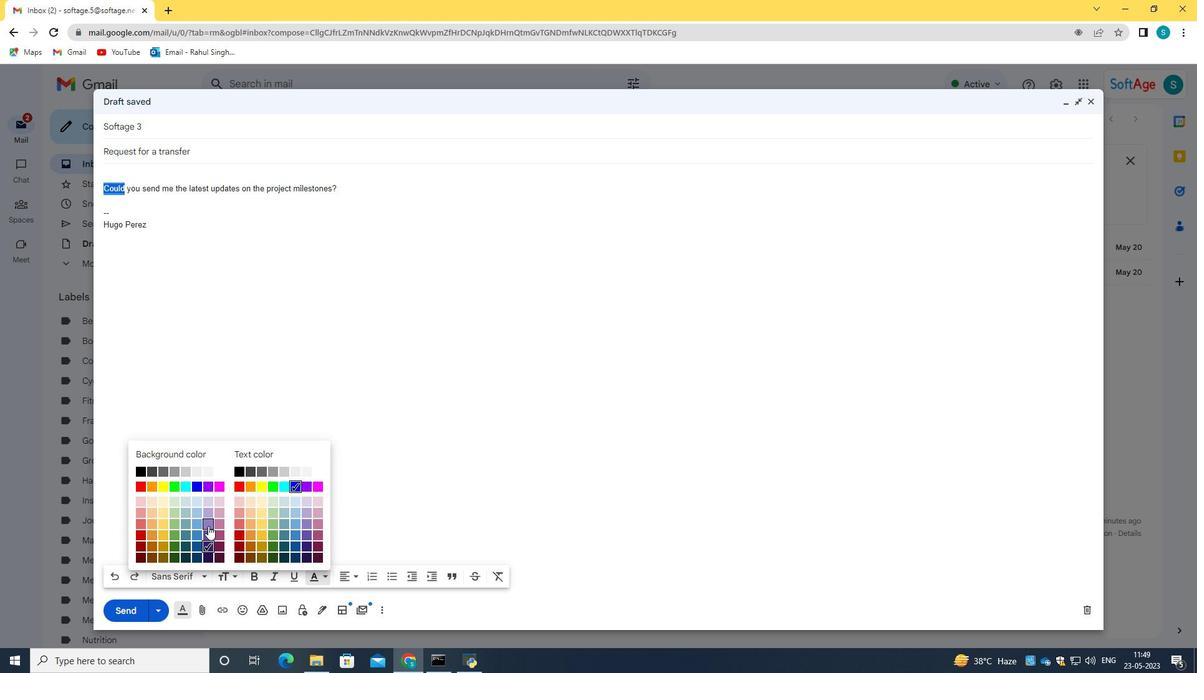 
Action: Mouse pressed left at (207, 524)
Screenshot: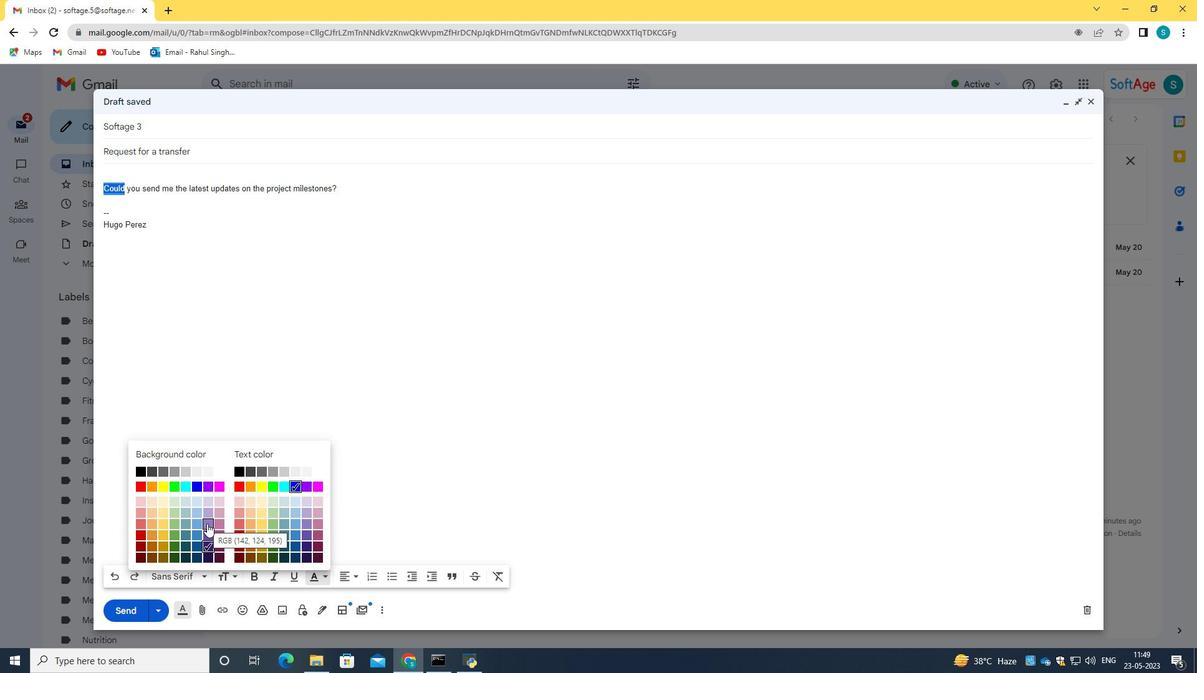 
Action: Mouse moved to (326, 468)
Screenshot: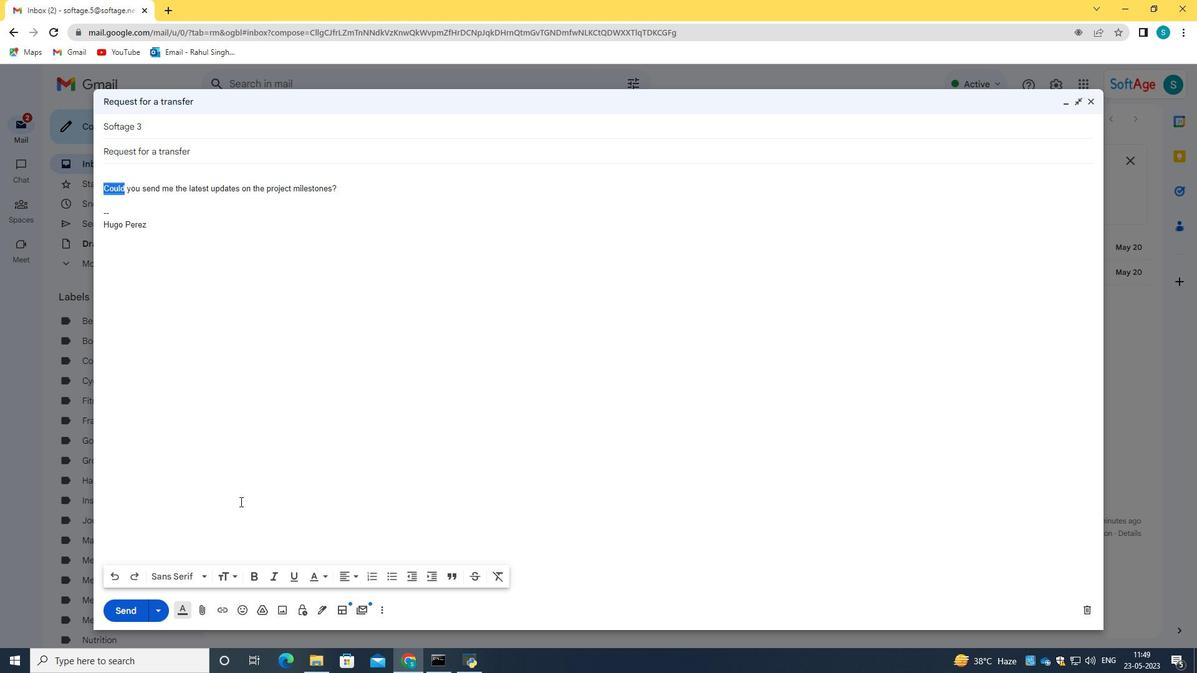 
Action: Mouse pressed left at (326, 468)
Screenshot: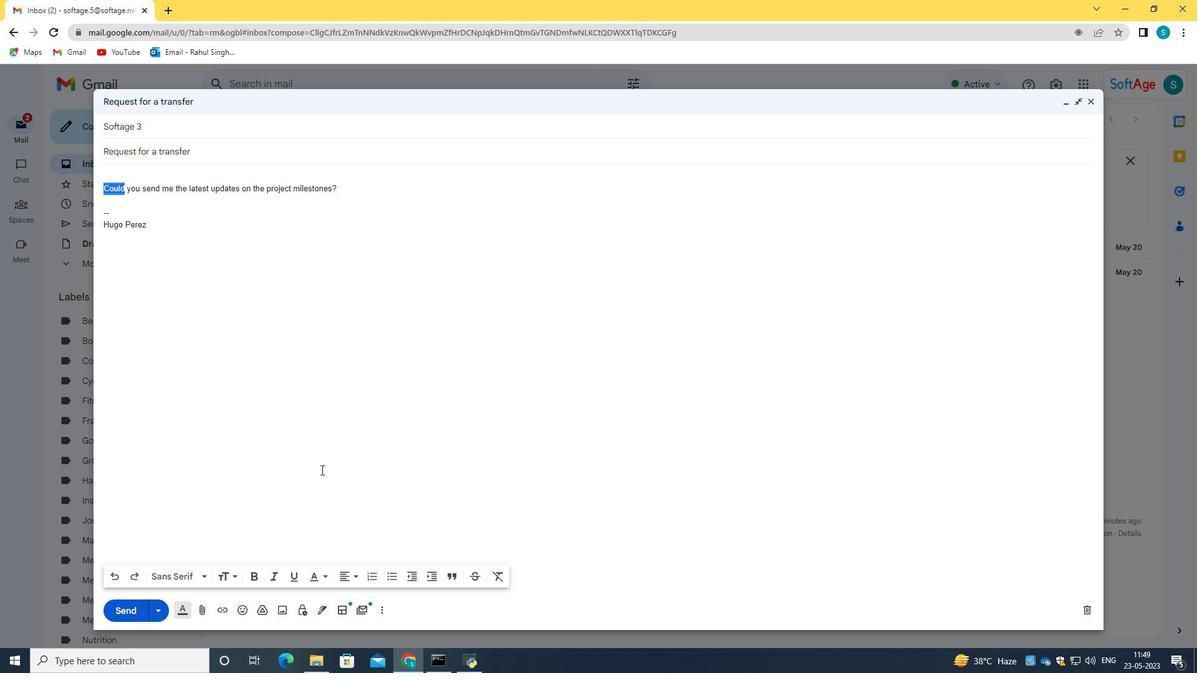 
Action: Mouse moved to (144, 608)
Screenshot: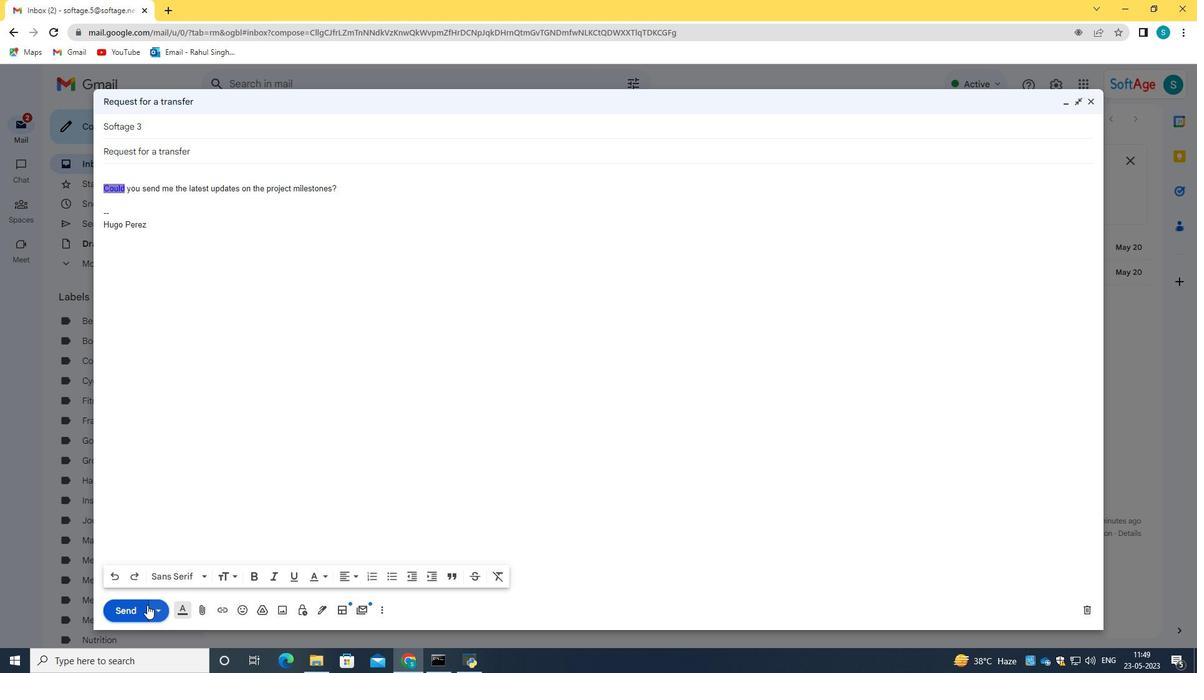 
Action: Mouse pressed left at (144, 608)
Screenshot: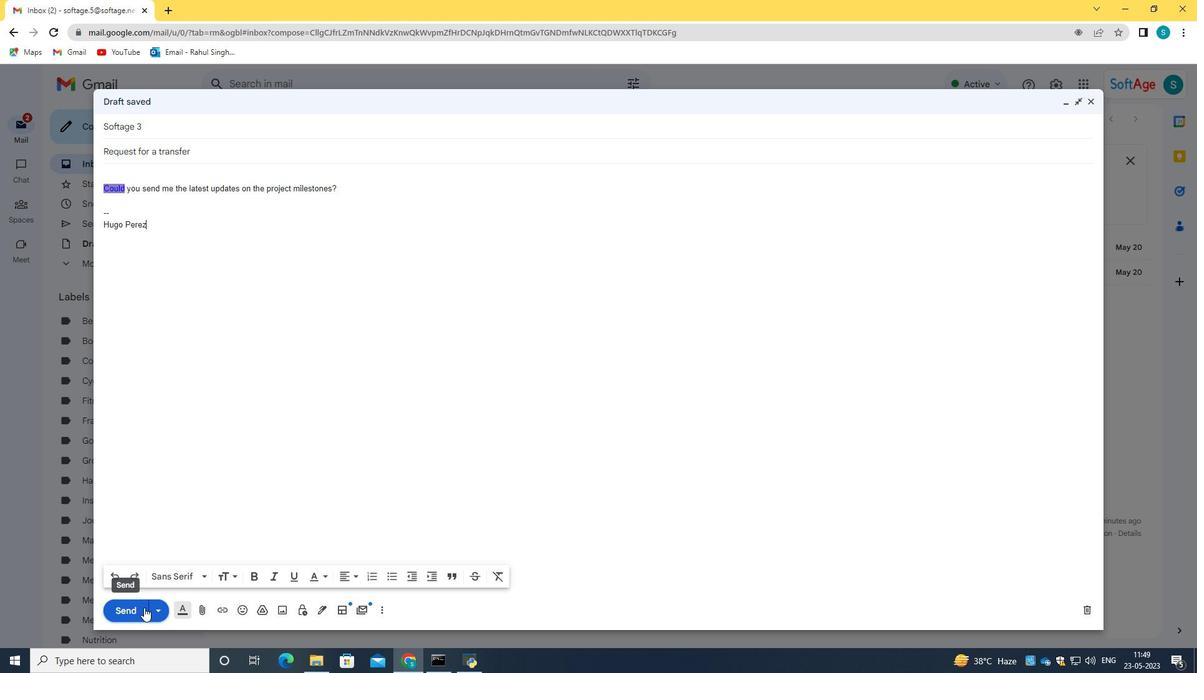 
Action: Mouse moved to (118, 222)
Screenshot: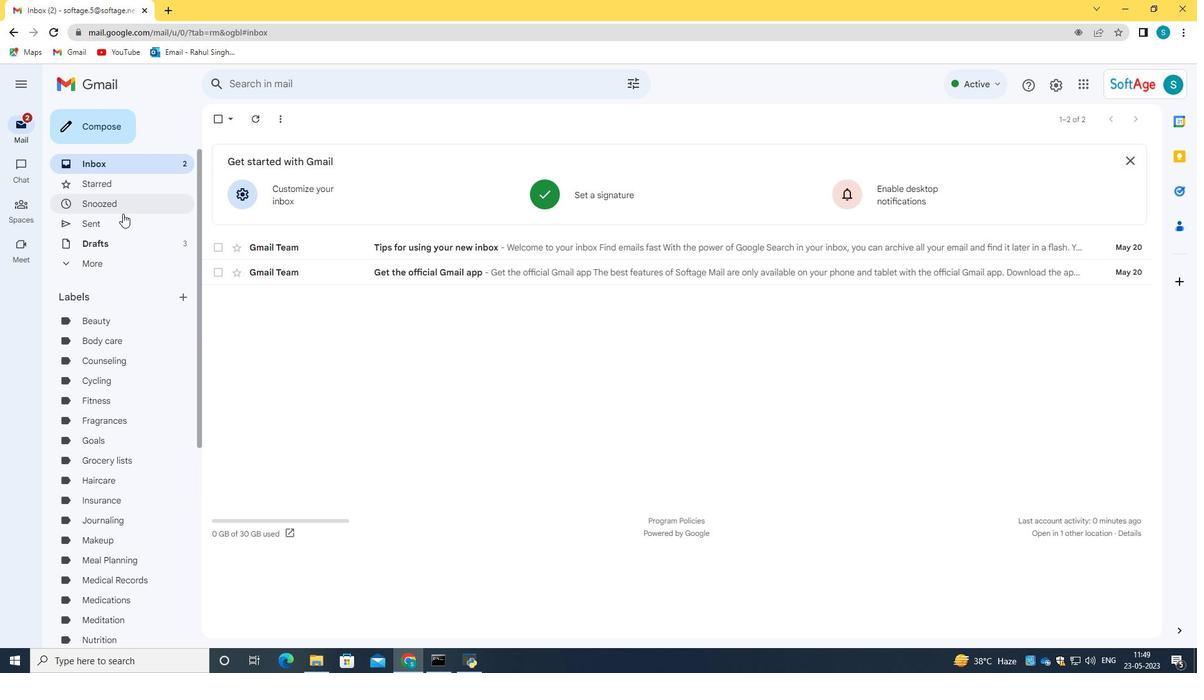 
Action: Mouse pressed left at (118, 222)
Screenshot: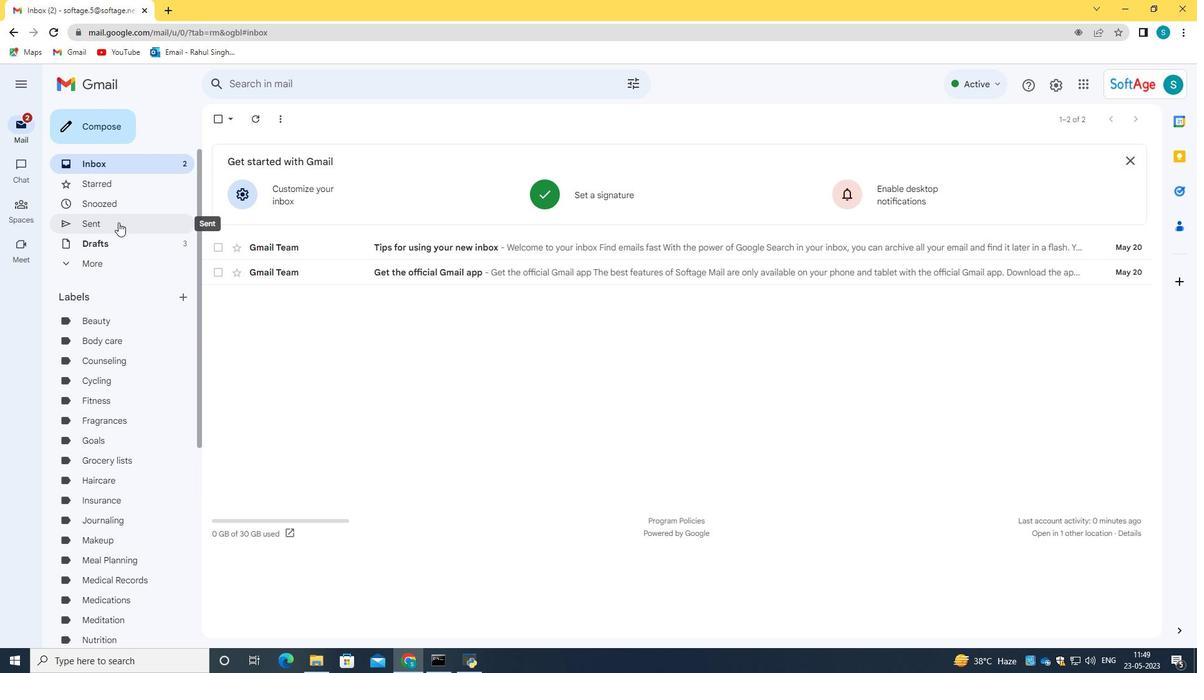 
Action: Mouse moved to (315, 184)
Screenshot: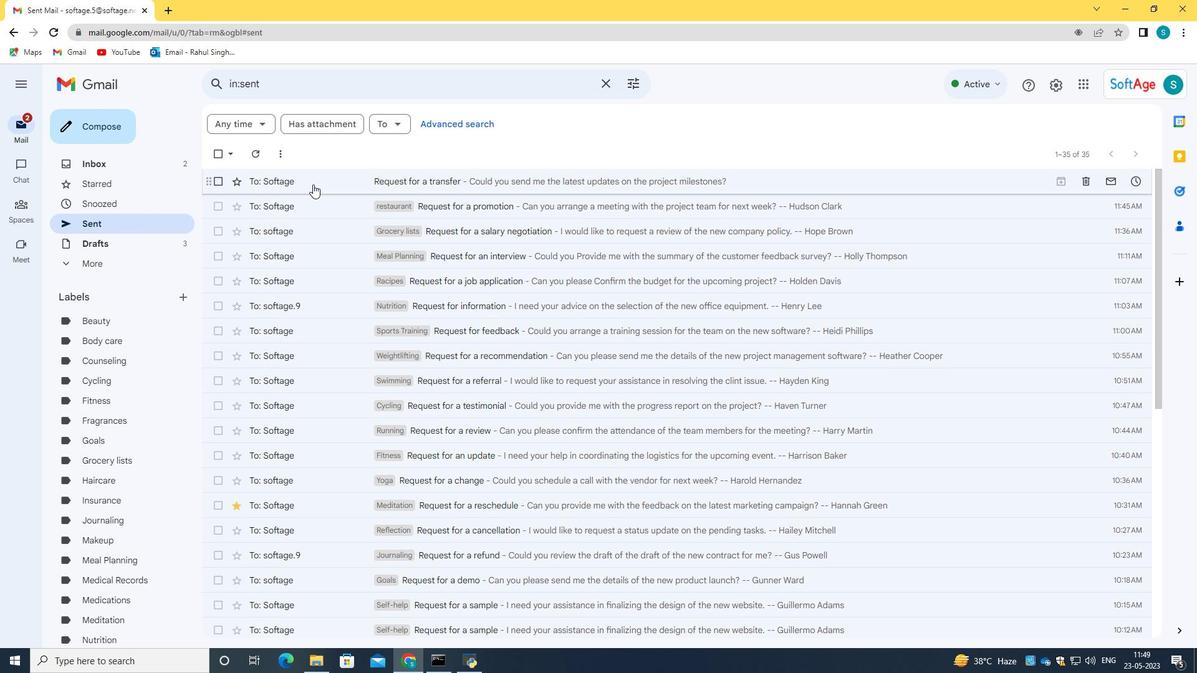 
Action: Mouse pressed left at (315, 184)
Screenshot: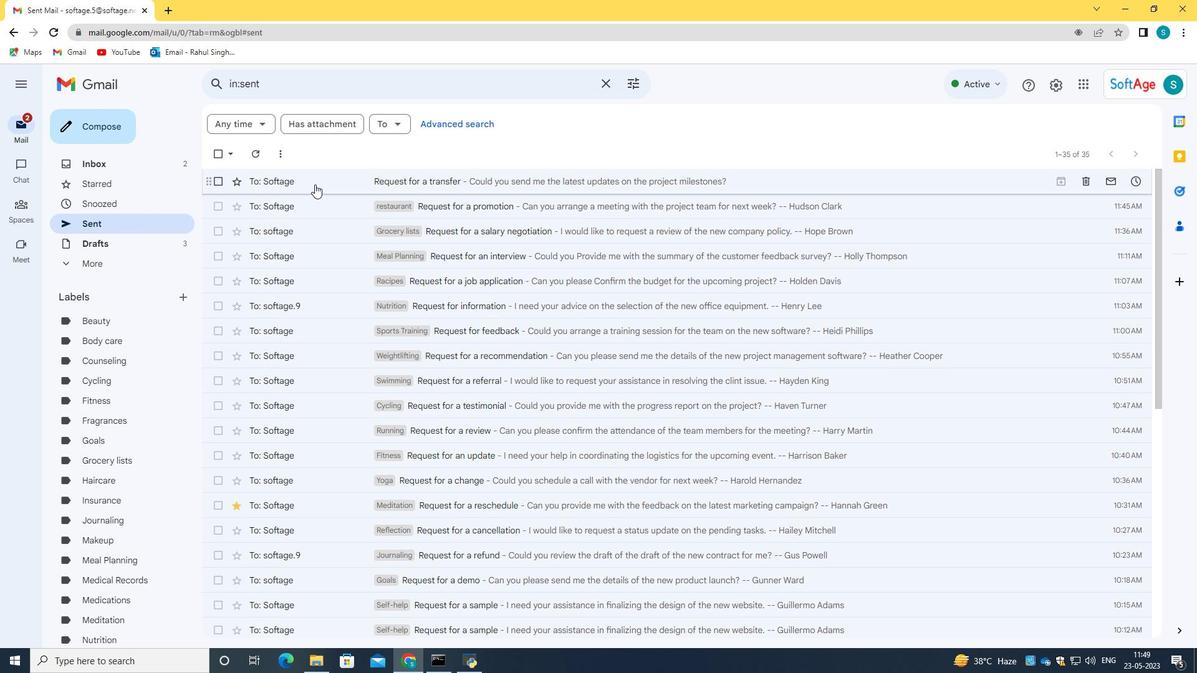 
Action: Mouse moved to (11, 25)
Screenshot: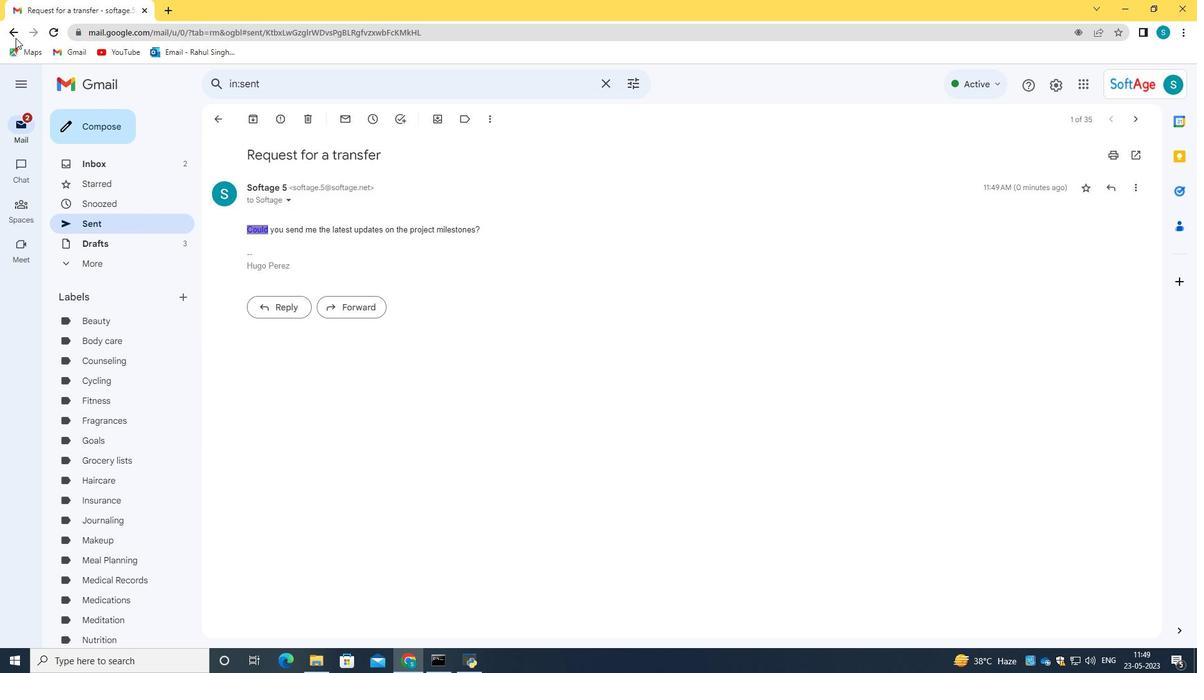 
Action: Mouse pressed left at (11, 25)
Screenshot: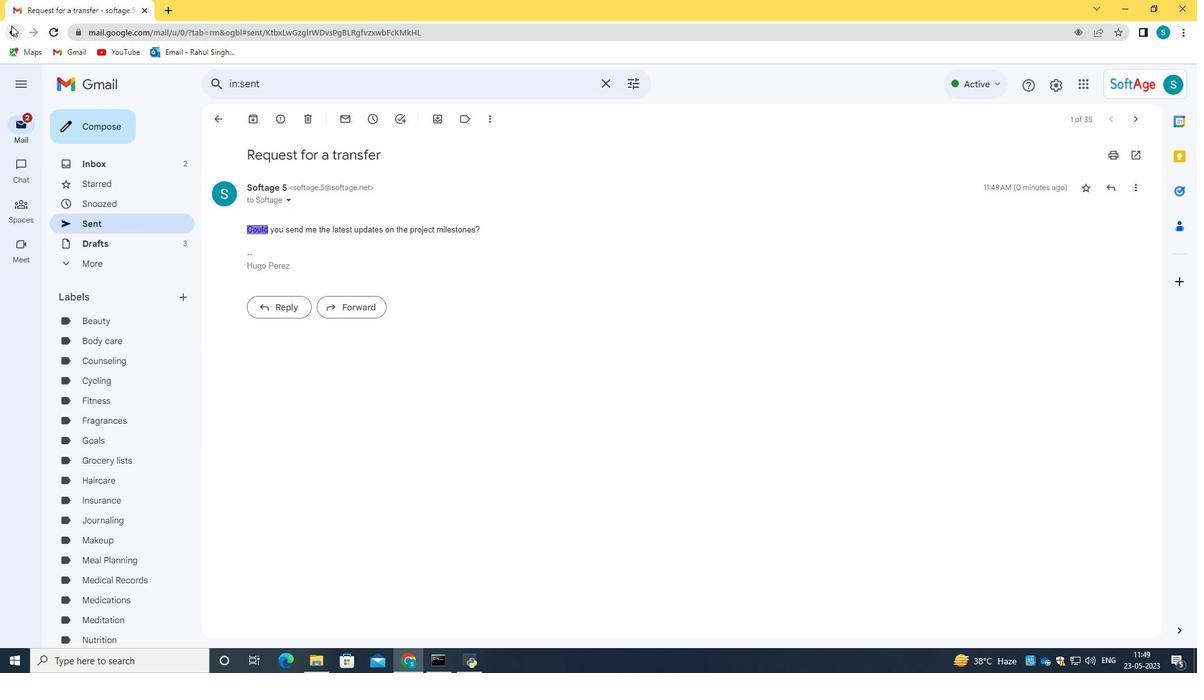 
Action: Mouse moved to (222, 179)
Screenshot: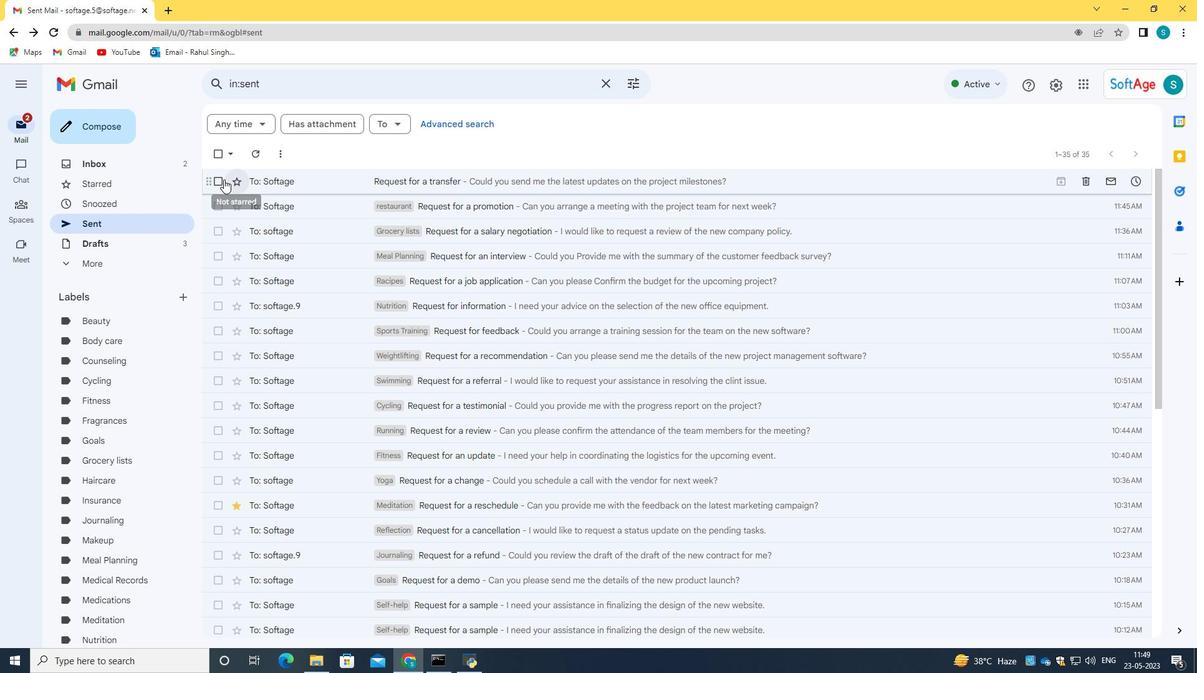 
Action: Mouse pressed left at (222, 179)
Screenshot: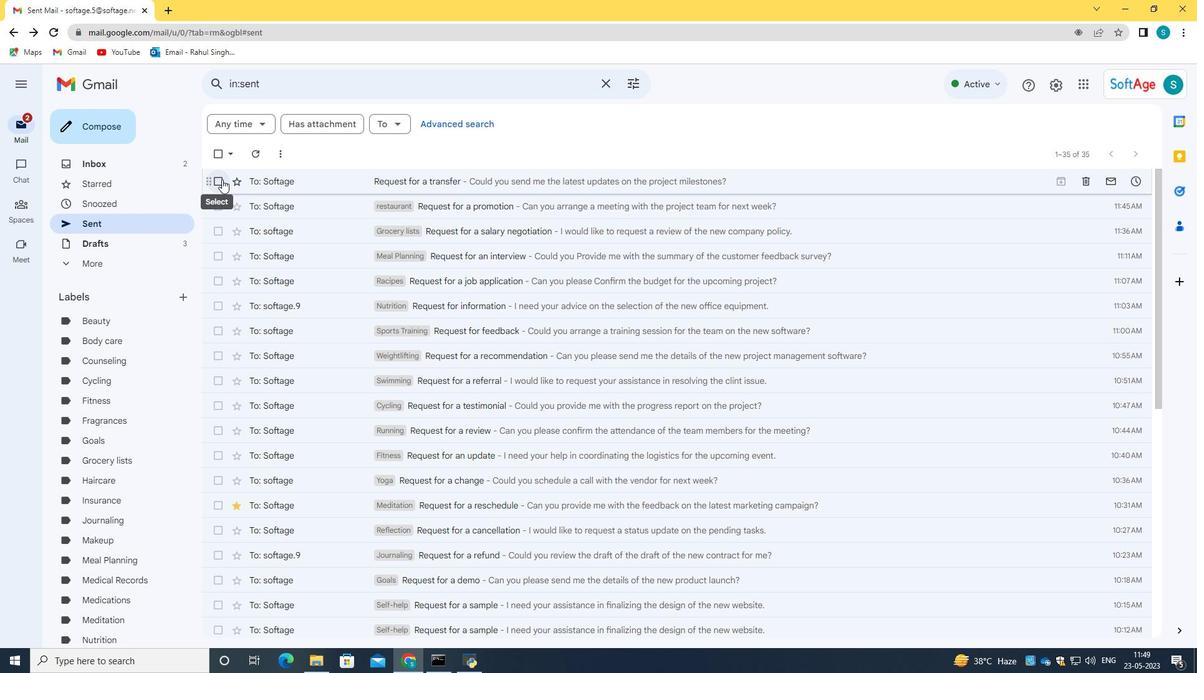 
Action: Mouse moved to (326, 181)
Screenshot: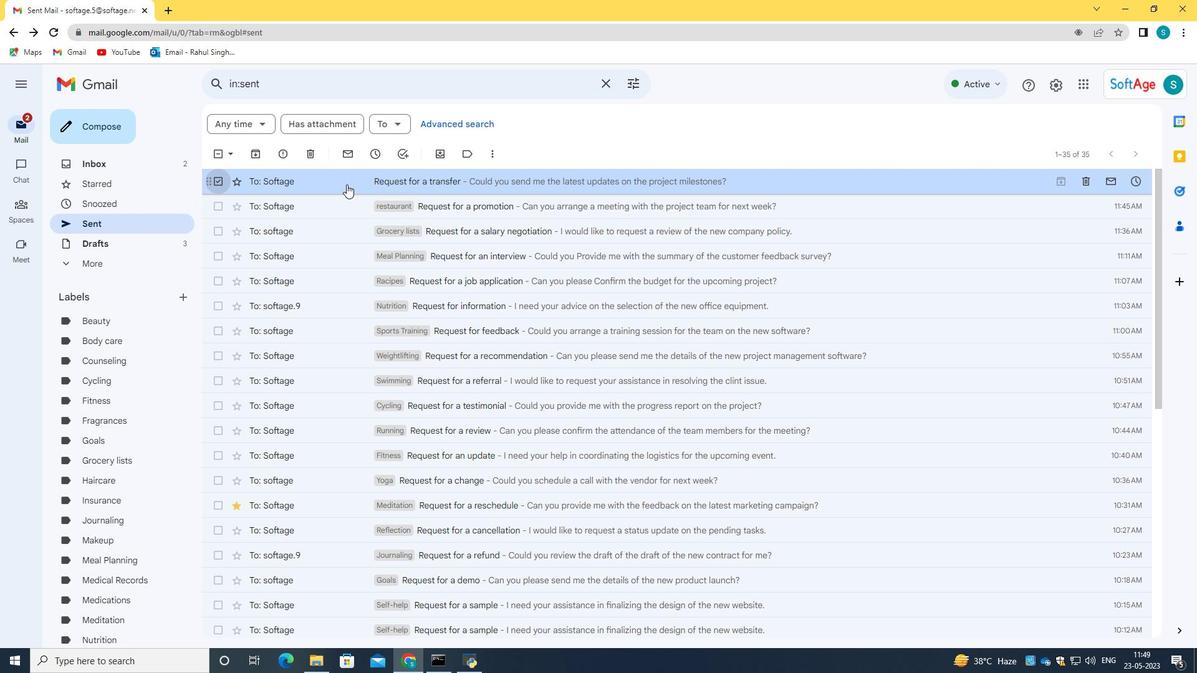 
Action: Mouse pressed right at (326, 181)
Screenshot: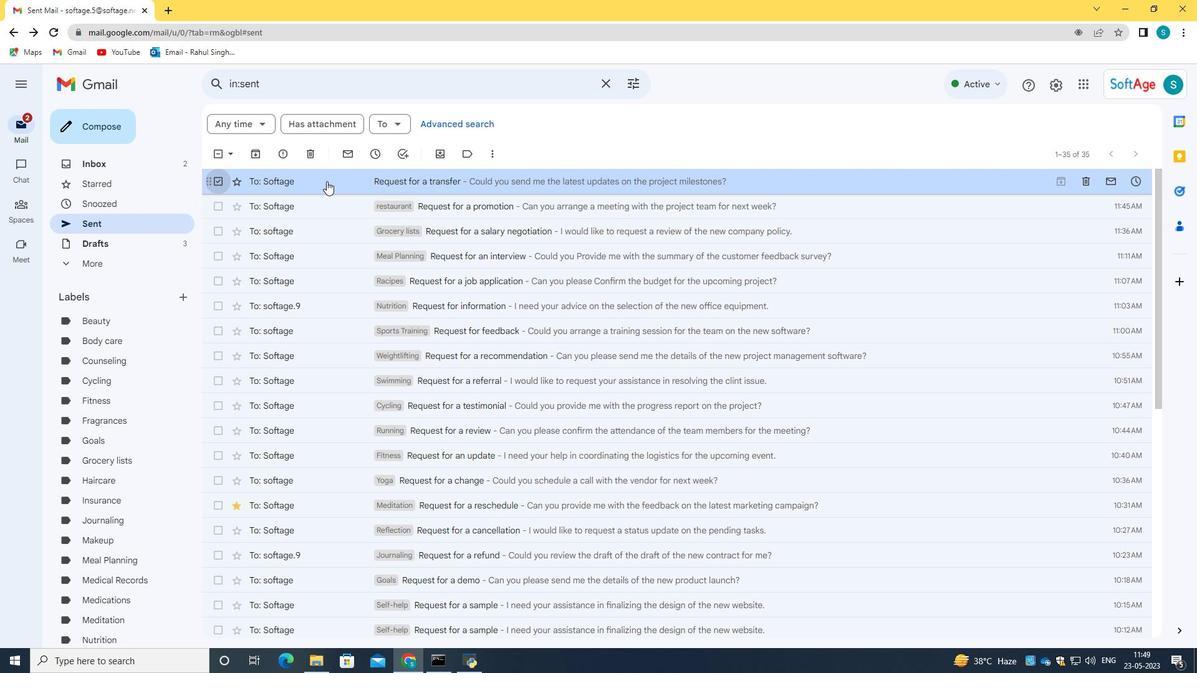 
Action: Mouse moved to (537, 385)
Screenshot: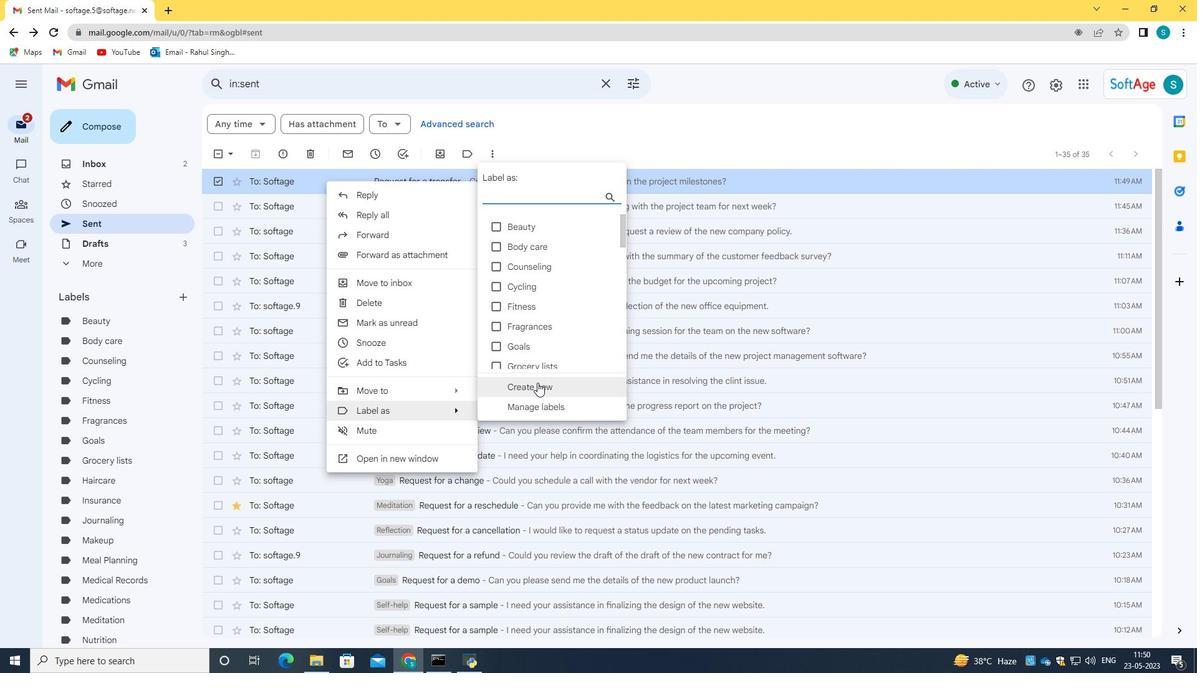 
Action: Mouse pressed left at (537, 385)
Screenshot: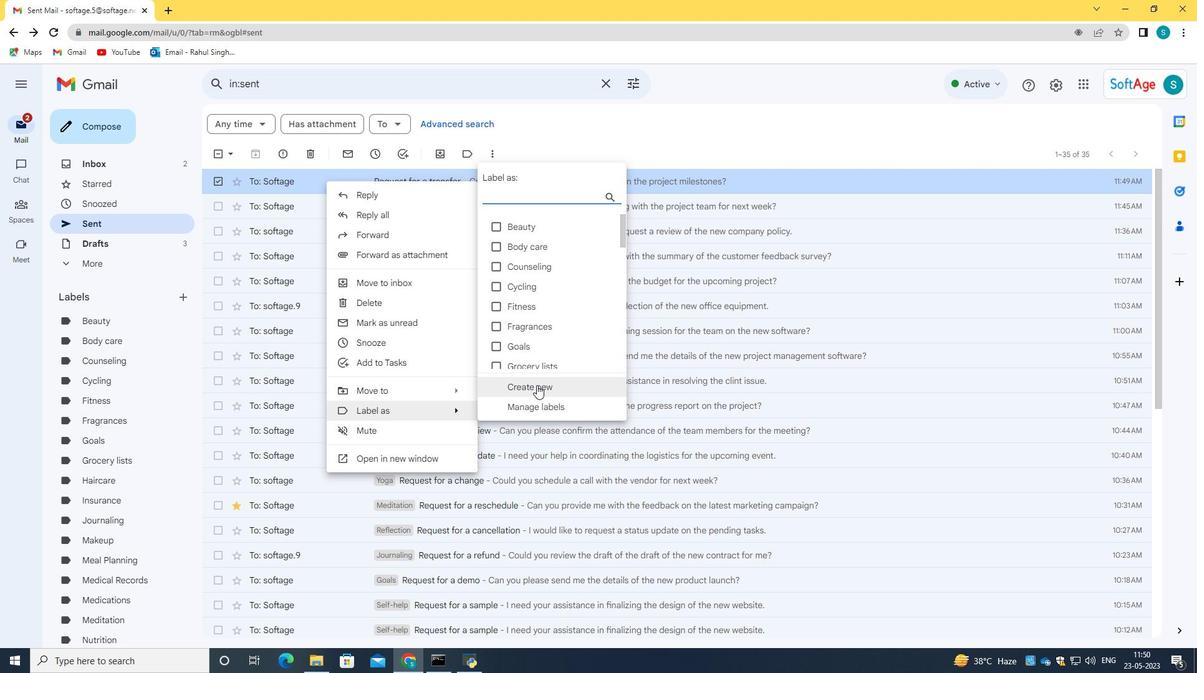 
Action: Mouse moved to (527, 340)
Screenshot: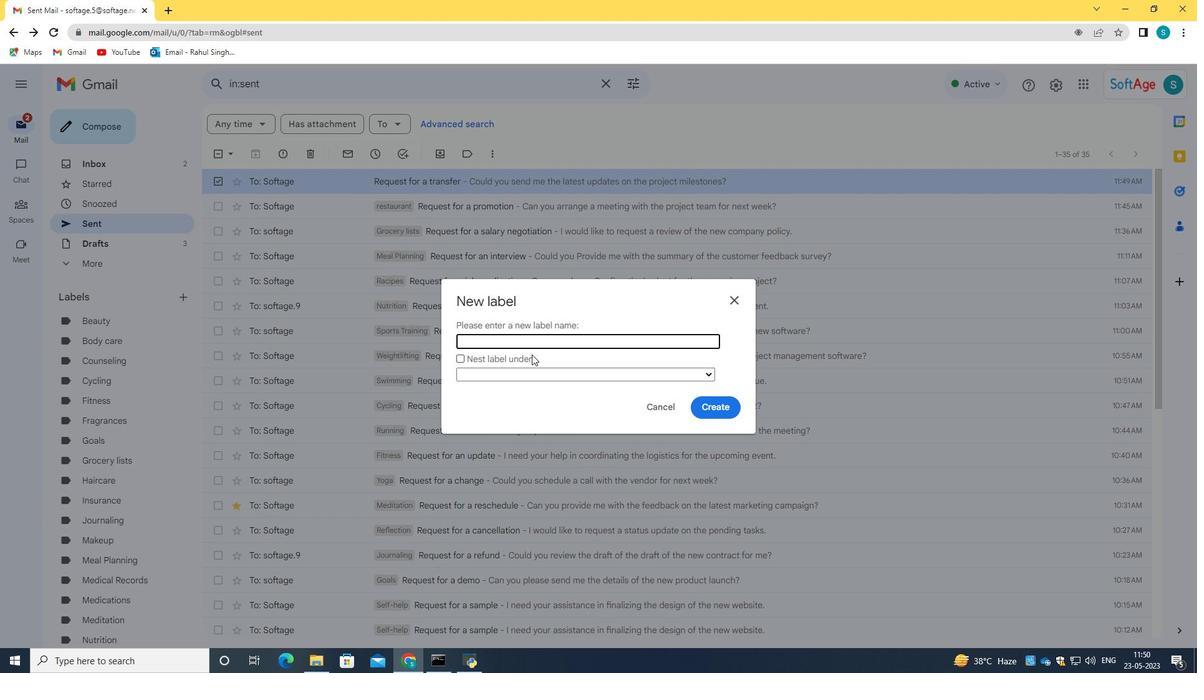 
Action: Key pressed <Key.caps_lock>T<Key.caps_lock>k<Key.backspace>akeout<Key.space>menus
Screenshot: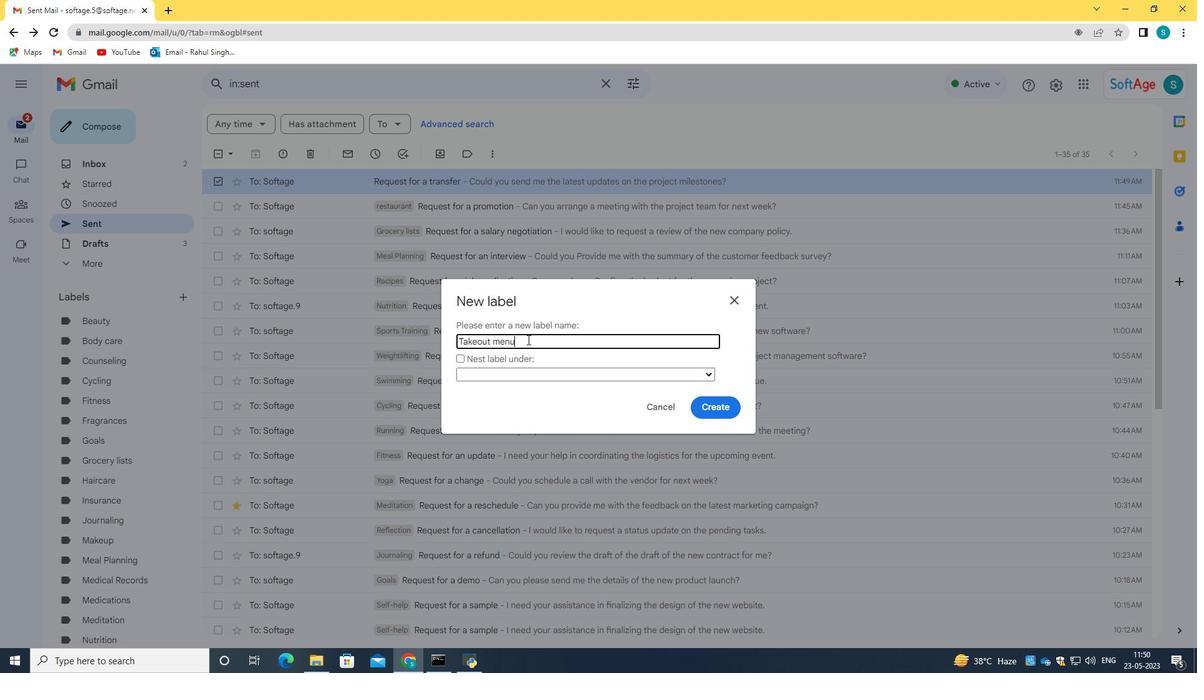 
Action: Mouse moved to (723, 403)
Screenshot: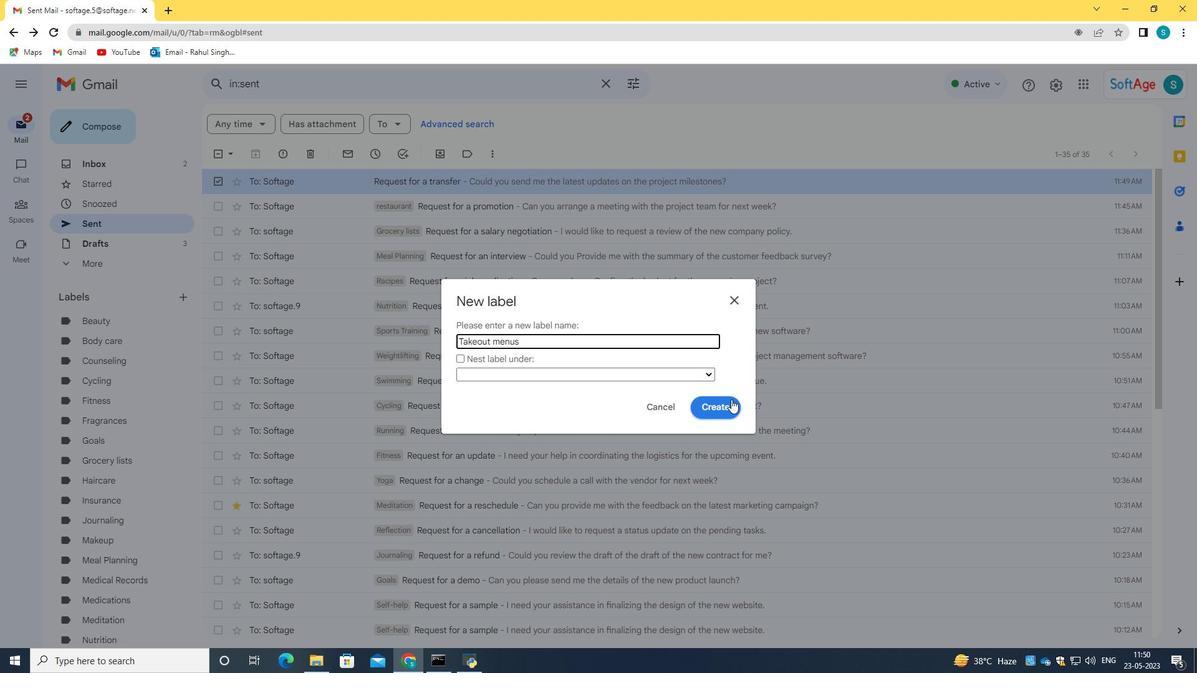 
Action: Mouse pressed left at (723, 403)
Screenshot: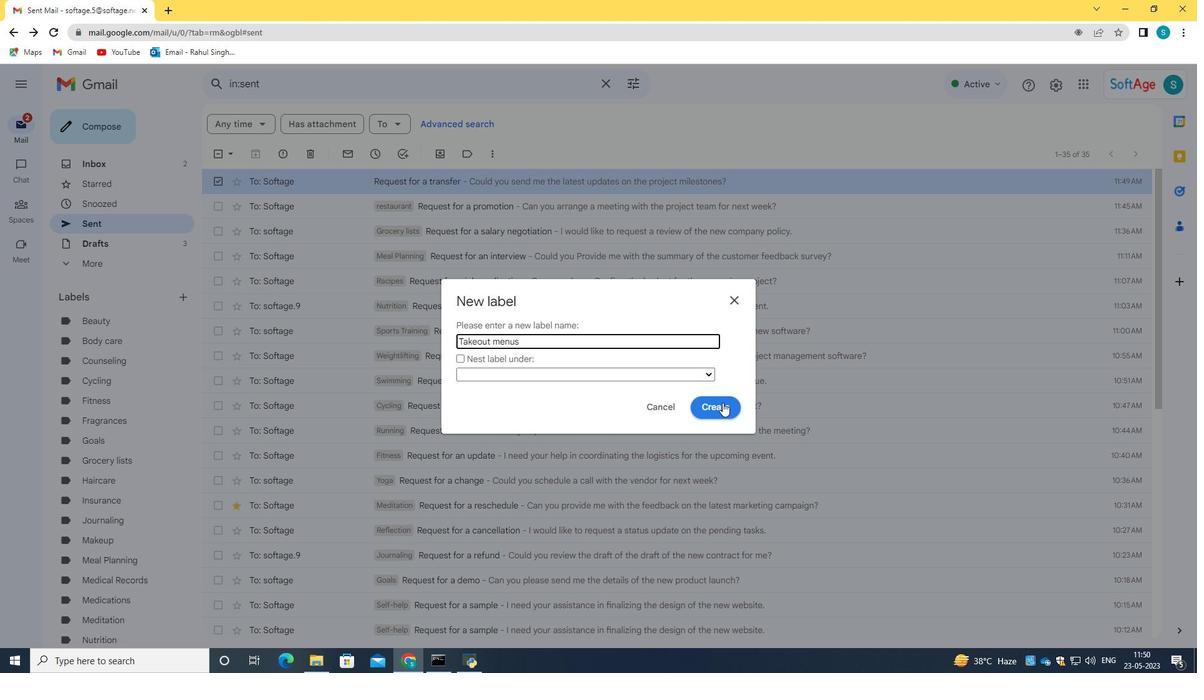 
Action: Mouse moved to (329, 173)
Screenshot: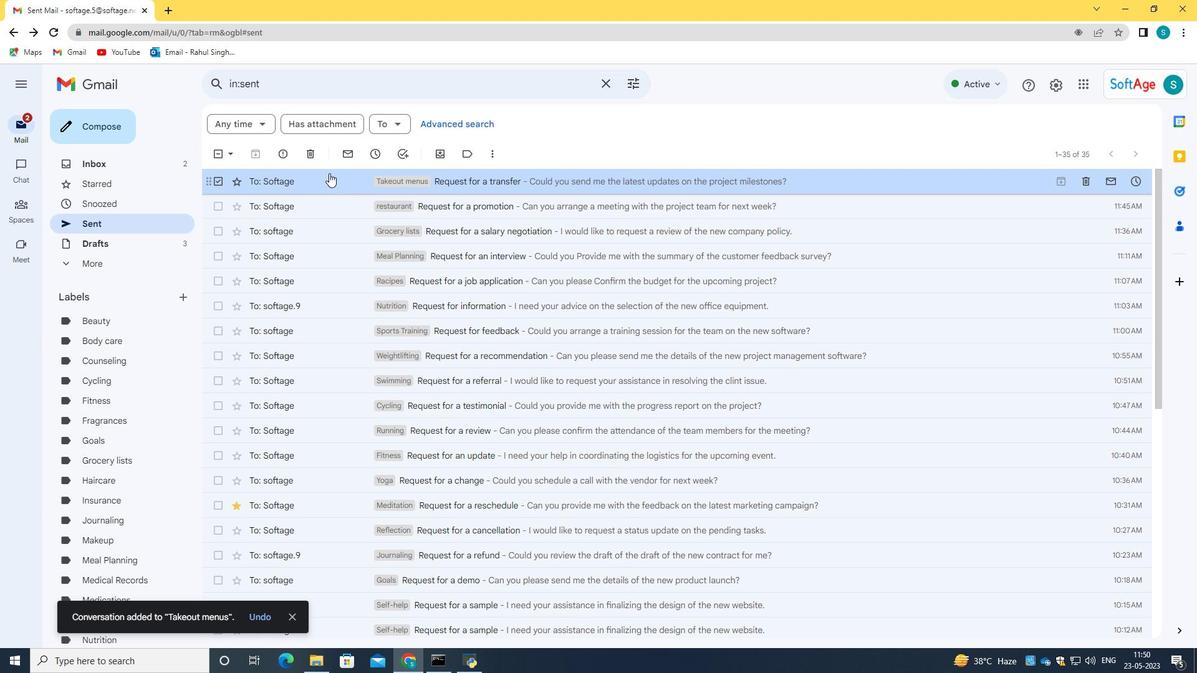 
Action: Mouse scrolled (329, 174) with delta (0, 0)
Screenshot: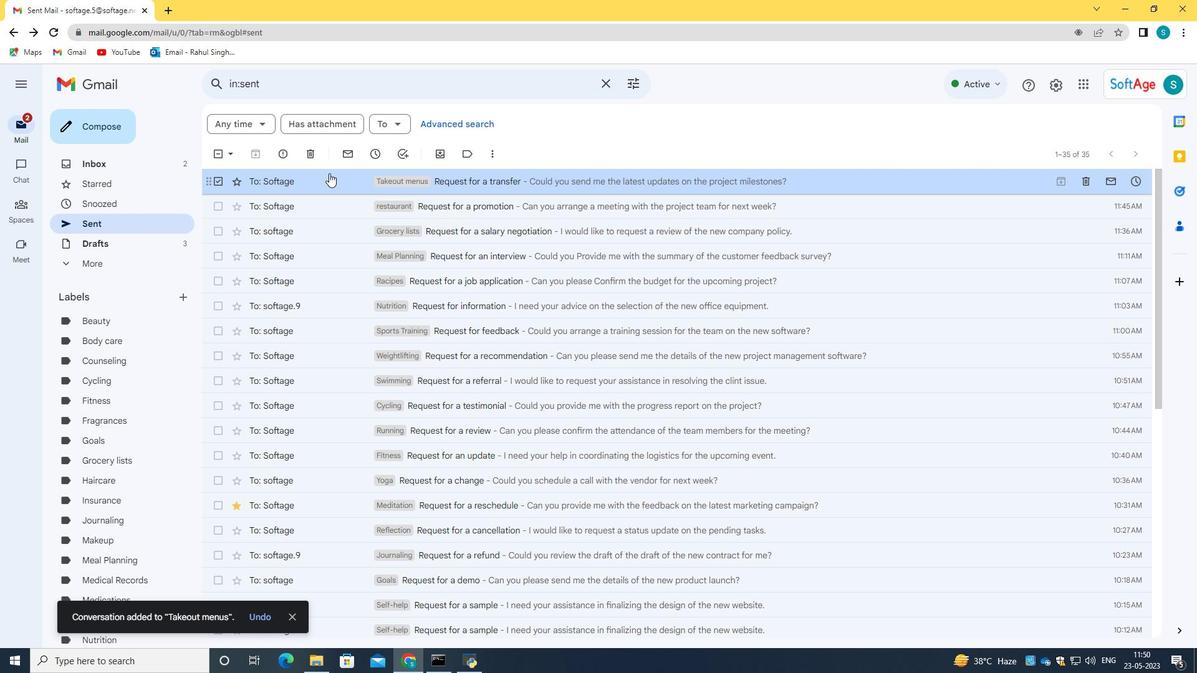
Action: Mouse scrolled (329, 174) with delta (0, 0)
Screenshot: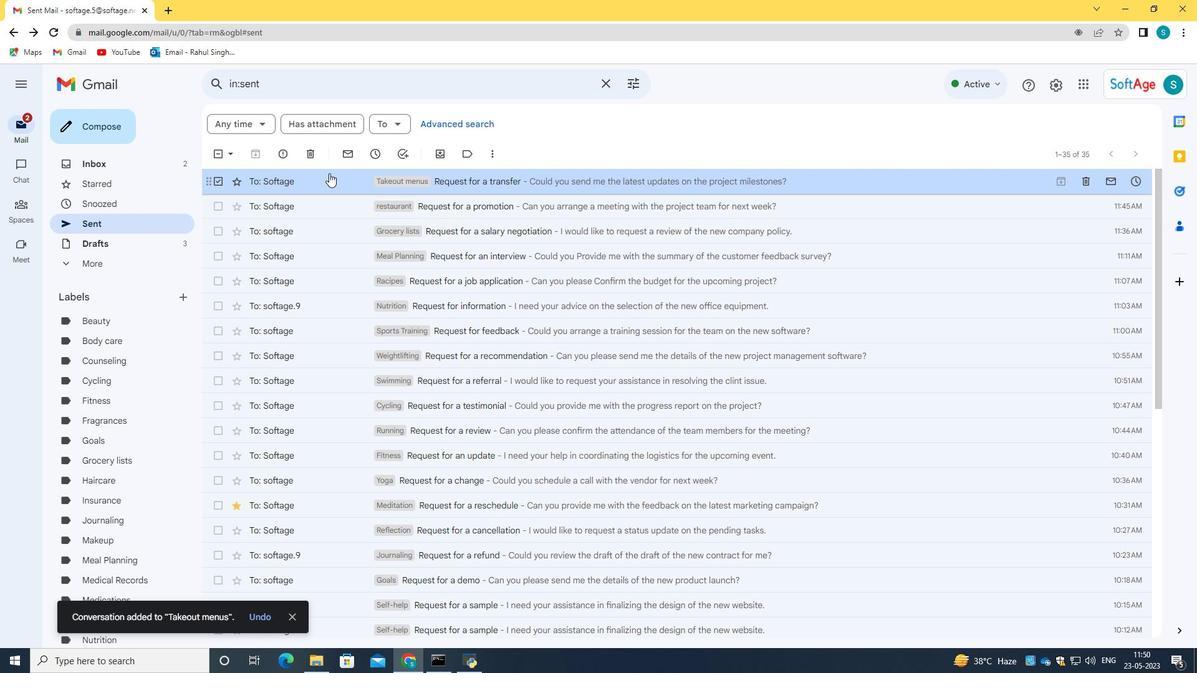 
